 Task: Select authored in the timeline view.
Action: Mouse moved to (16, 462)
Screenshot: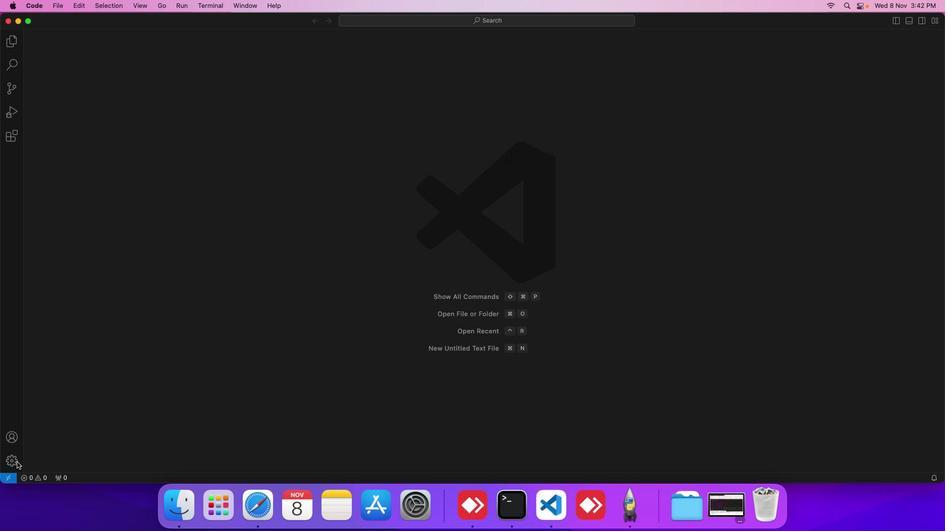 
Action: Mouse pressed left at (16, 462)
Screenshot: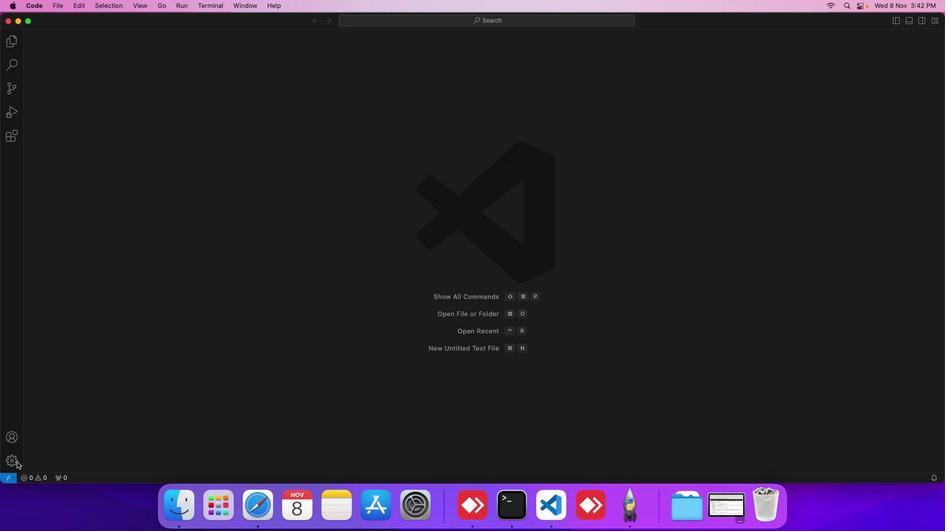 
Action: Mouse moved to (52, 387)
Screenshot: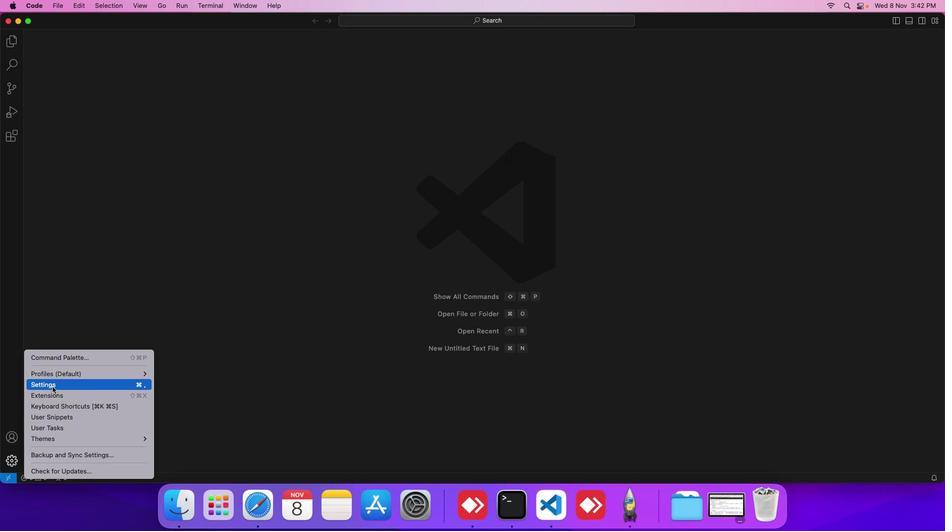 
Action: Mouse pressed left at (52, 387)
Screenshot: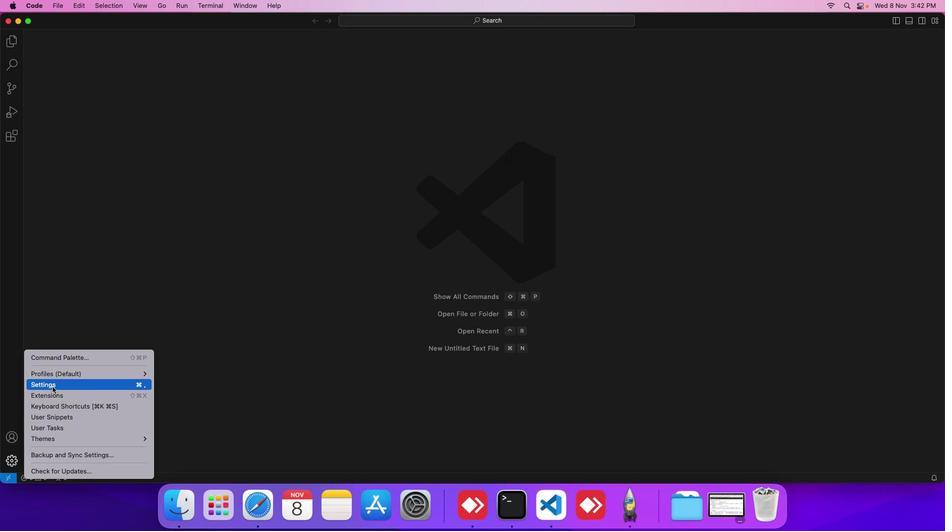 
Action: Mouse moved to (251, 179)
Screenshot: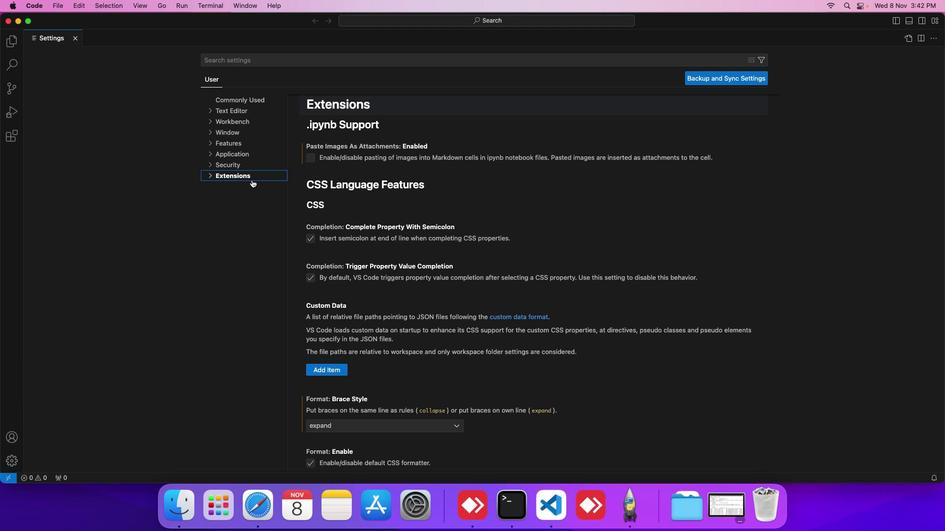 
Action: Mouse pressed left at (251, 179)
Screenshot: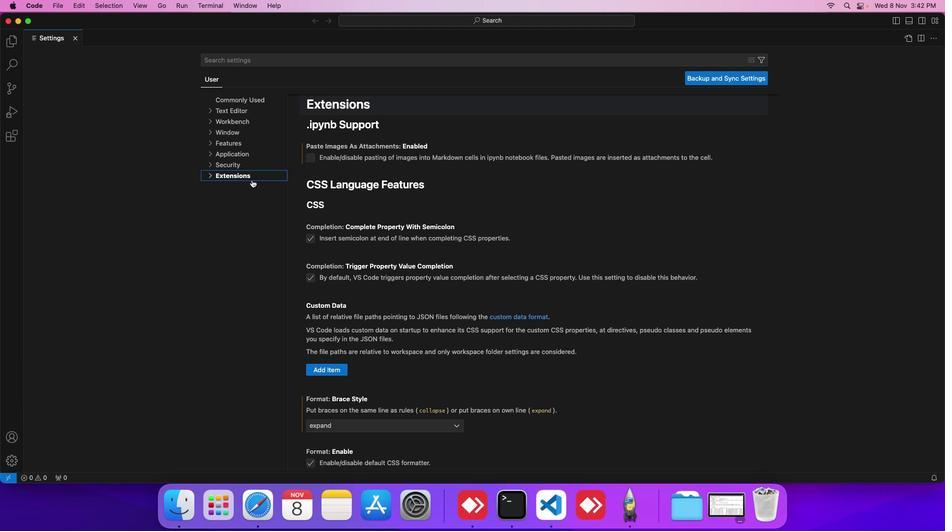 
Action: Mouse moved to (226, 220)
Screenshot: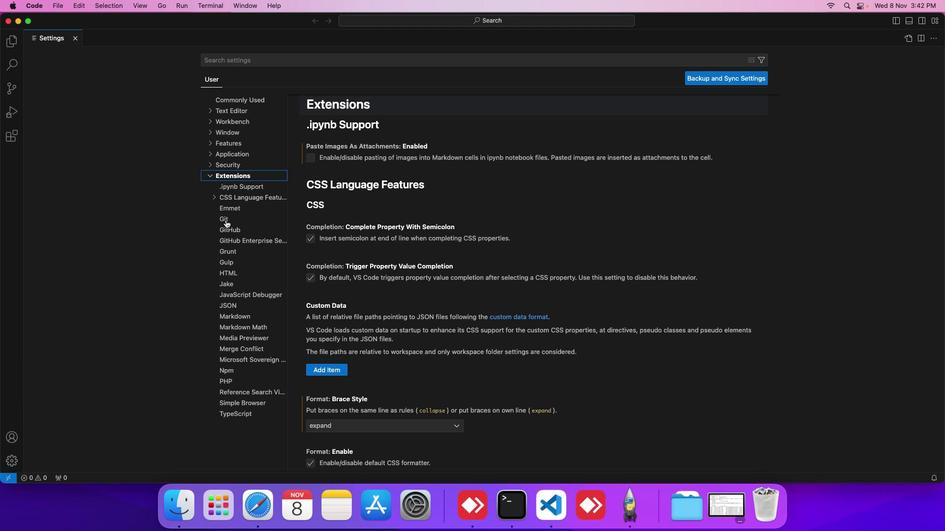 
Action: Mouse pressed left at (226, 220)
Screenshot: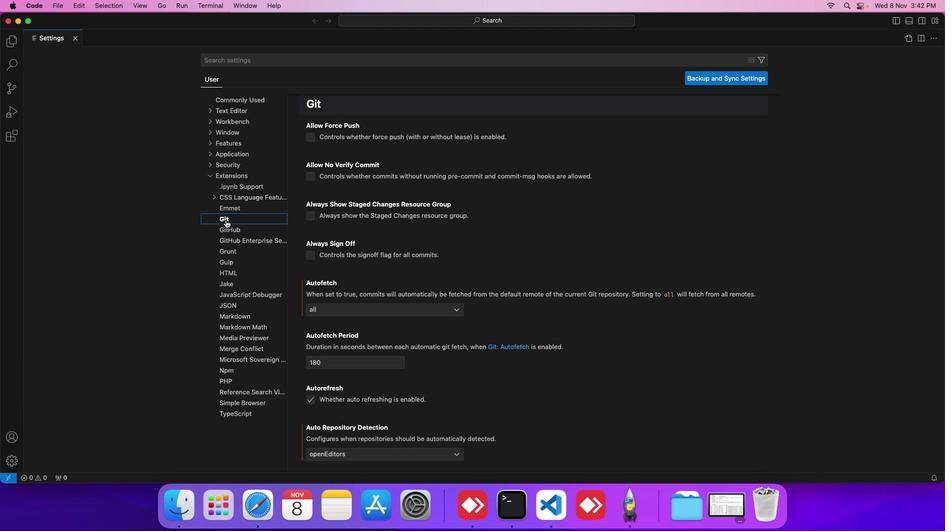 
Action: Mouse moved to (339, 331)
Screenshot: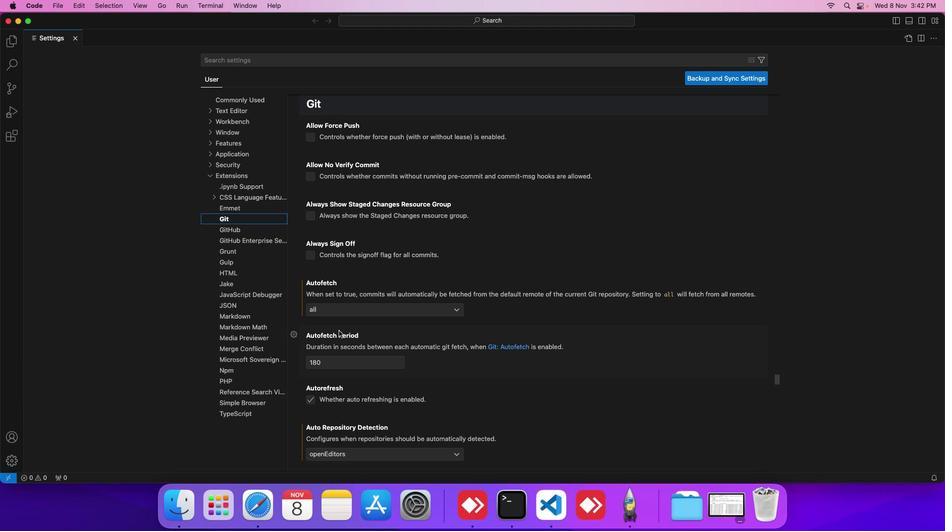 
Action: Mouse scrolled (339, 331) with delta (0, 0)
Screenshot: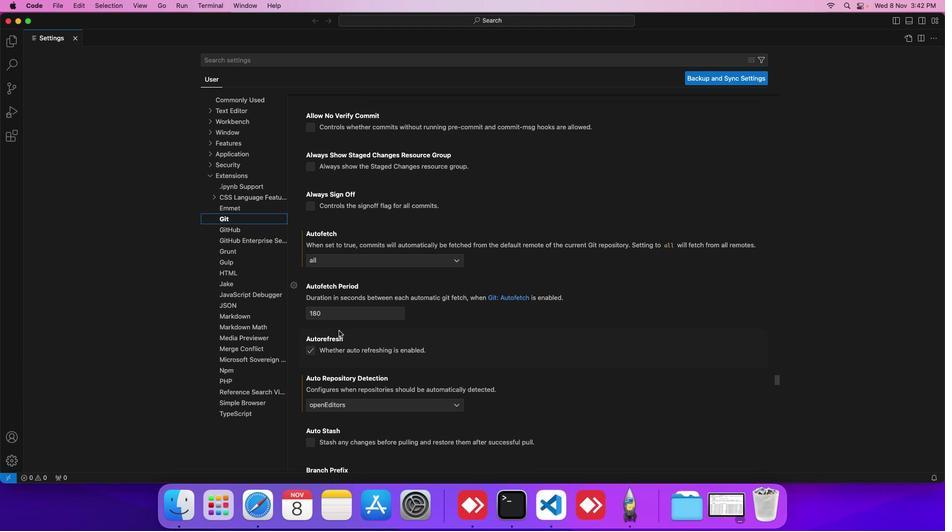 
Action: Mouse scrolled (339, 331) with delta (0, 0)
Screenshot: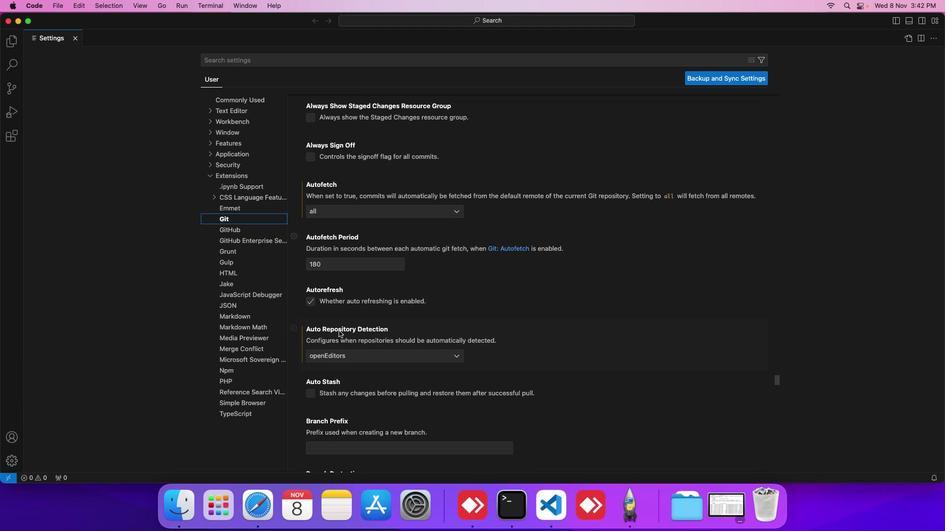 
Action: Mouse scrolled (339, 331) with delta (0, 0)
Screenshot: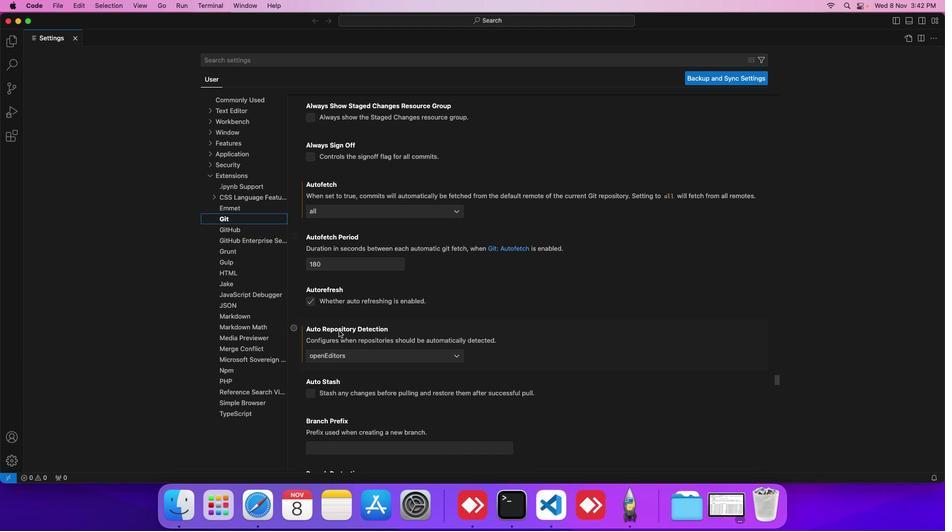 
Action: Mouse scrolled (339, 331) with delta (0, 0)
Screenshot: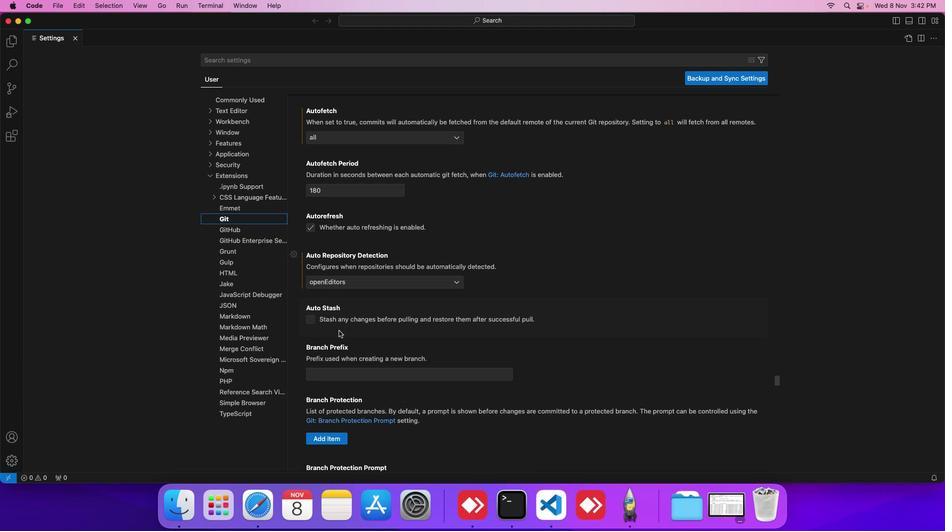
Action: Mouse scrolled (339, 331) with delta (0, 0)
Screenshot: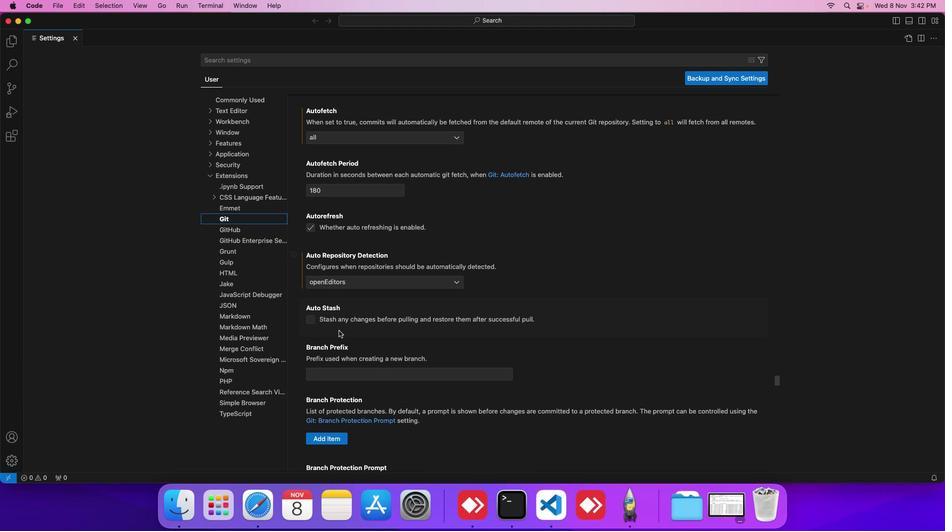 
Action: Mouse scrolled (339, 331) with delta (0, 0)
Screenshot: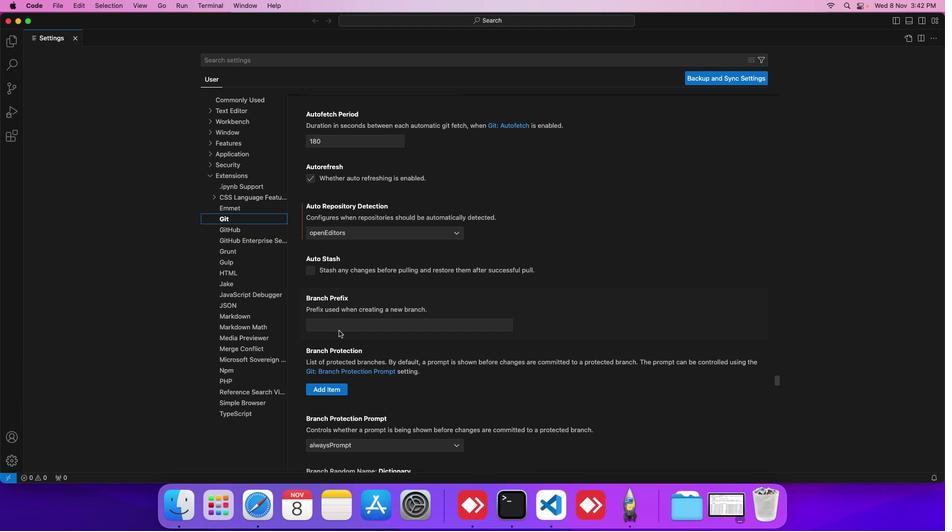 
Action: Mouse scrolled (339, 331) with delta (0, 0)
Screenshot: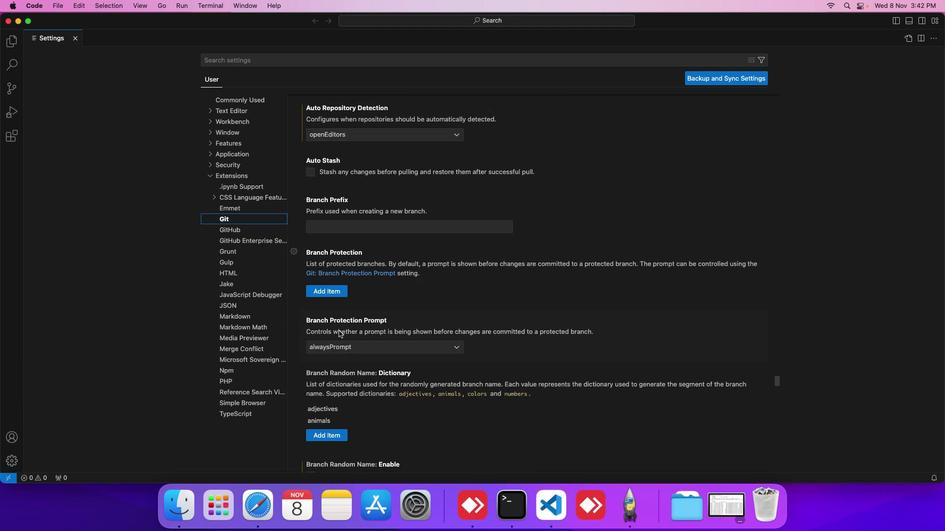 
Action: Mouse scrolled (339, 331) with delta (0, 0)
Screenshot: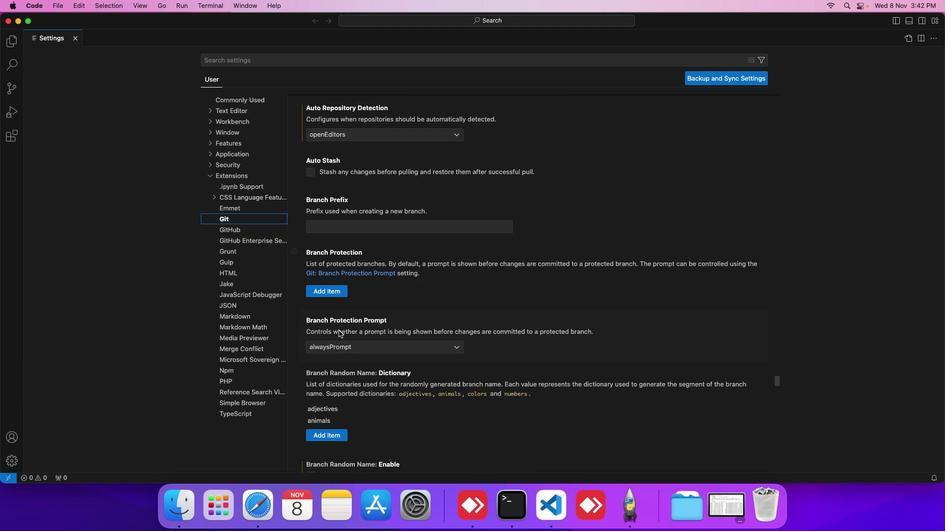 
Action: Mouse scrolled (339, 331) with delta (0, 0)
Screenshot: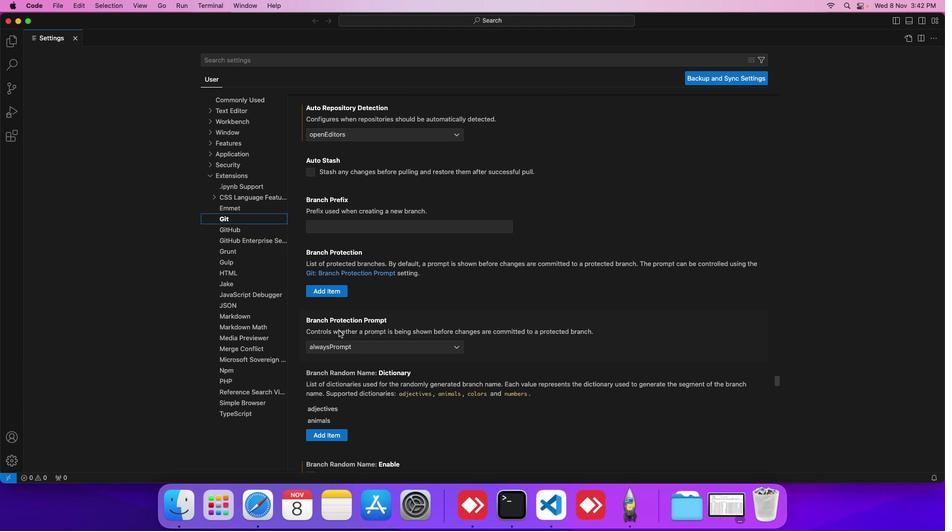 
Action: Mouse scrolled (339, 331) with delta (0, 0)
Screenshot: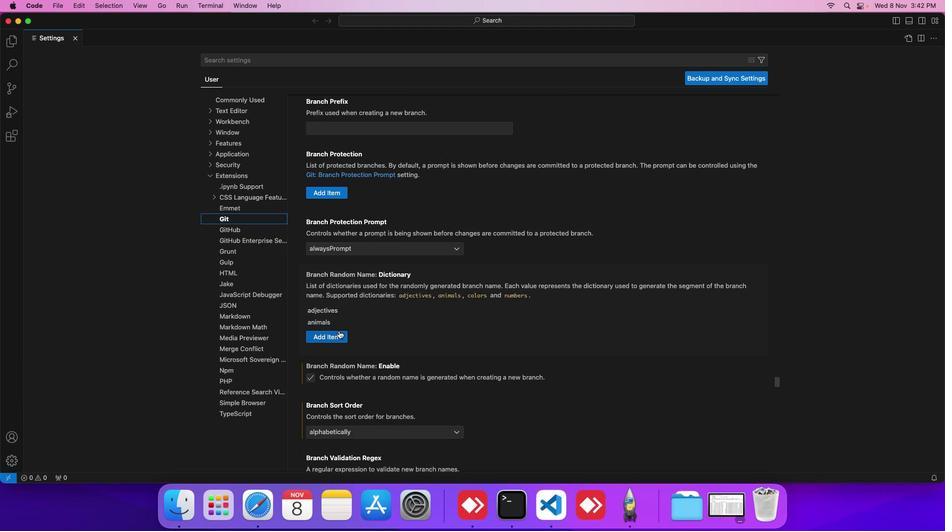 
Action: Mouse scrolled (339, 331) with delta (0, 0)
Screenshot: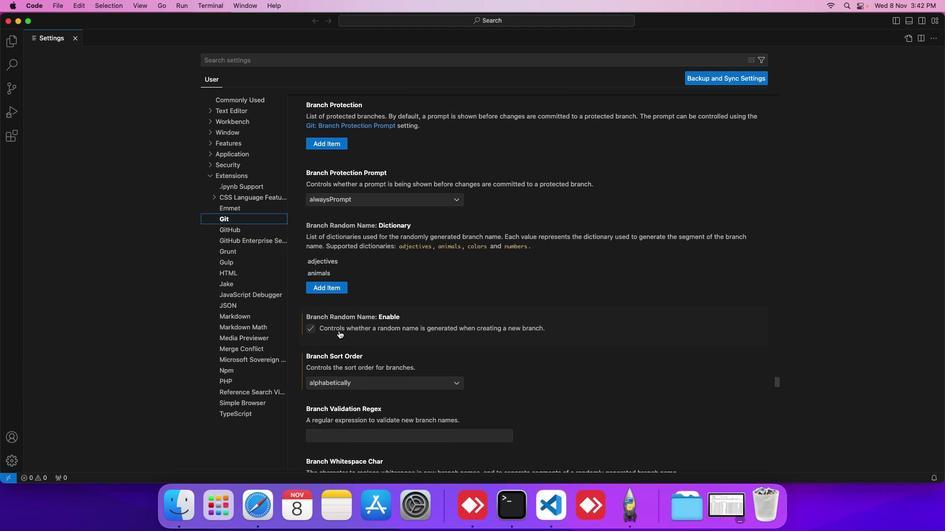 
Action: Mouse scrolled (339, 331) with delta (0, 0)
Screenshot: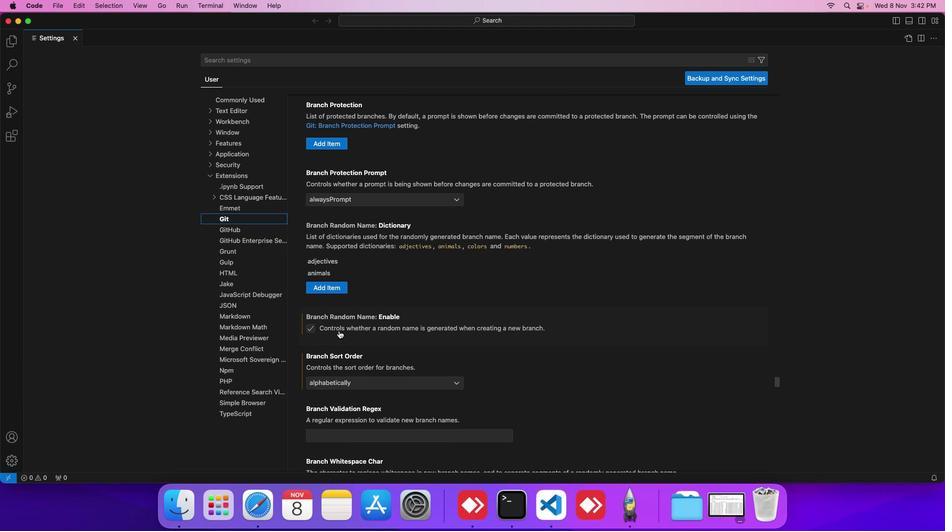 
Action: Mouse scrolled (339, 331) with delta (0, 0)
Screenshot: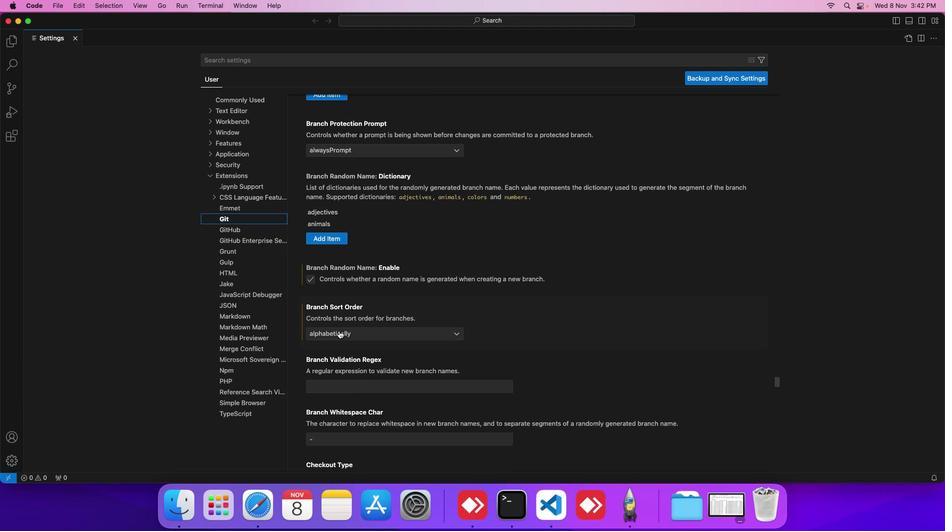 
Action: Mouse scrolled (339, 331) with delta (0, 0)
Screenshot: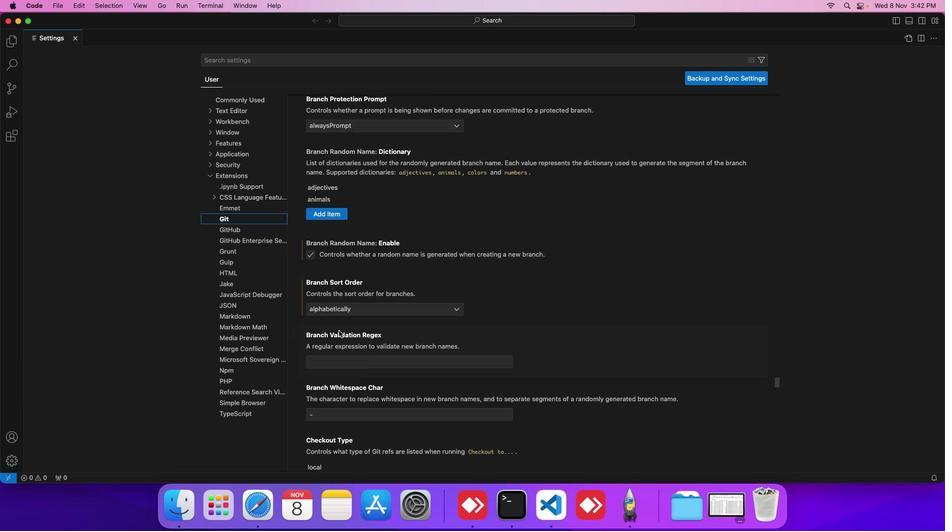 
Action: Mouse scrolled (339, 331) with delta (0, 0)
Screenshot: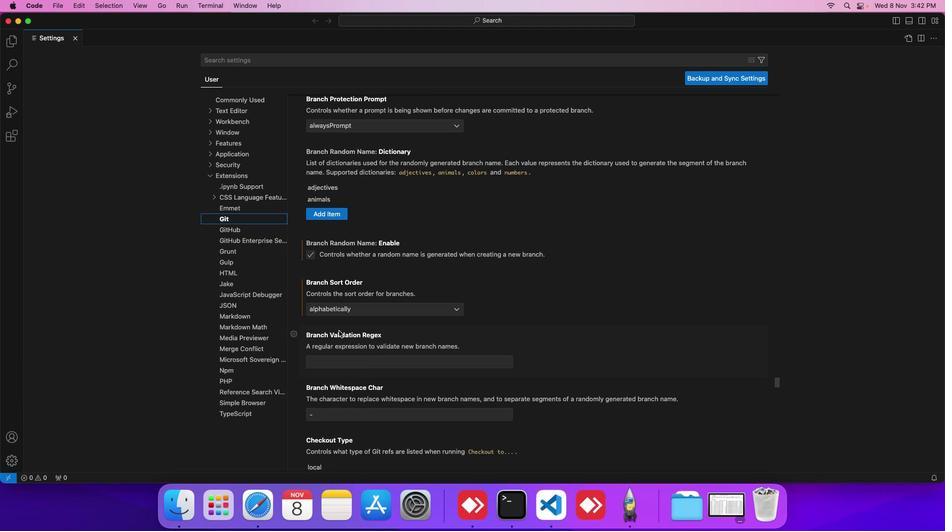 
Action: Mouse scrolled (339, 331) with delta (0, 0)
Screenshot: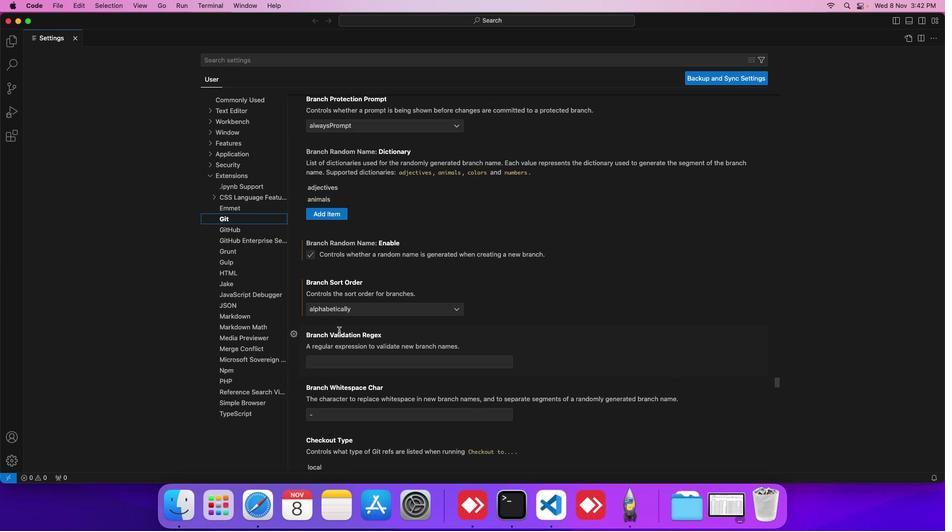 
Action: Mouse scrolled (339, 331) with delta (0, 0)
Screenshot: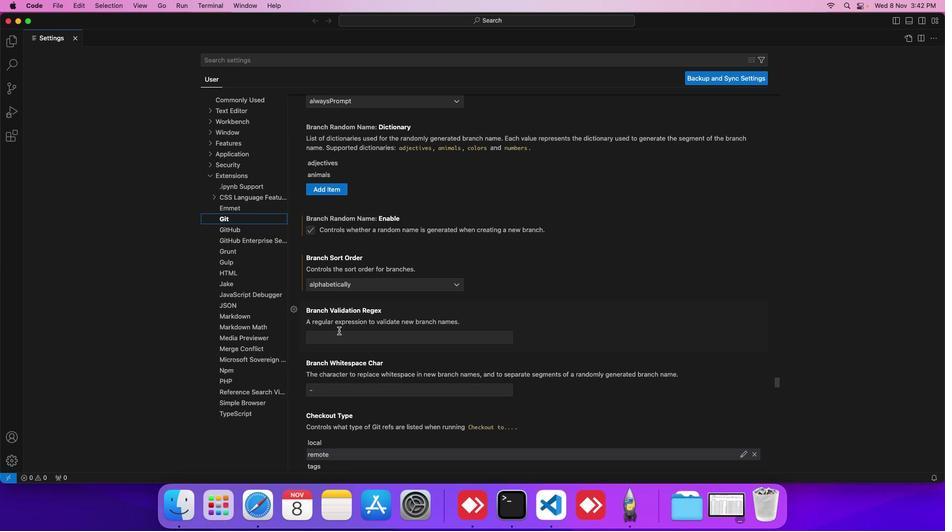 
Action: Mouse scrolled (339, 331) with delta (0, 0)
Screenshot: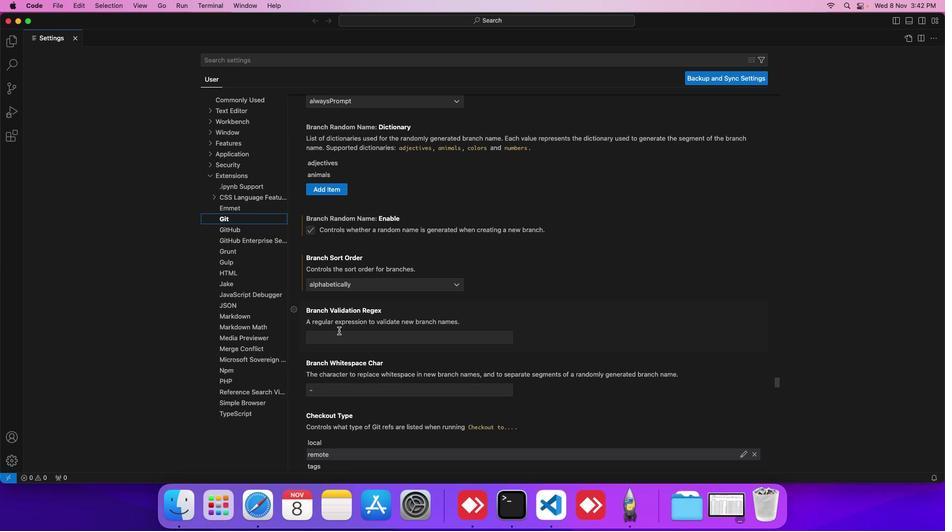 
Action: Mouse scrolled (339, 331) with delta (0, 0)
Screenshot: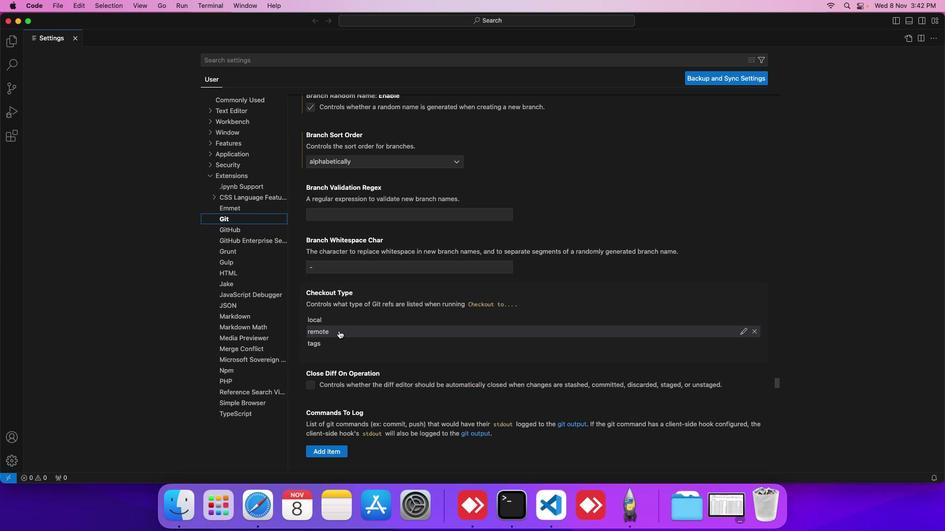 
Action: Mouse scrolled (339, 331) with delta (0, 0)
Screenshot: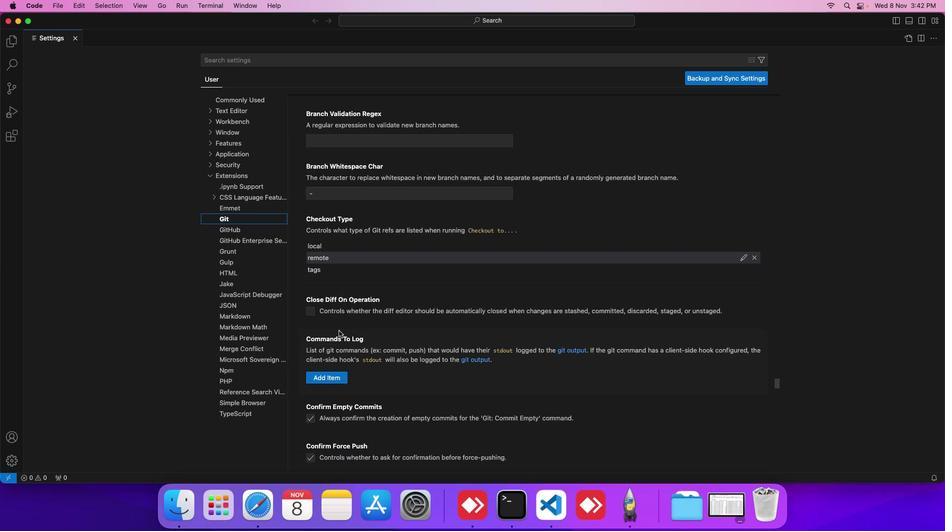 
Action: Mouse scrolled (339, 331) with delta (0, -1)
Screenshot: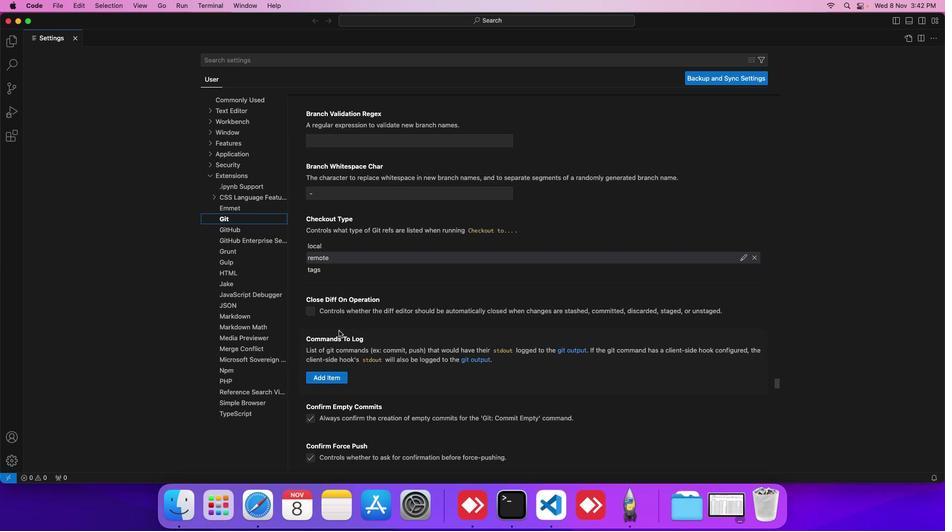 
Action: Mouse scrolled (339, 331) with delta (0, -1)
Screenshot: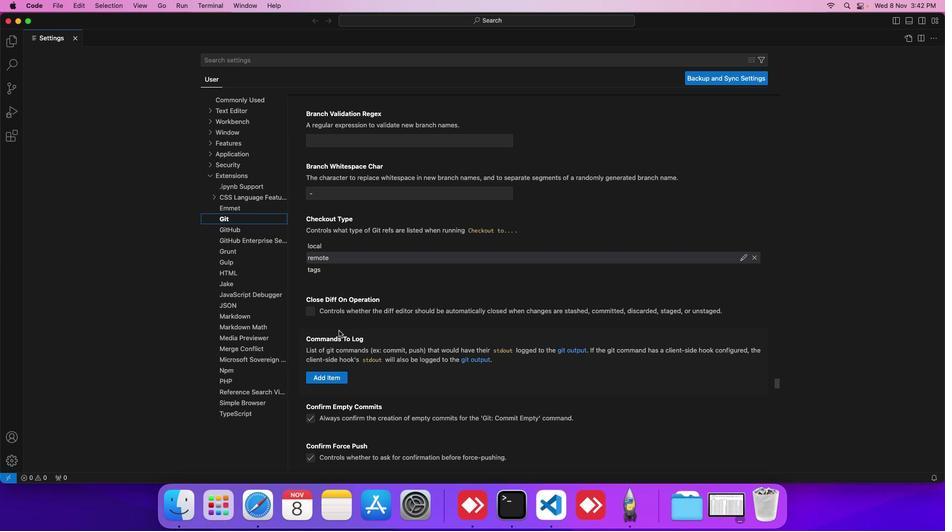 
Action: Mouse scrolled (339, 331) with delta (0, 0)
Screenshot: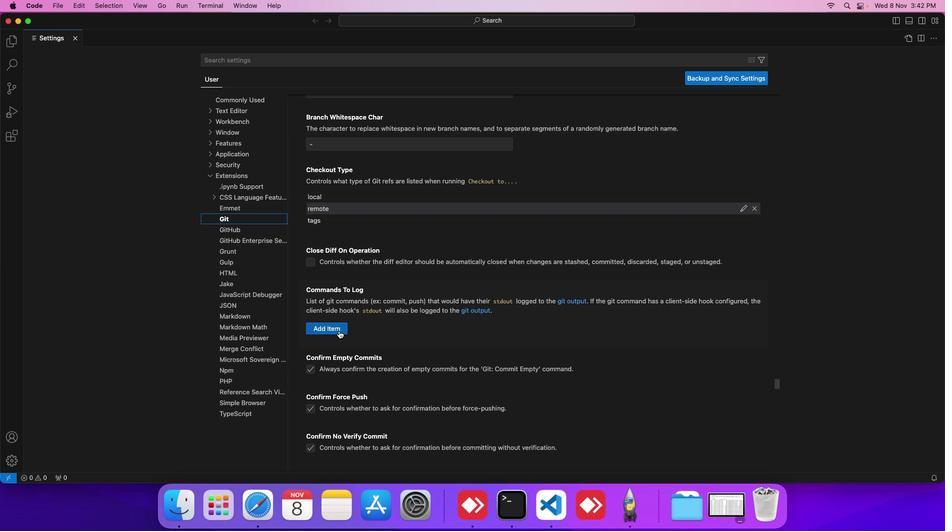 
Action: Mouse scrolled (339, 331) with delta (0, 0)
Screenshot: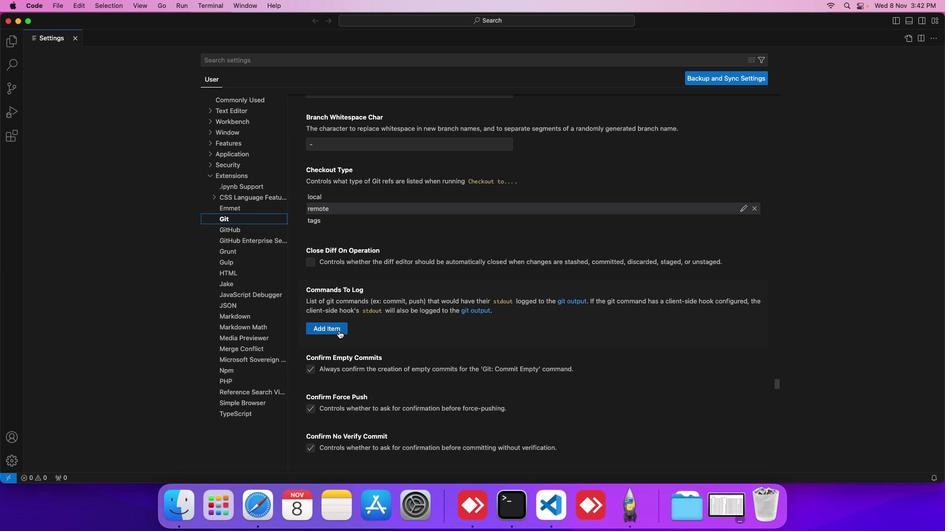 
Action: Mouse scrolled (339, 331) with delta (0, 0)
Screenshot: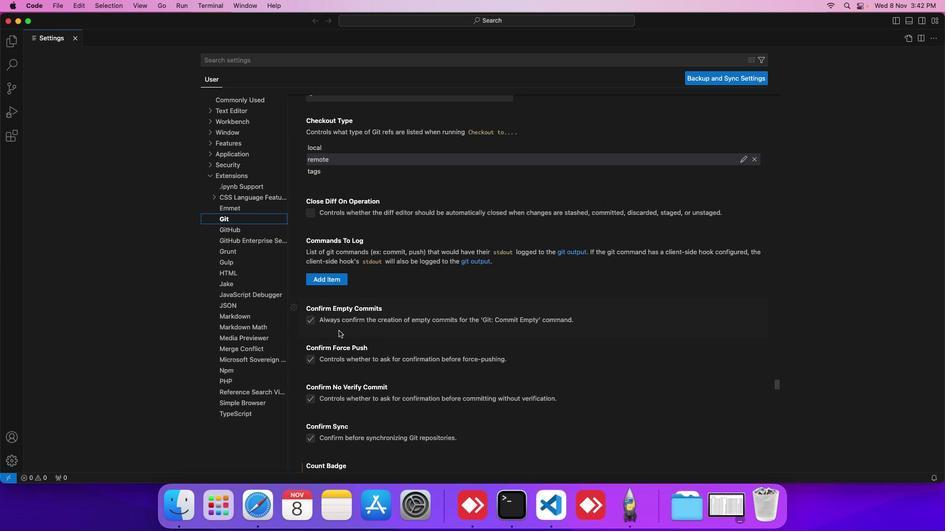
Action: Mouse scrolled (339, 331) with delta (0, 0)
Screenshot: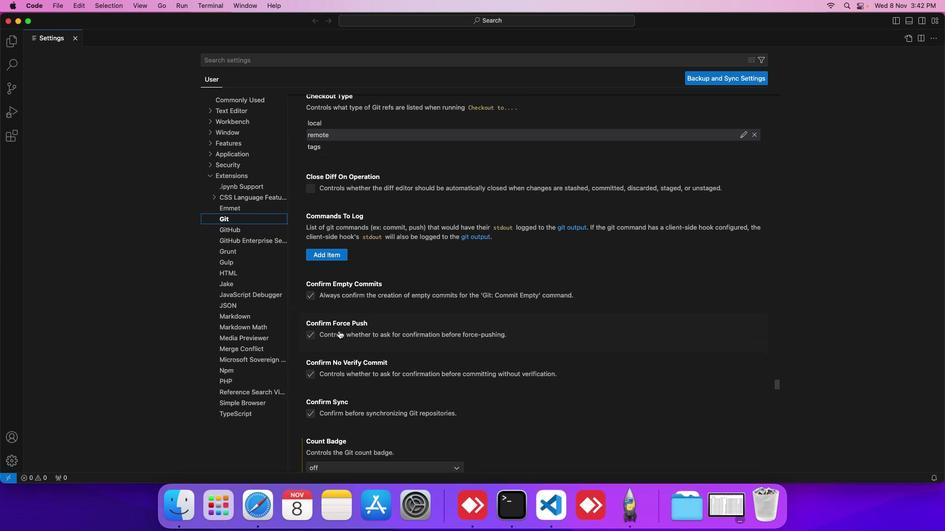 
Action: Mouse scrolled (339, 331) with delta (0, 0)
Screenshot: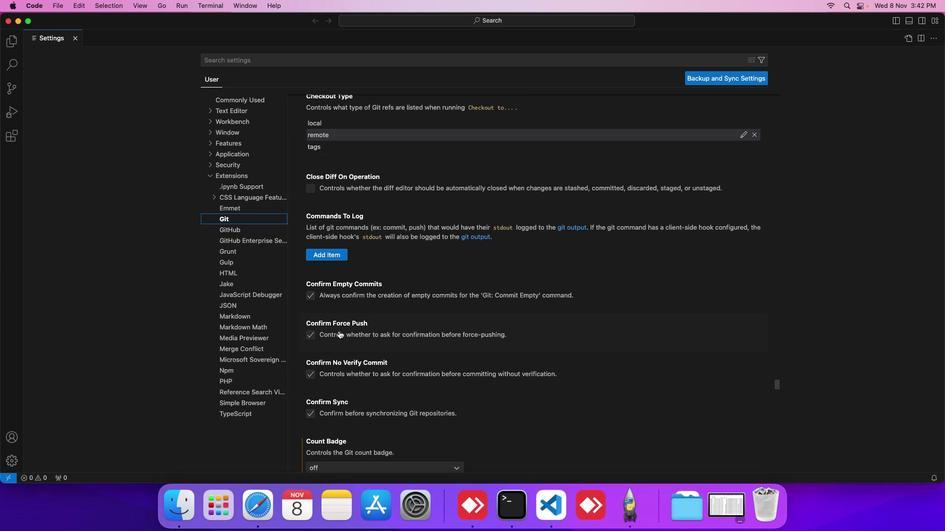 
Action: Mouse scrolled (339, 331) with delta (0, 0)
Screenshot: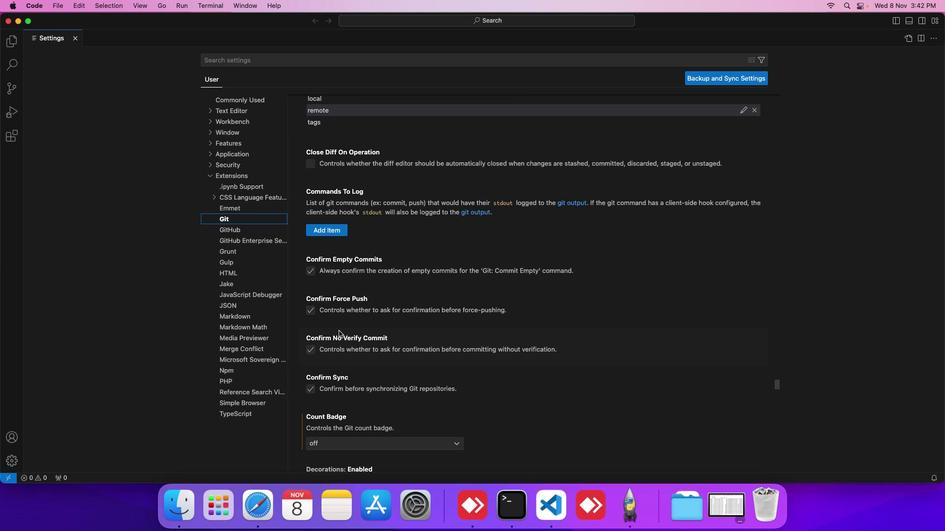 
Action: Mouse scrolled (339, 331) with delta (0, 0)
Screenshot: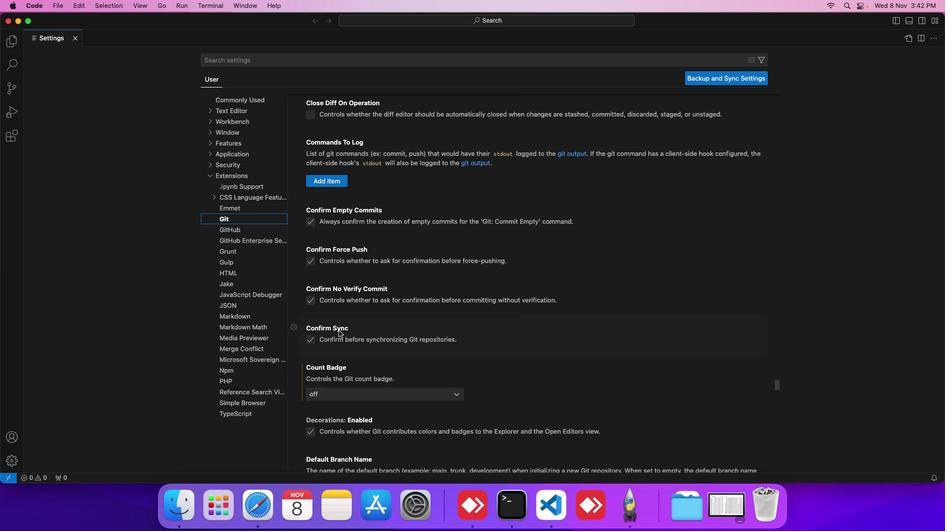 
Action: Mouse scrolled (339, 331) with delta (0, 0)
Screenshot: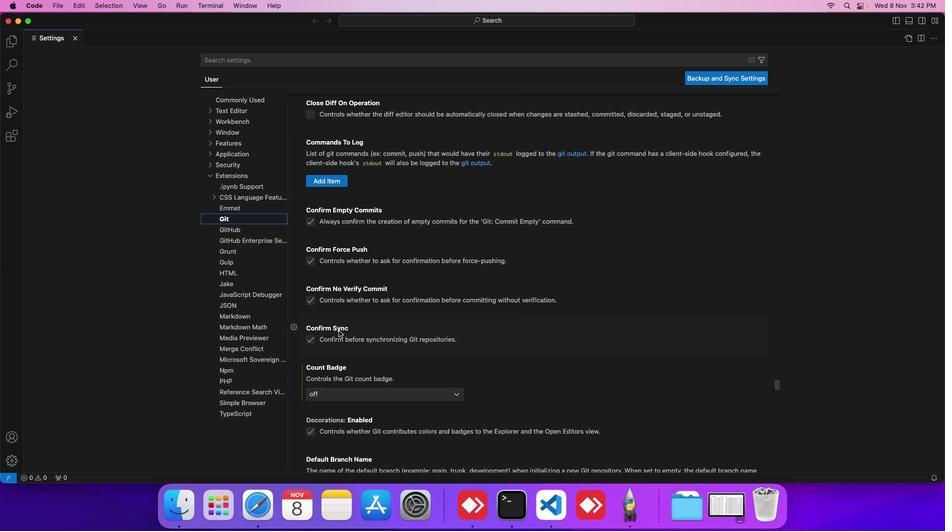 
Action: Mouse scrolled (339, 331) with delta (0, 0)
Screenshot: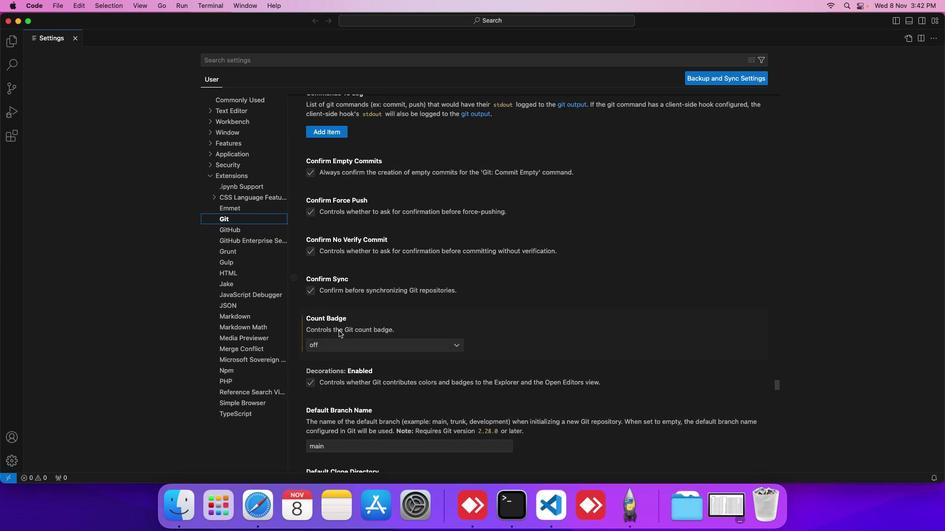 
Action: Mouse scrolled (339, 331) with delta (0, 0)
Screenshot: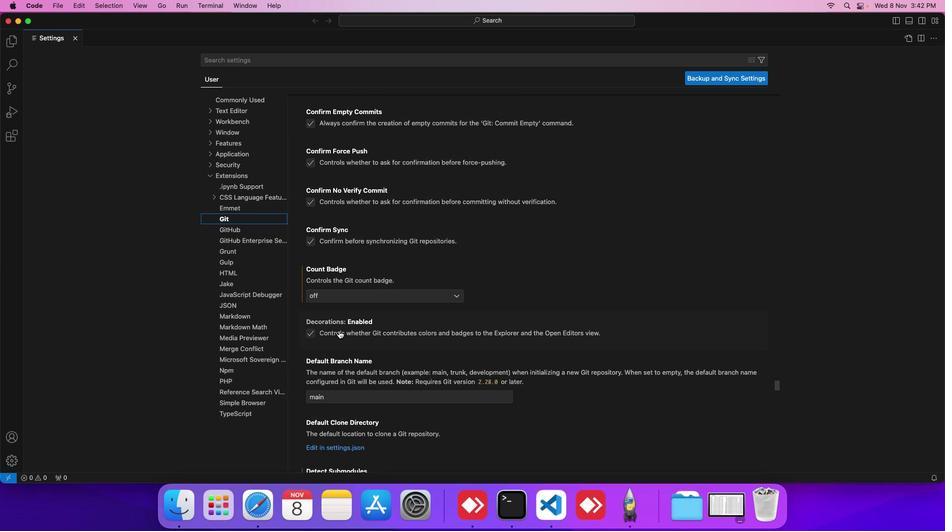 
Action: Mouse scrolled (339, 331) with delta (0, 0)
Screenshot: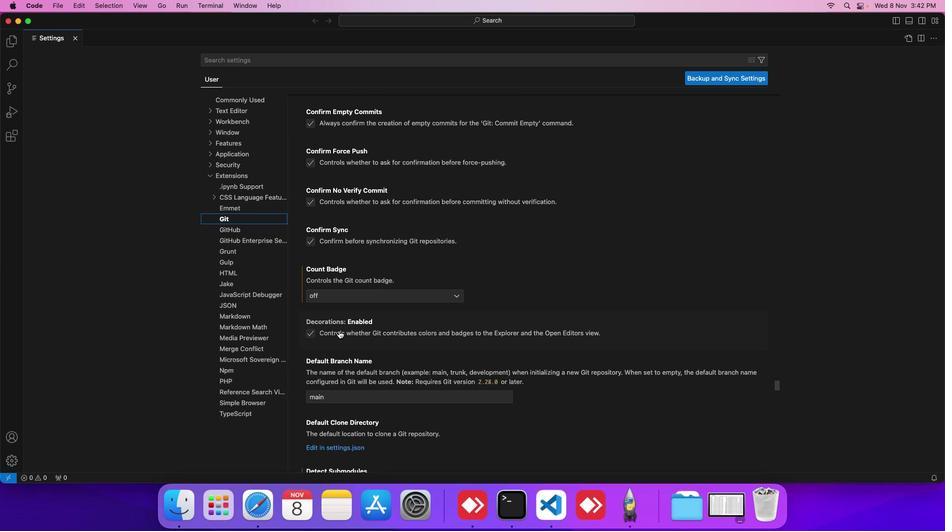 
Action: Mouse scrolled (339, 331) with delta (0, 0)
Screenshot: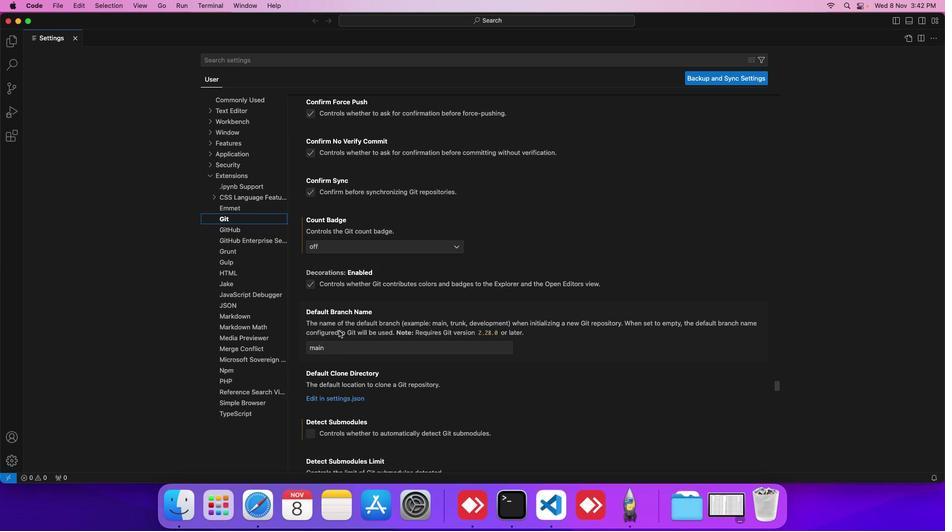 
Action: Mouse scrolled (339, 331) with delta (0, 0)
Screenshot: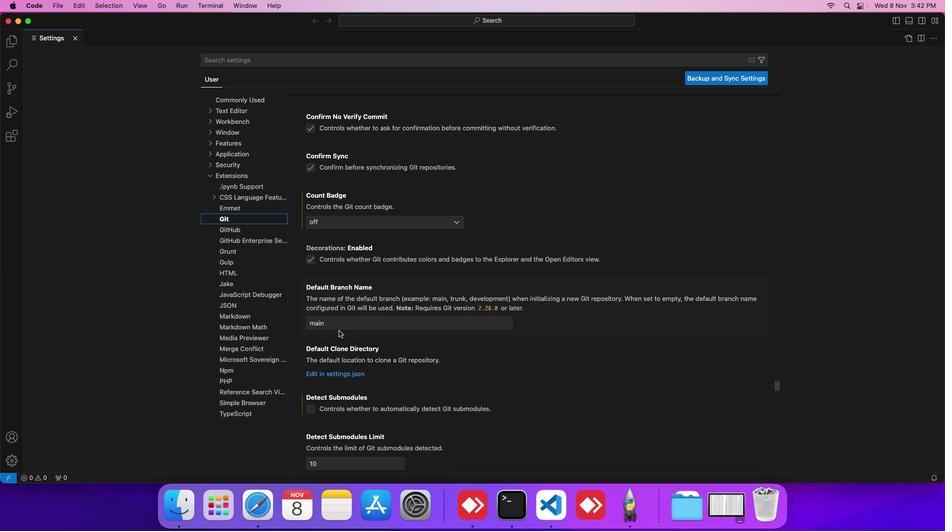 
Action: Mouse scrolled (339, 331) with delta (0, 0)
Screenshot: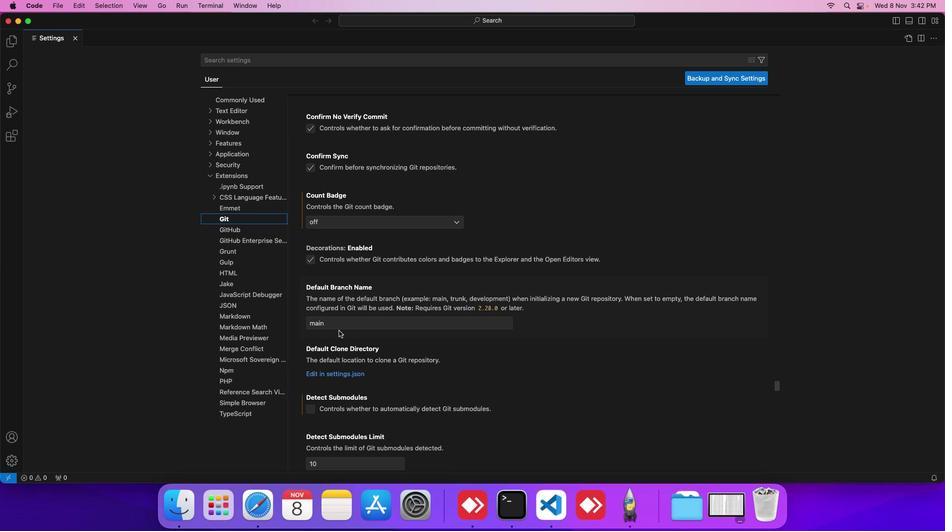 
Action: Mouse scrolled (339, 331) with delta (0, 0)
Screenshot: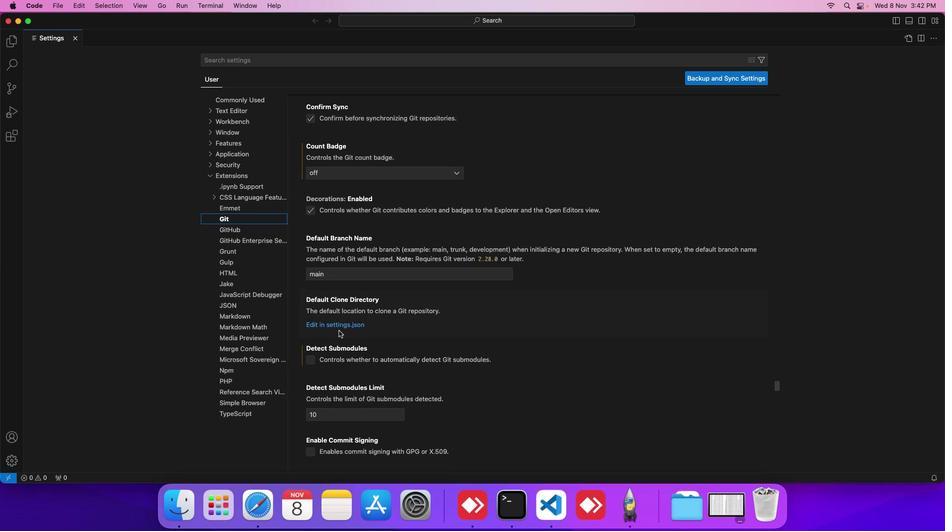 
Action: Mouse scrolled (339, 331) with delta (0, 0)
Screenshot: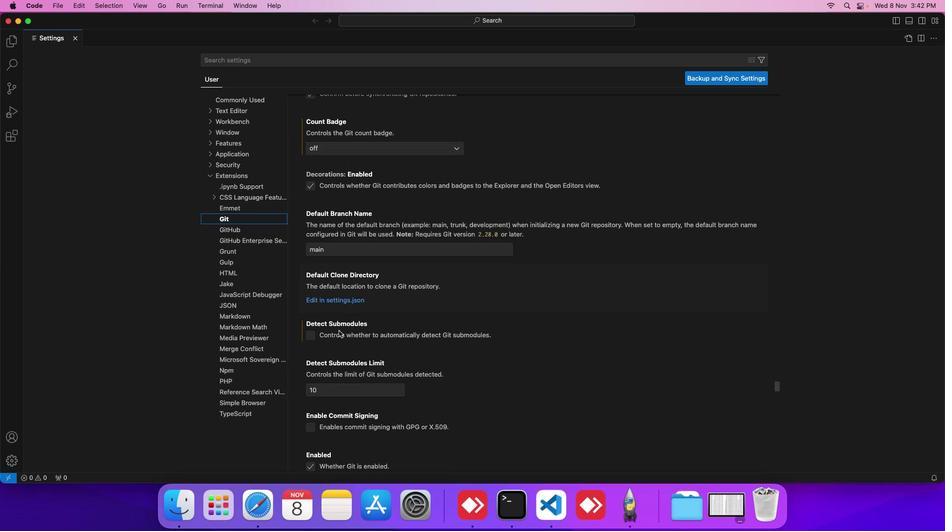 
Action: Mouse scrolled (339, 331) with delta (0, 0)
Screenshot: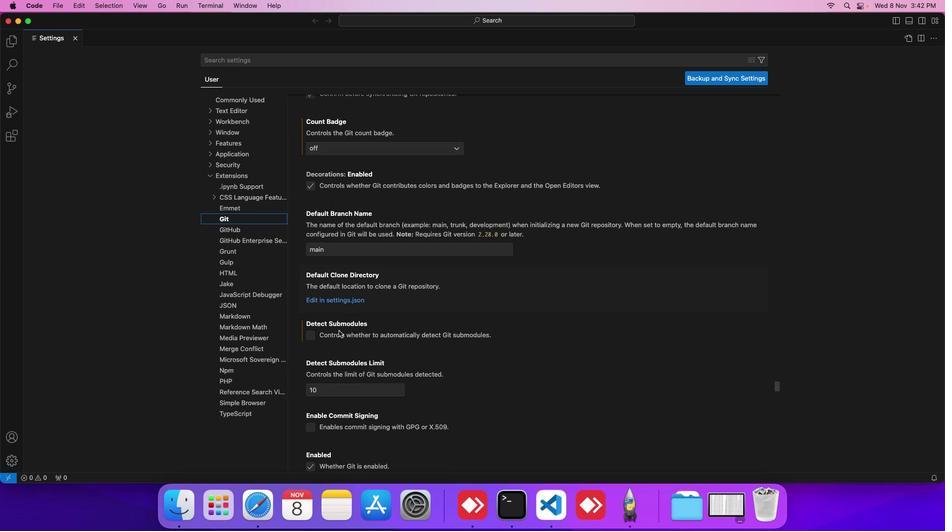 
Action: Mouse scrolled (339, 331) with delta (0, 0)
Screenshot: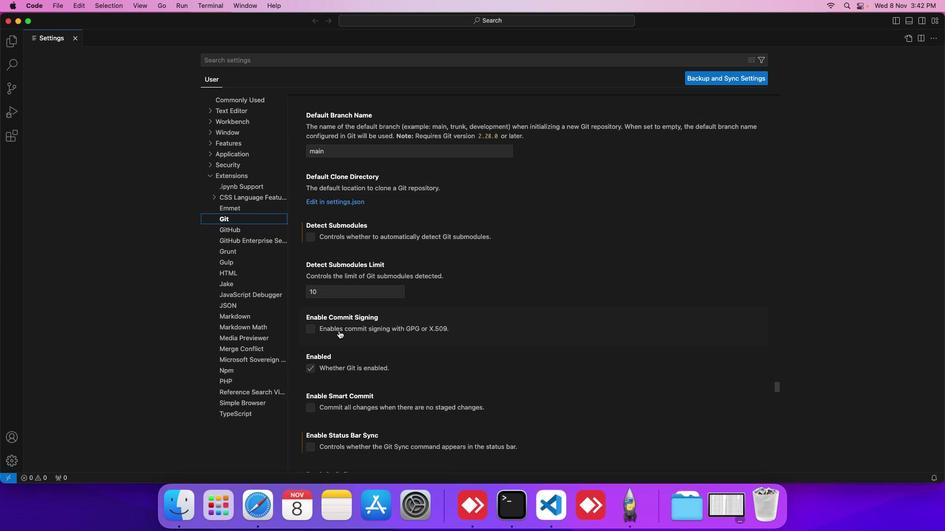 
Action: Mouse scrolled (339, 331) with delta (0, 0)
Screenshot: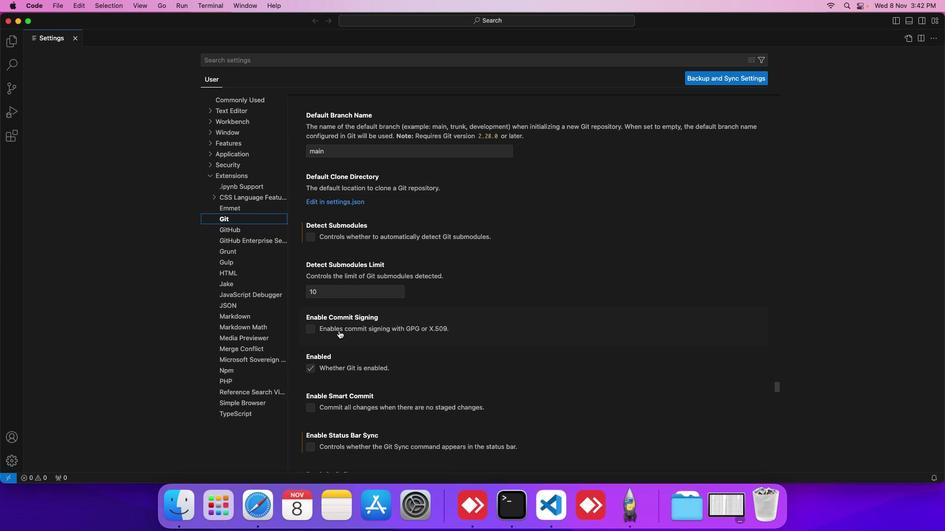 
Action: Mouse scrolled (339, 331) with delta (0, 0)
Screenshot: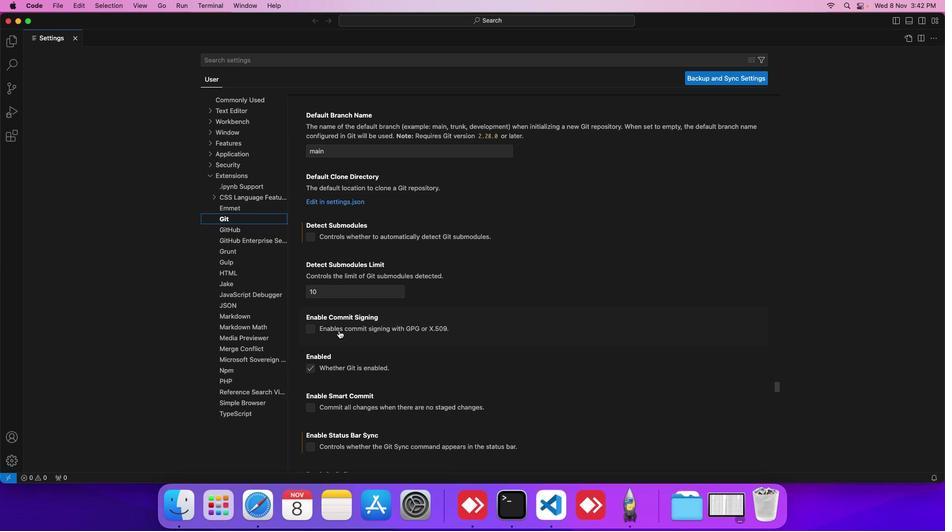 
Action: Mouse scrolled (339, 331) with delta (0, 0)
Screenshot: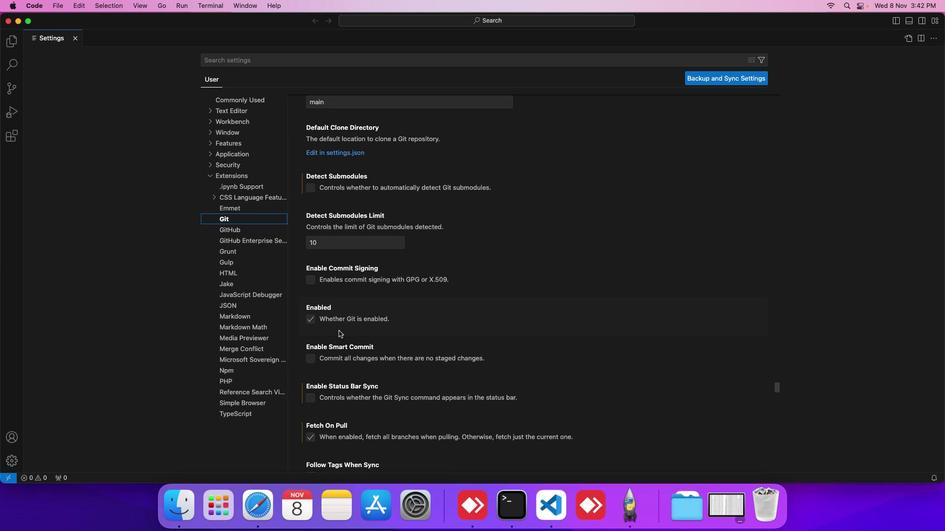 
Action: Mouse scrolled (339, 331) with delta (0, 0)
Screenshot: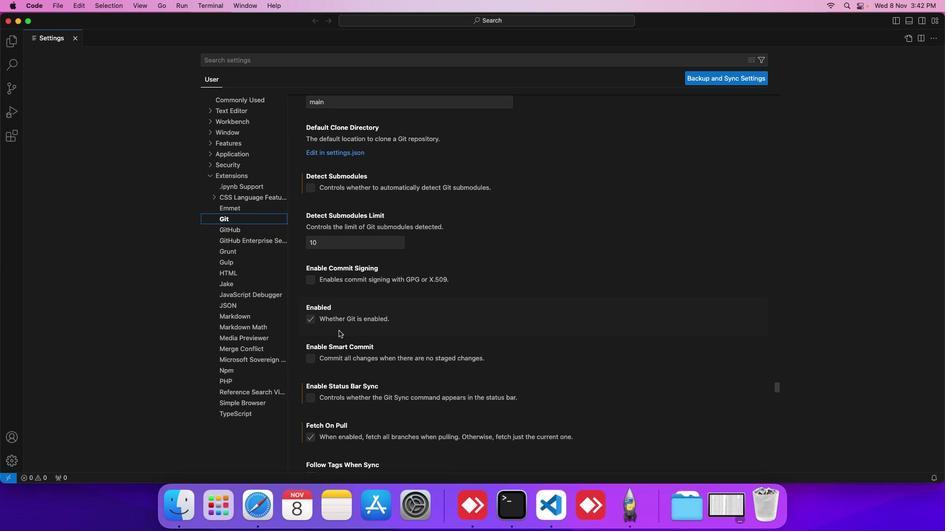 
Action: Mouse scrolled (339, 331) with delta (0, 0)
Screenshot: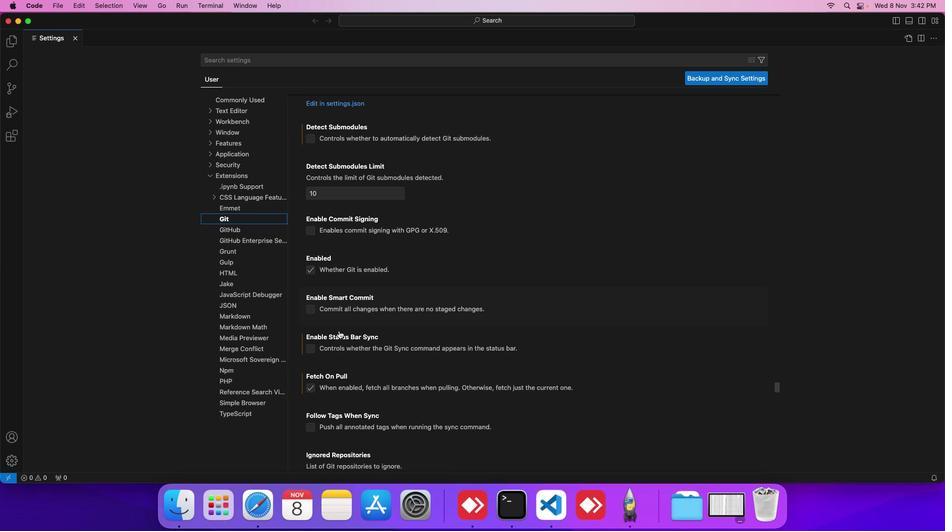 
Action: Mouse scrolled (339, 331) with delta (0, 0)
Screenshot: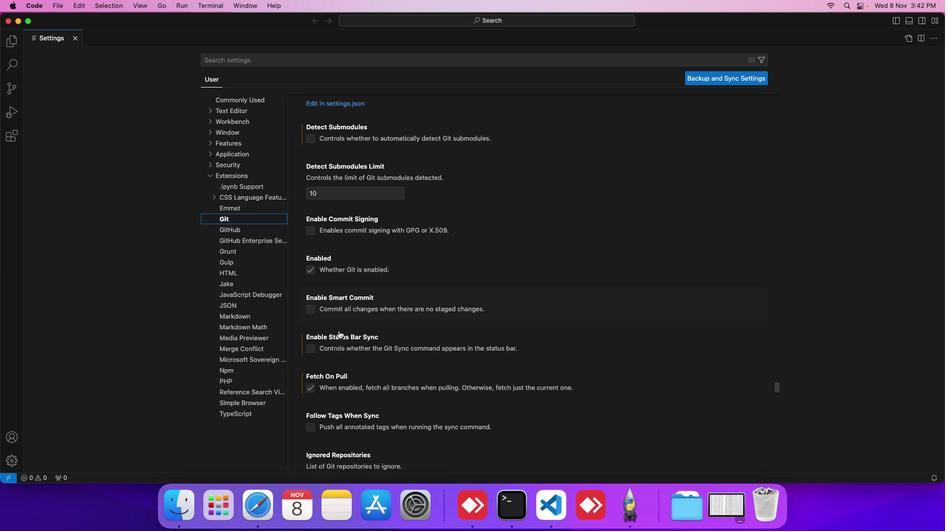 
Action: Mouse scrolled (339, 331) with delta (0, 0)
Screenshot: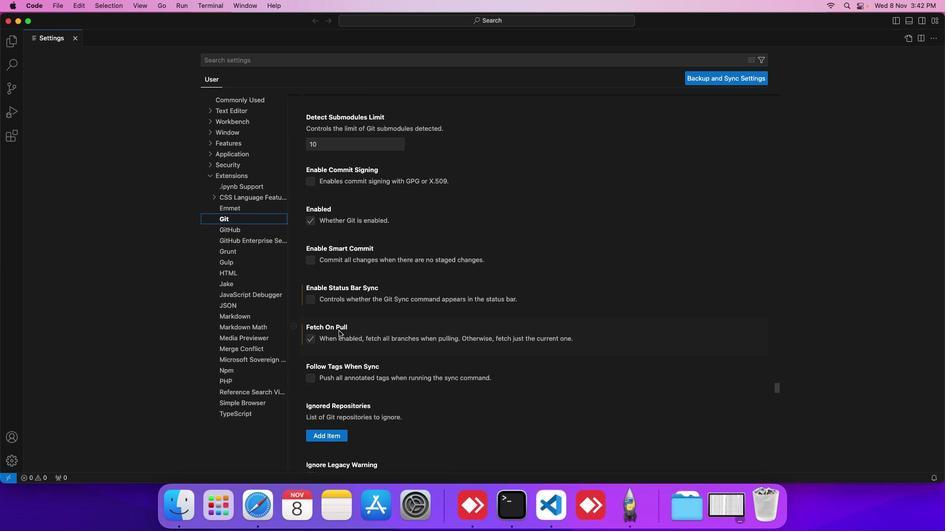
Action: Mouse scrolled (339, 331) with delta (0, 0)
Screenshot: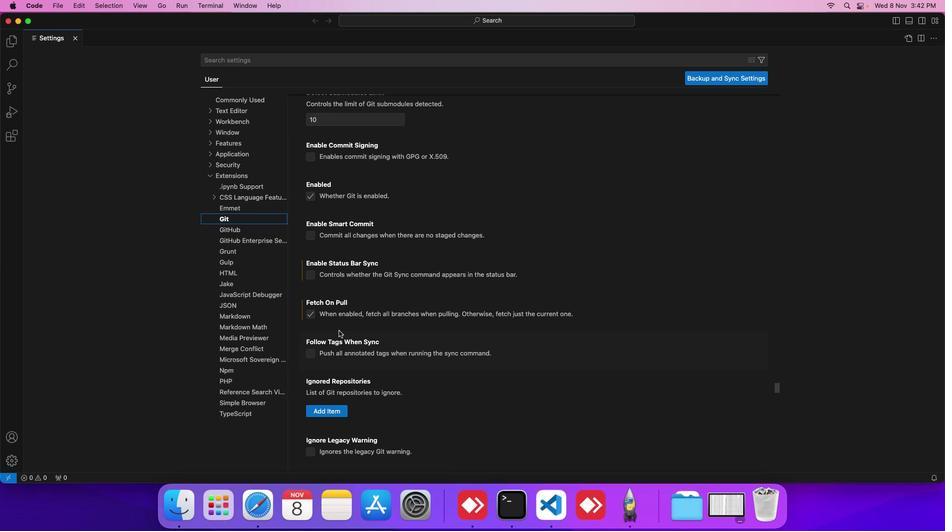 
Action: Mouse scrolled (339, 331) with delta (0, 0)
Screenshot: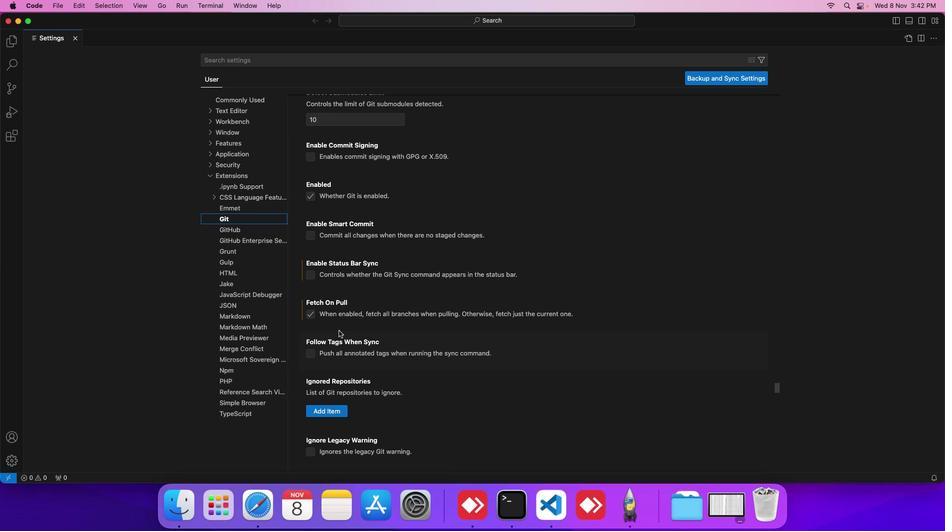 
Action: Mouse scrolled (339, 331) with delta (0, 0)
Screenshot: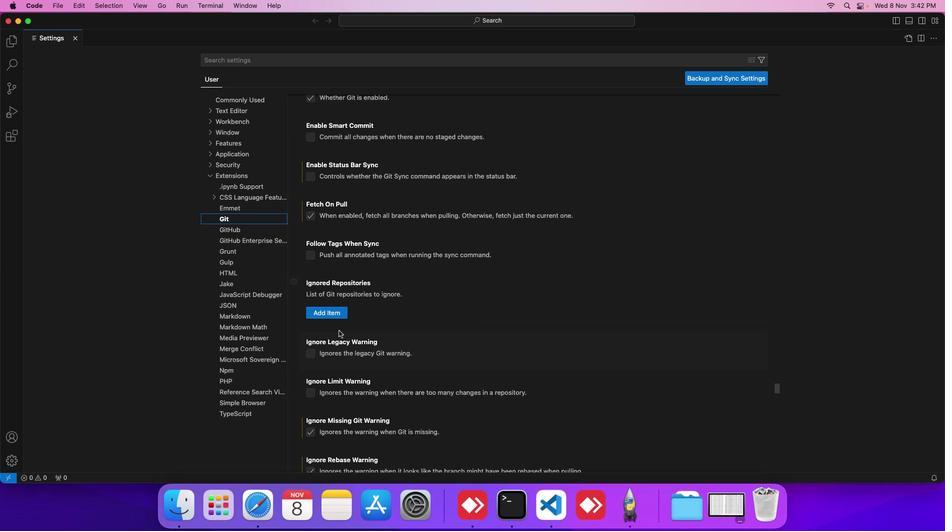 
Action: Mouse scrolled (339, 331) with delta (0, 0)
Screenshot: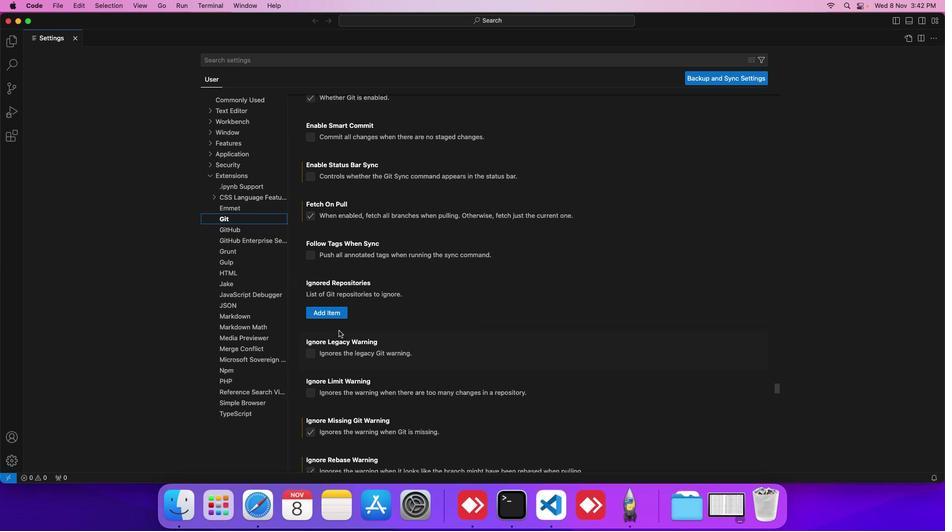 
Action: Mouse scrolled (339, 331) with delta (0, 0)
Screenshot: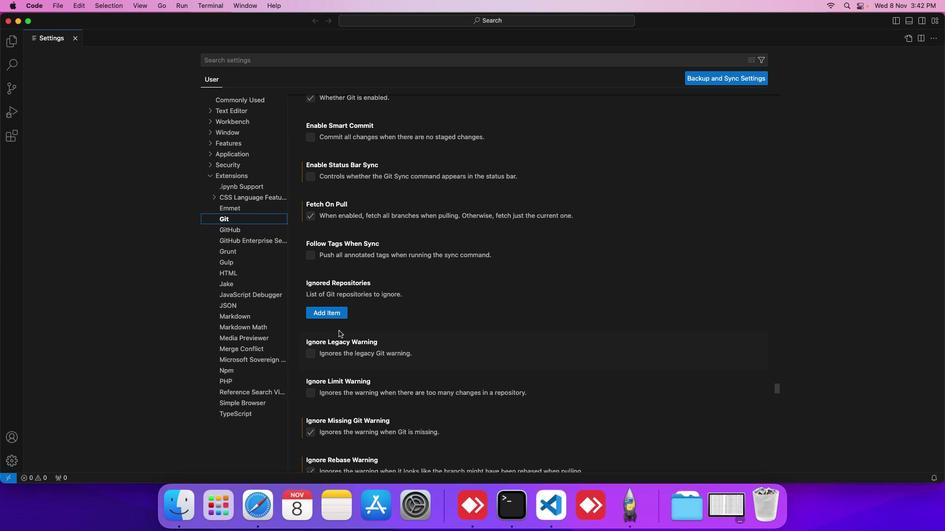 
Action: Mouse scrolled (339, 331) with delta (0, 0)
Screenshot: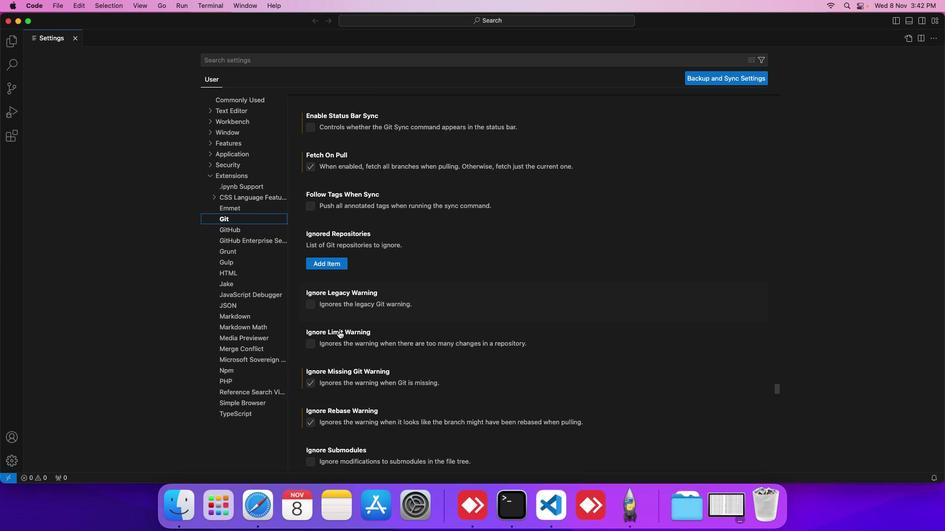 
Action: Mouse scrolled (339, 331) with delta (0, 0)
Screenshot: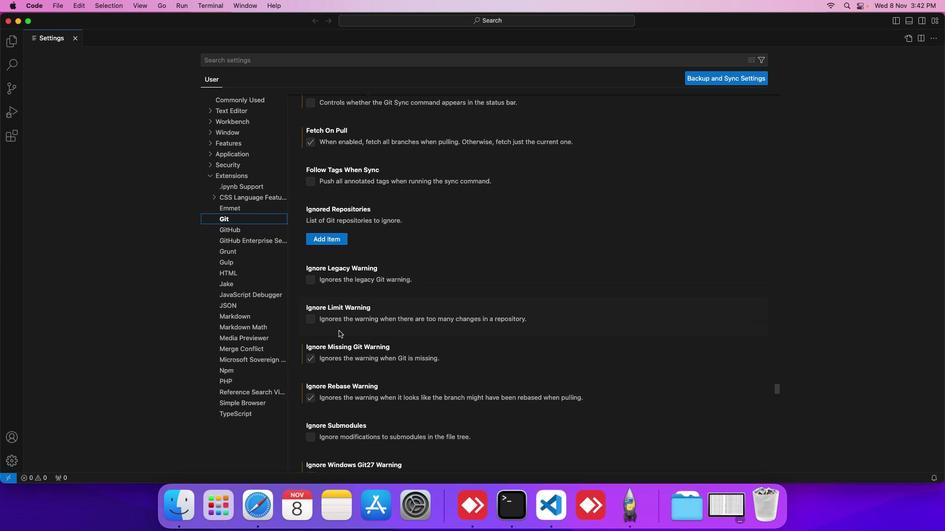 
Action: Mouse scrolled (339, 331) with delta (0, 0)
Screenshot: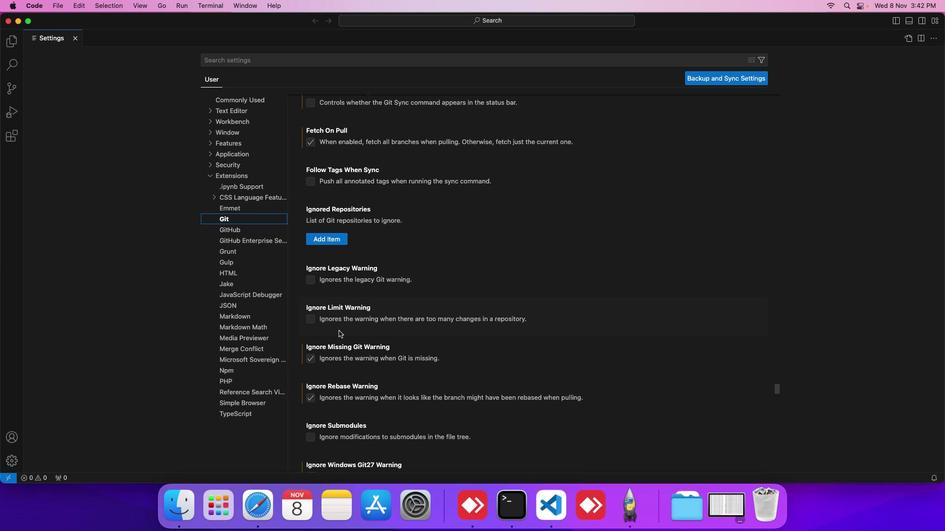 
Action: Mouse scrolled (339, 331) with delta (0, 0)
Screenshot: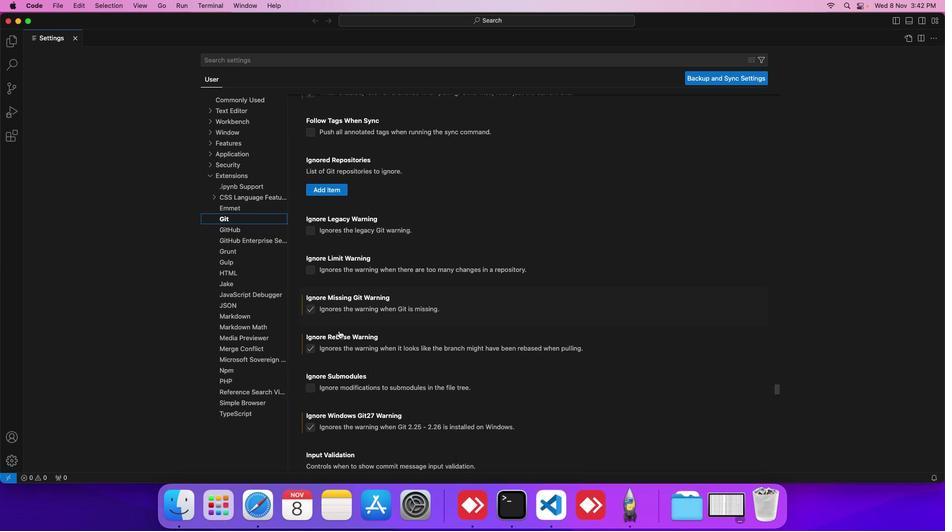 
Action: Mouse scrolled (339, 331) with delta (0, 0)
Screenshot: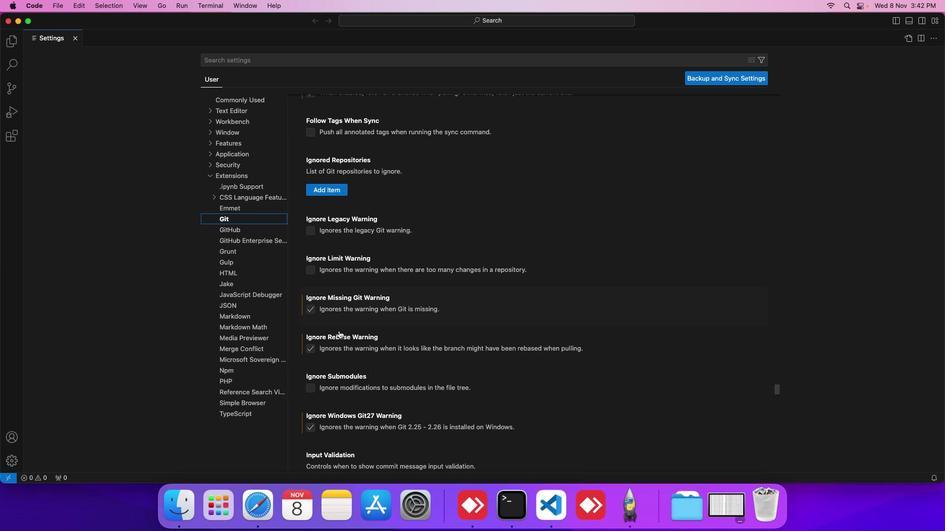 
Action: Mouse scrolled (339, 331) with delta (0, 0)
Screenshot: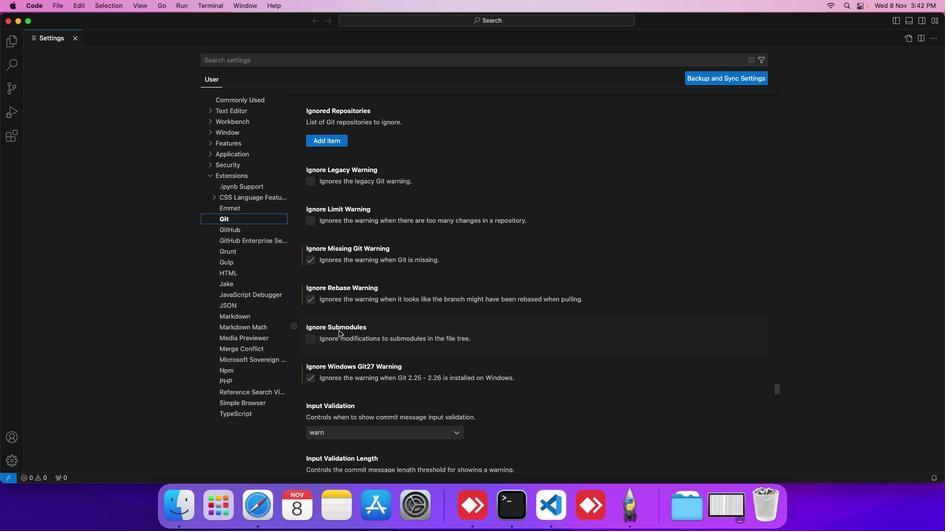 
Action: Mouse scrolled (339, 331) with delta (0, 0)
Screenshot: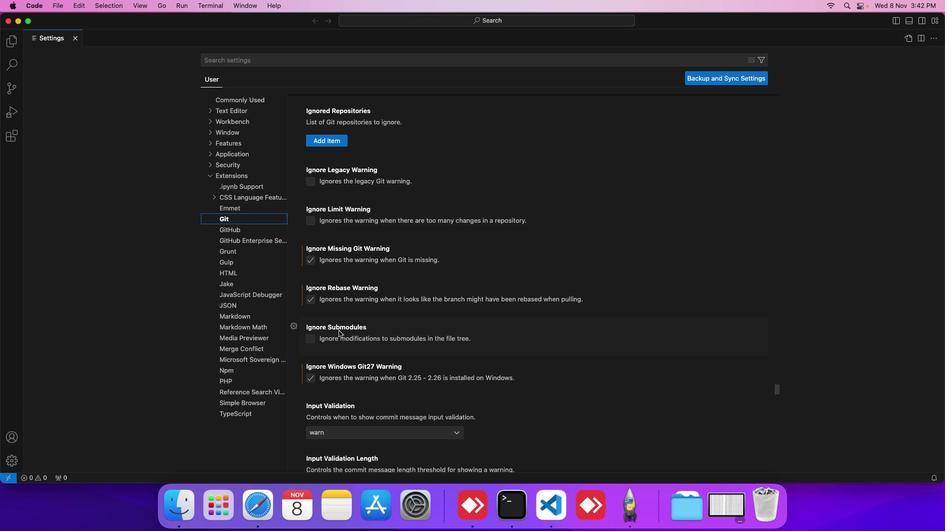 
Action: Mouse scrolled (339, 331) with delta (0, 0)
Screenshot: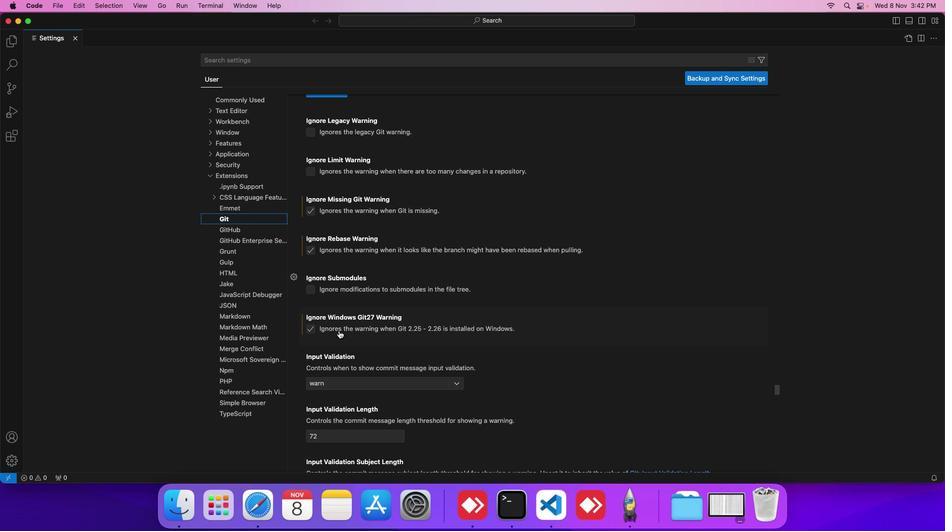 
Action: Mouse scrolled (339, 331) with delta (0, 0)
Screenshot: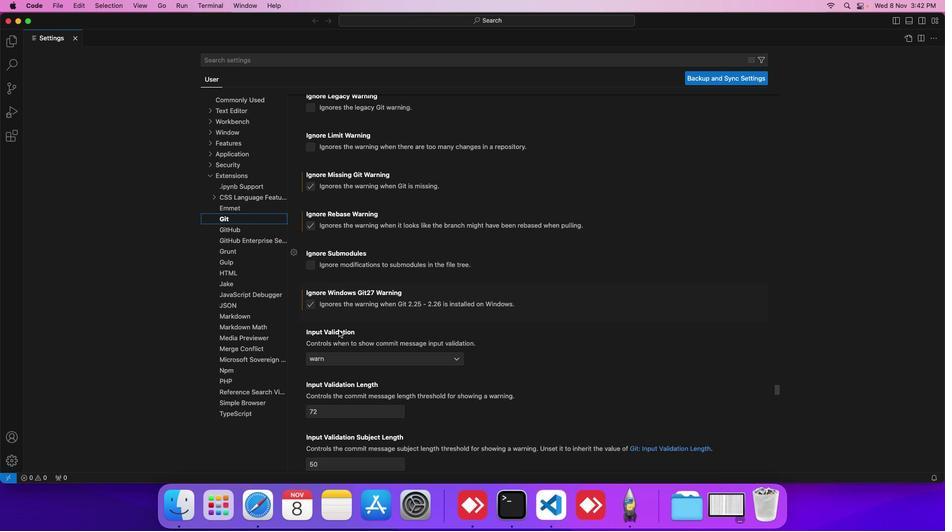 
Action: Mouse scrolled (339, 331) with delta (0, 0)
Screenshot: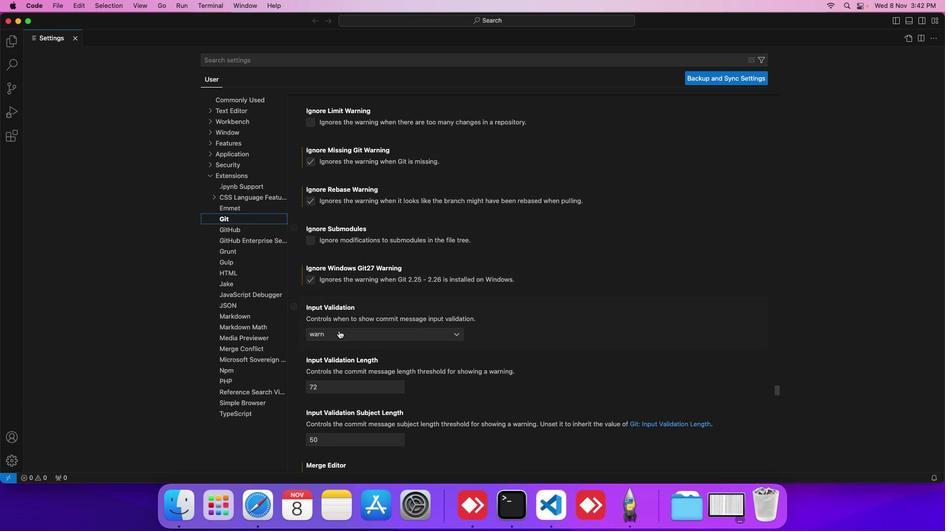 
Action: Mouse scrolled (339, 331) with delta (0, 0)
Screenshot: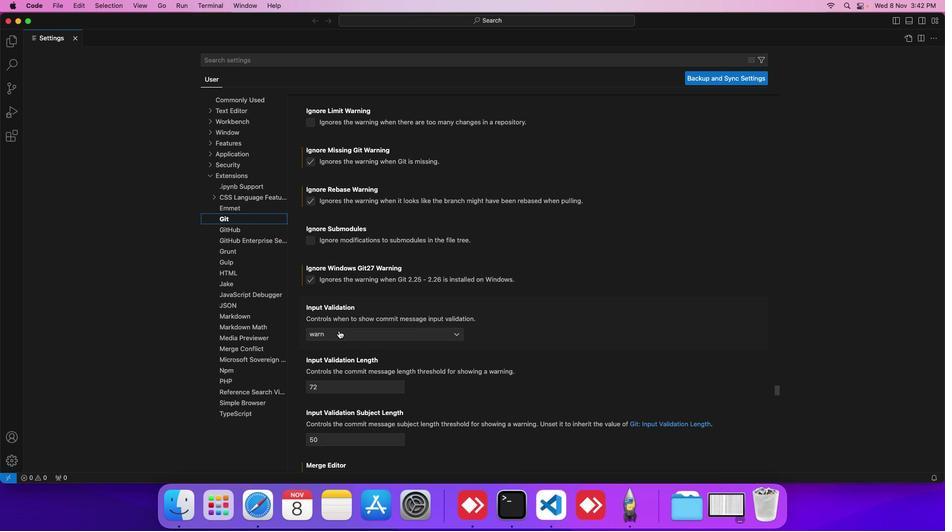 
Action: Mouse scrolled (339, 331) with delta (0, 0)
Screenshot: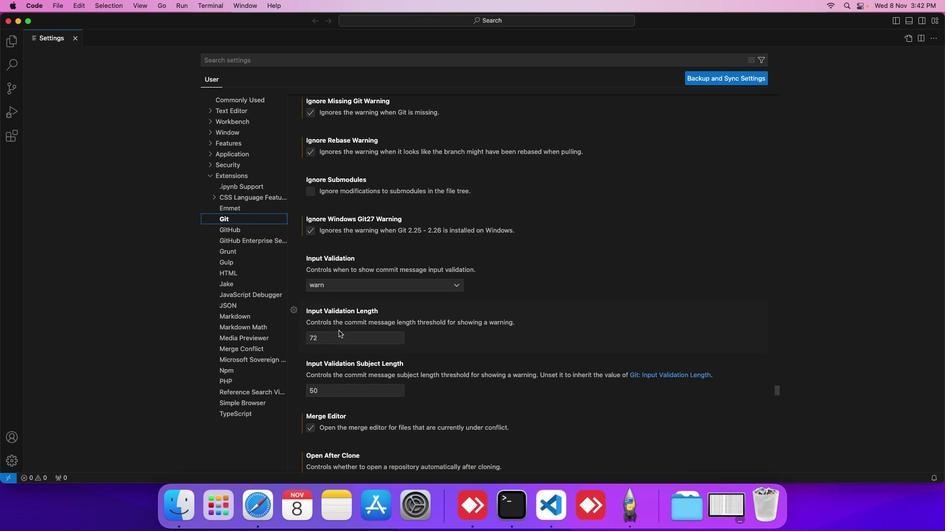 
Action: Mouse scrolled (339, 331) with delta (0, 0)
Screenshot: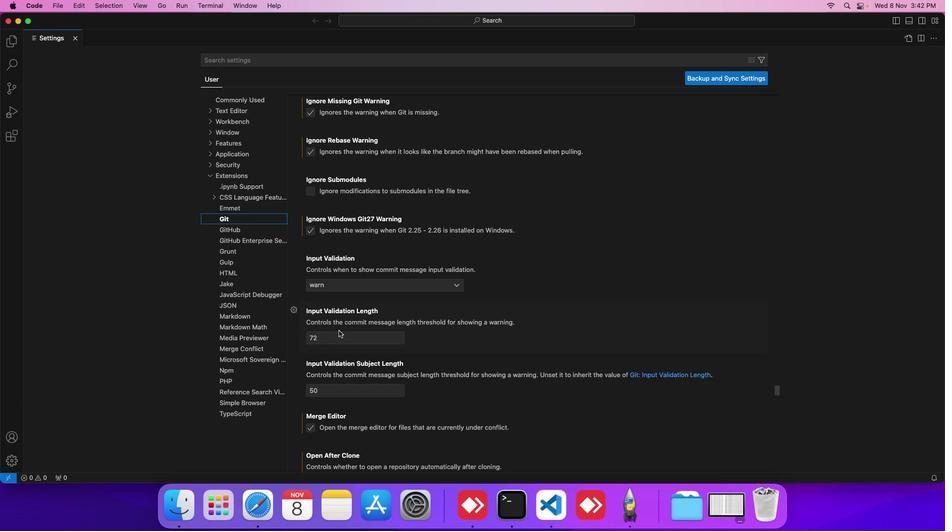 
Action: Mouse scrolled (339, 331) with delta (0, 0)
Screenshot: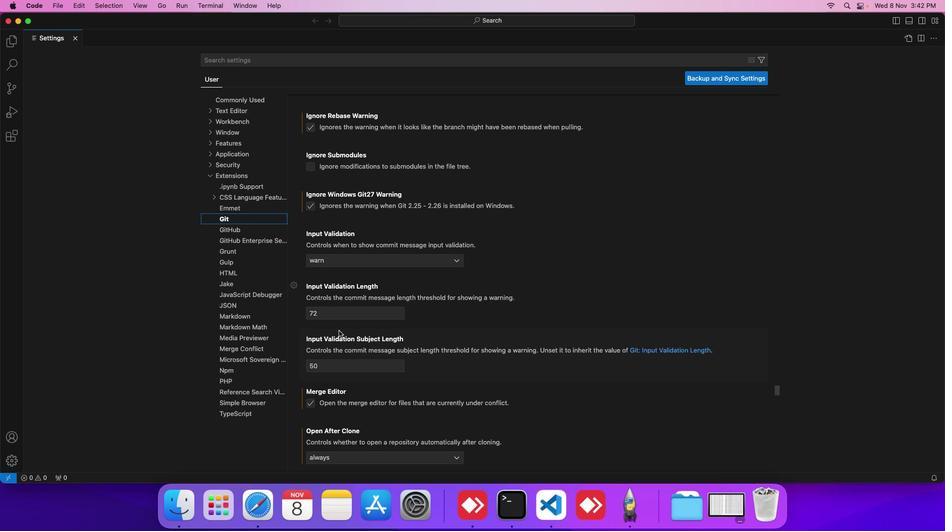 
Action: Mouse scrolled (339, 331) with delta (0, 0)
Screenshot: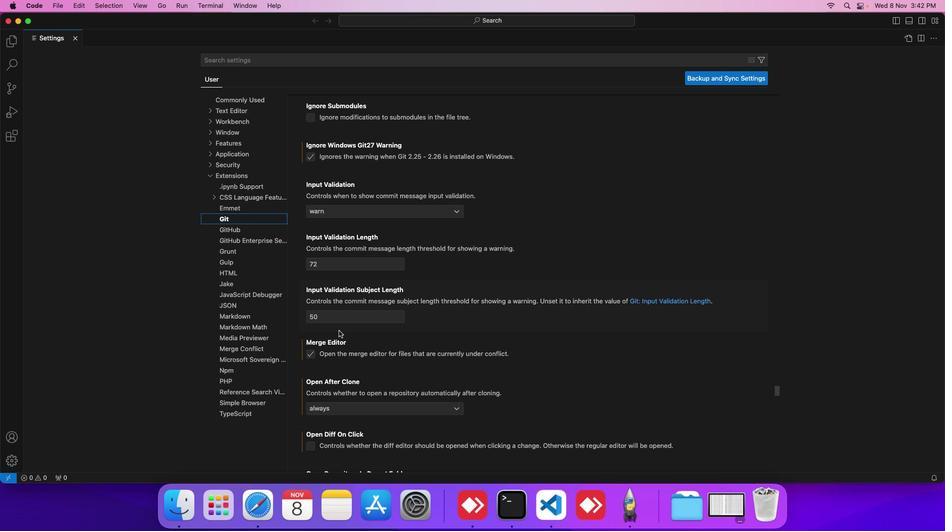 
Action: Mouse scrolled (339, 331) with delta (0, 0)
Screenshot: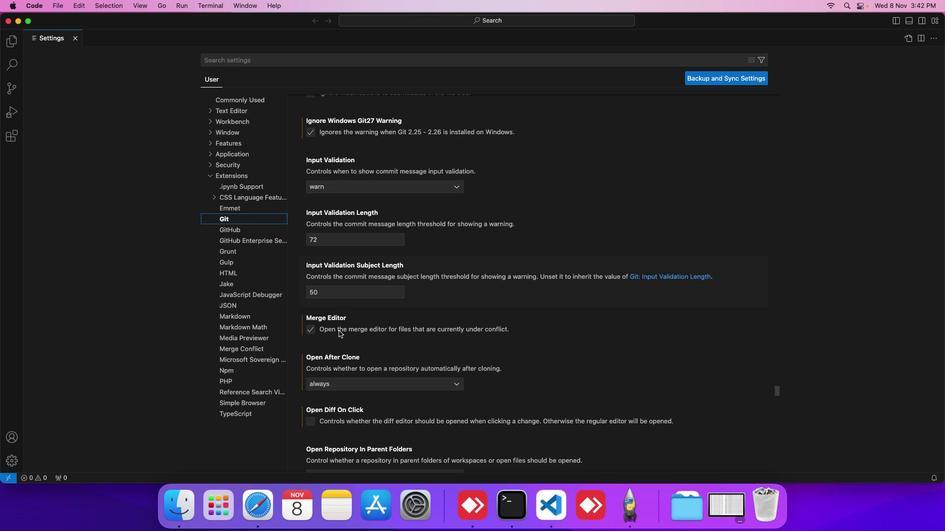 
Action: Mouse scrolled (339, 331) with delta (0, 0)
Screenshot: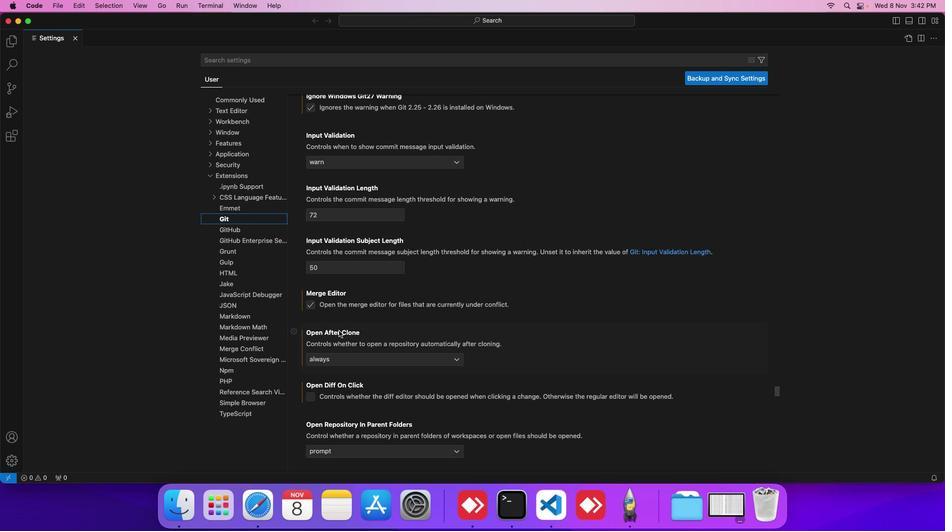 
Action: Mouse scrolled (339, 331) with delta (0, 0)
Screenshot: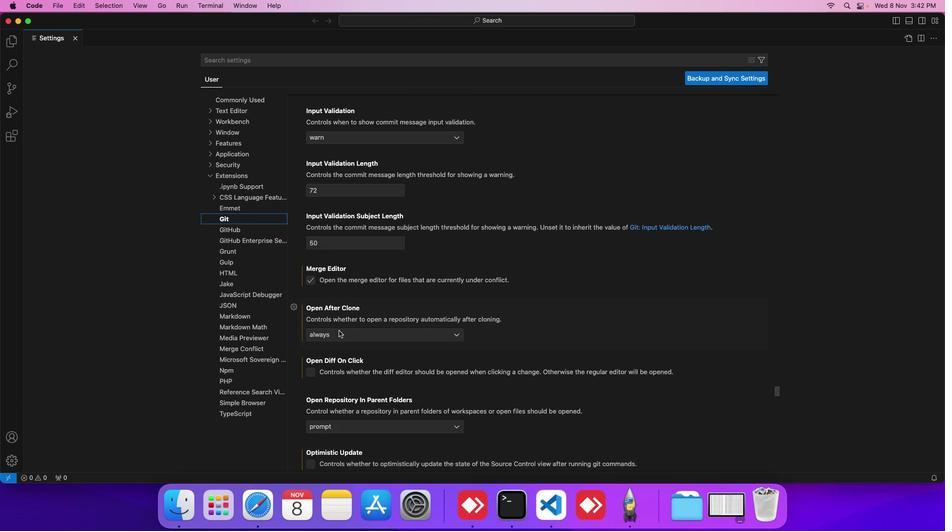 
Action: Mouse scrolled (339, 331) with delta (0, 0)
Screenshot: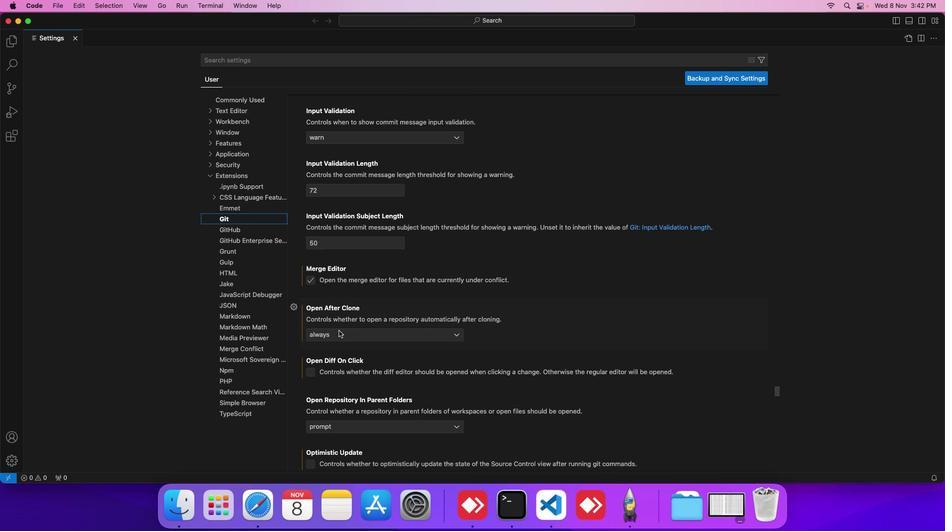 
Action: Mouse scrolled (339, 331) with delta (0, 0)
Screenshot: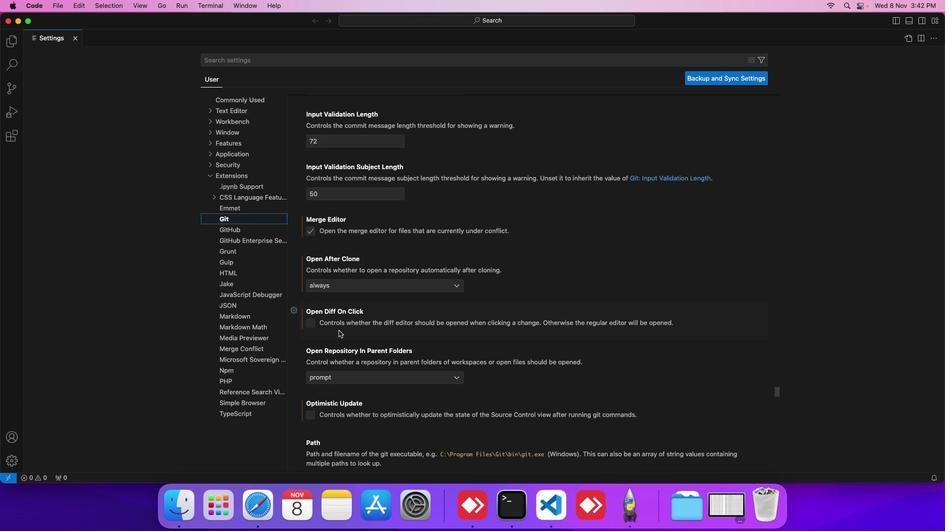
Action: Mouse scrolled (339, 331) with delta (0, 0)
Screenshot: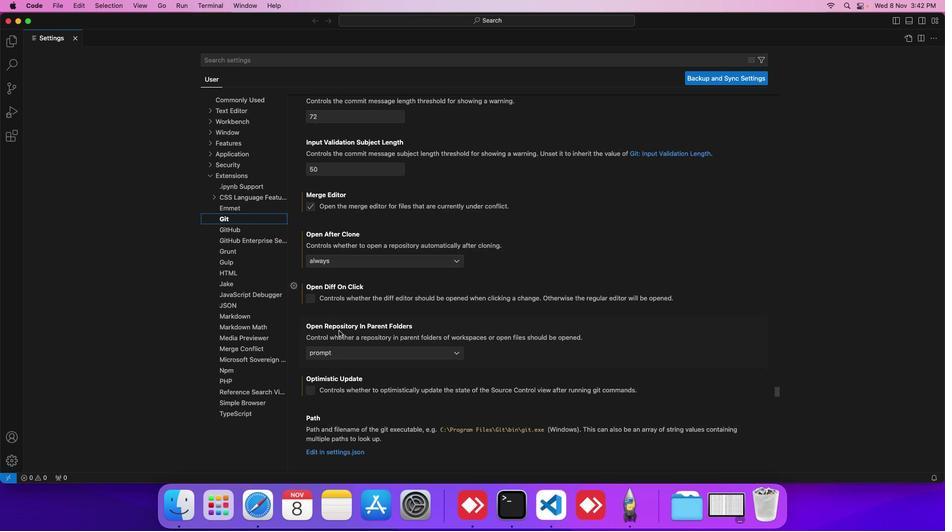 
Action: Mouse scrolled (339, 331) with delta (0, 0)
Screenshot: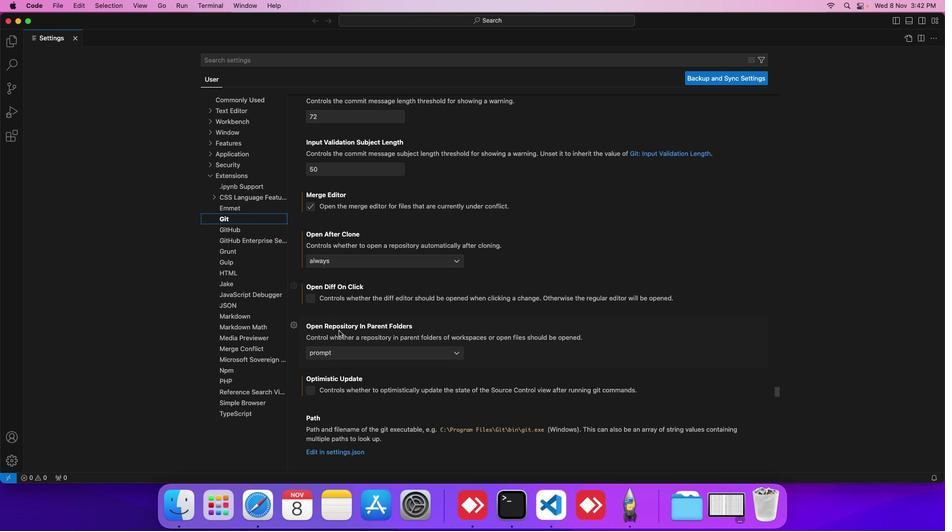 
Action: Mouse scrolled (339, 331) with delta (0, 0)
Screenshot: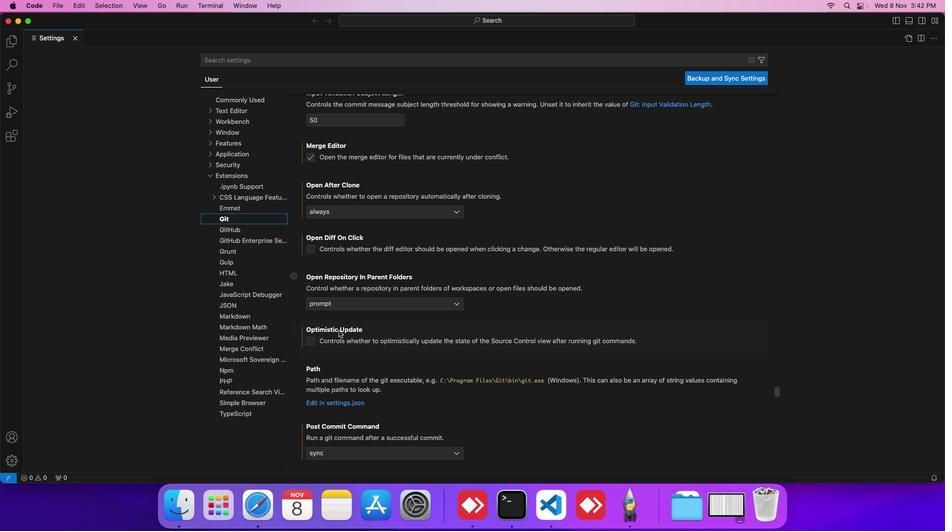 
Action: Mouse scrolled (339, 331) with delta (0, 0)
Screenshot: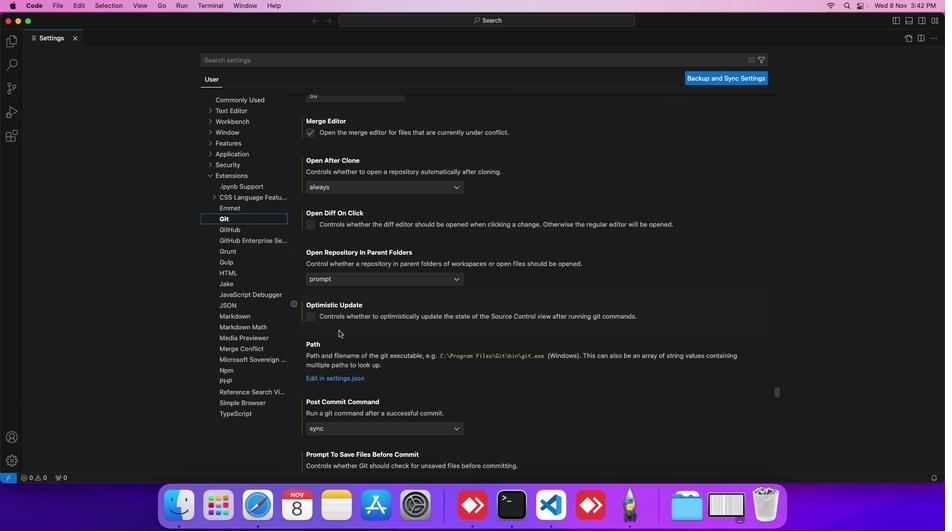 
Action: Mouse scrolled (339, 331) with delta (0, 0)
Screenshot: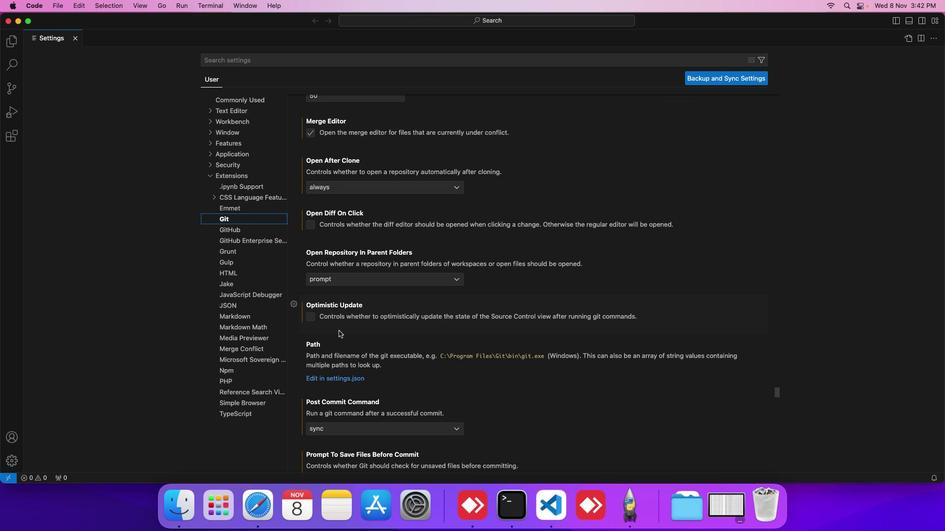 
Action: Mouse scrolled (339, 331) with delta (0, 0)
Screenshot: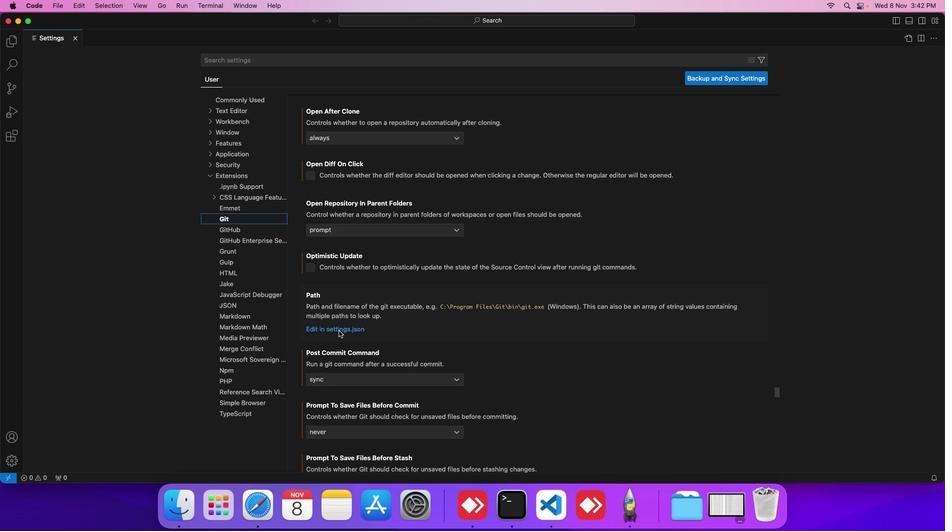 
Action: Mouse scrolled (339, 331) with delta (0, 0)
Screenshot: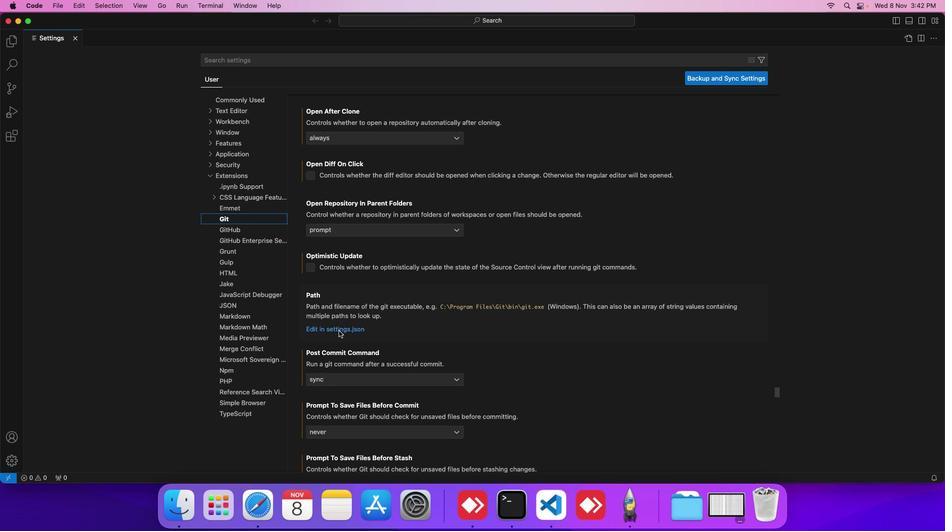 
Action: Mouse scrolled (339, 331) with delta (0, 0)
Screenshot: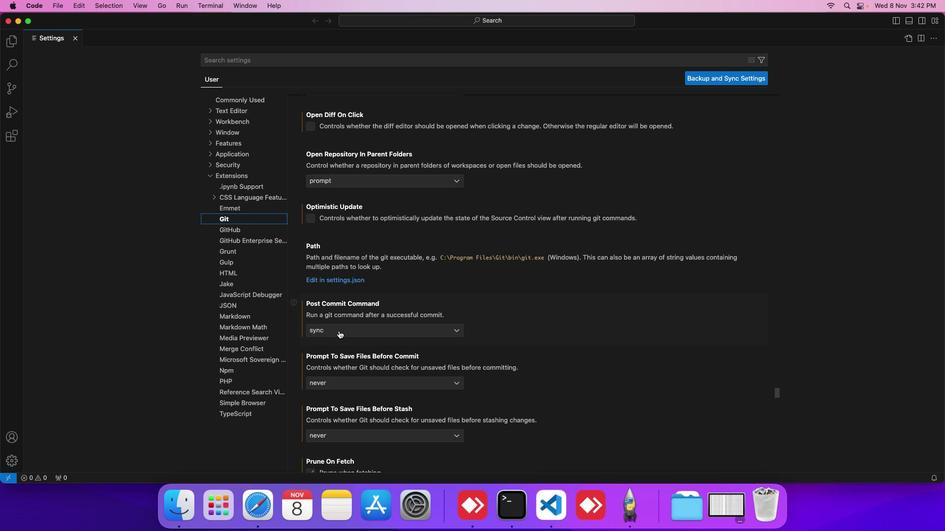 
Action: Mouse scrolled (339, 331) with delta (0, 0)
Screenshot: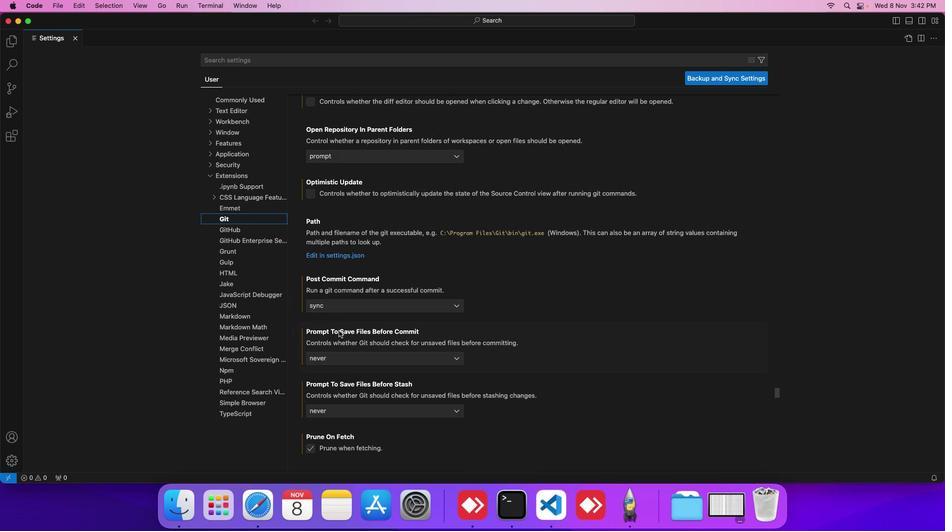 
Action: Mouse scrolled (339, 331) with delta (0, 0)
Screenshot: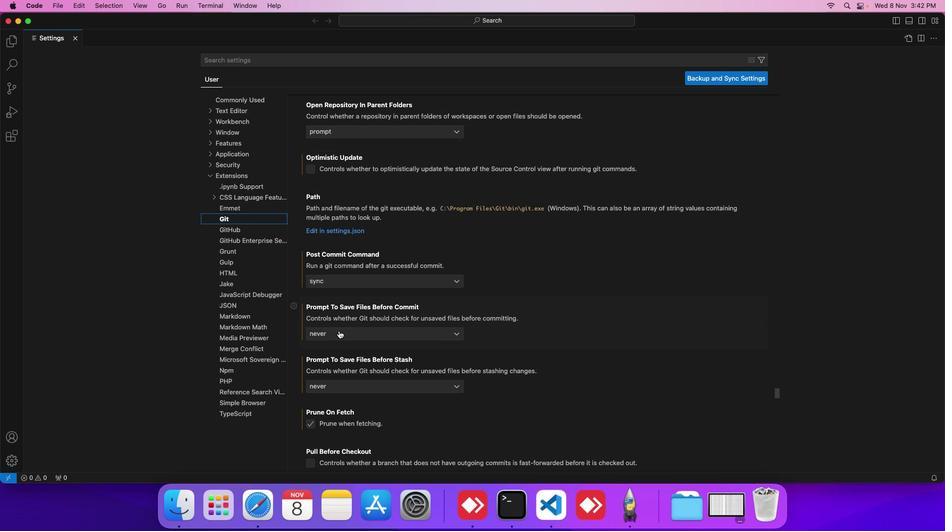 
Action: Mouse scrolled (339, 331) with delta (0, 0)
Screenshot: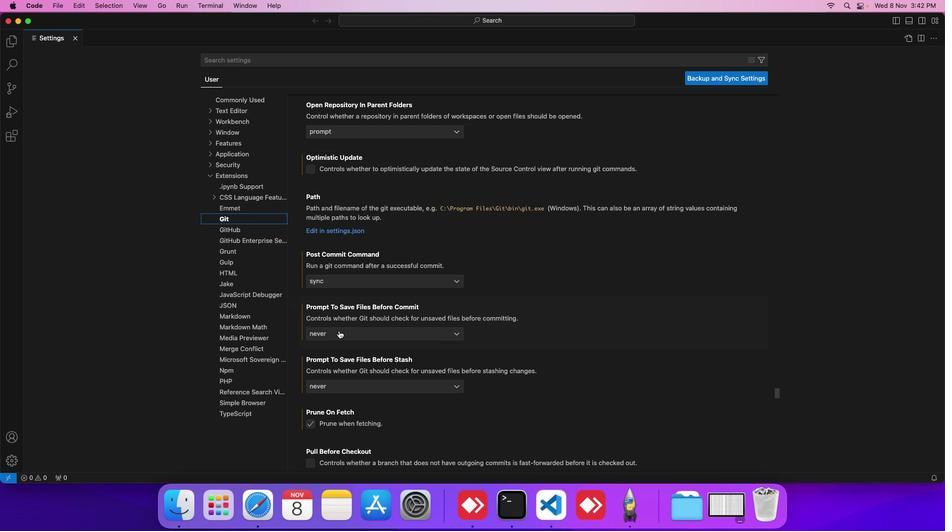
Action: Mouse scrolled (339, 331) with delta (0, 0)
Screenshot: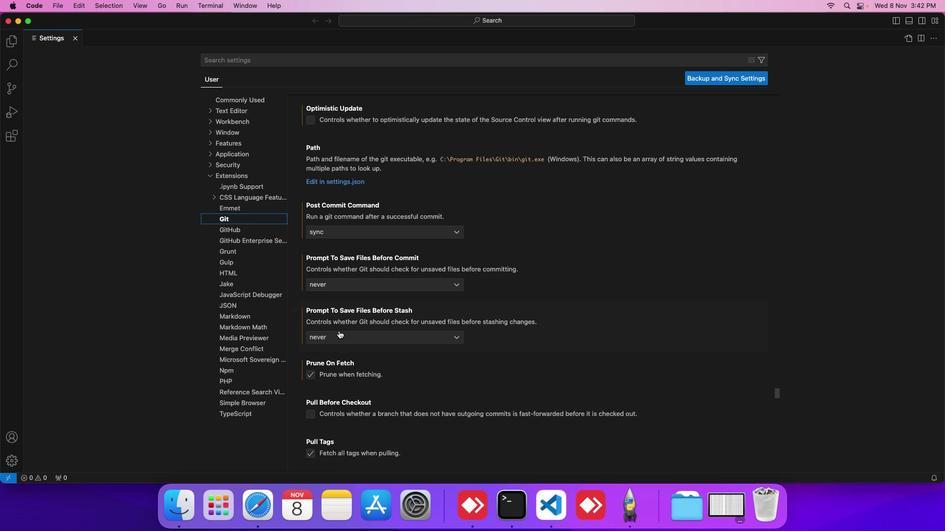 
Action: Mouse scrolled (339, 331) with delta (0, 0)
Screenshot: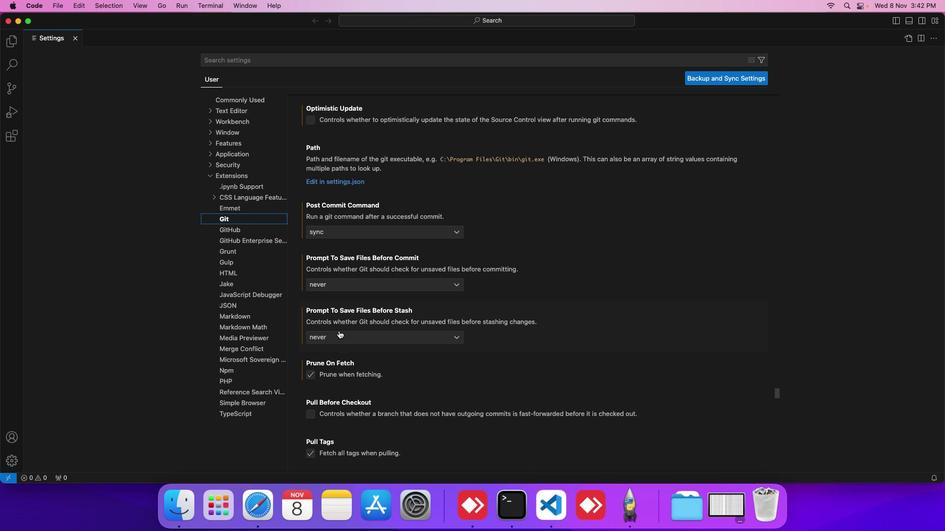 
Action: Mouse scrolled (339, 331) with delta (0, 0)
Screenshot: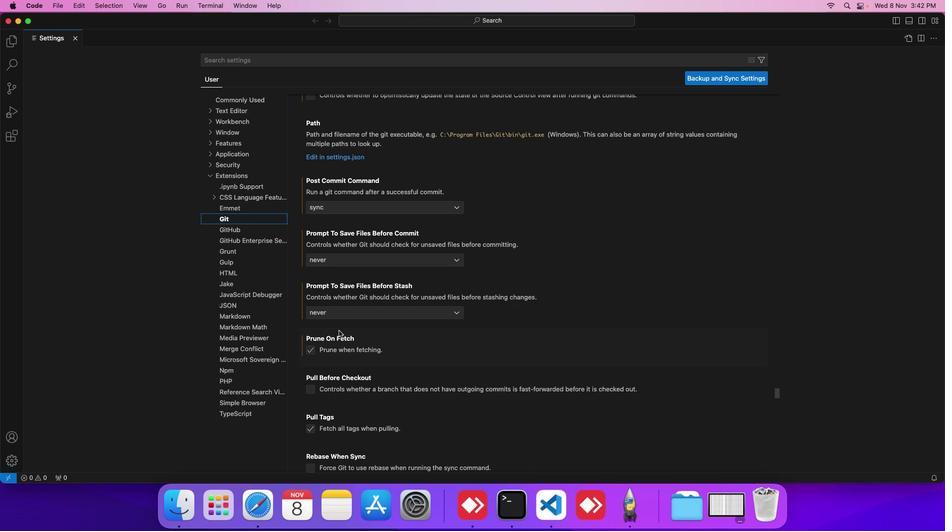 
Action: Mouse scrolled (339, 331) with delta (0, 0)
Screenshot: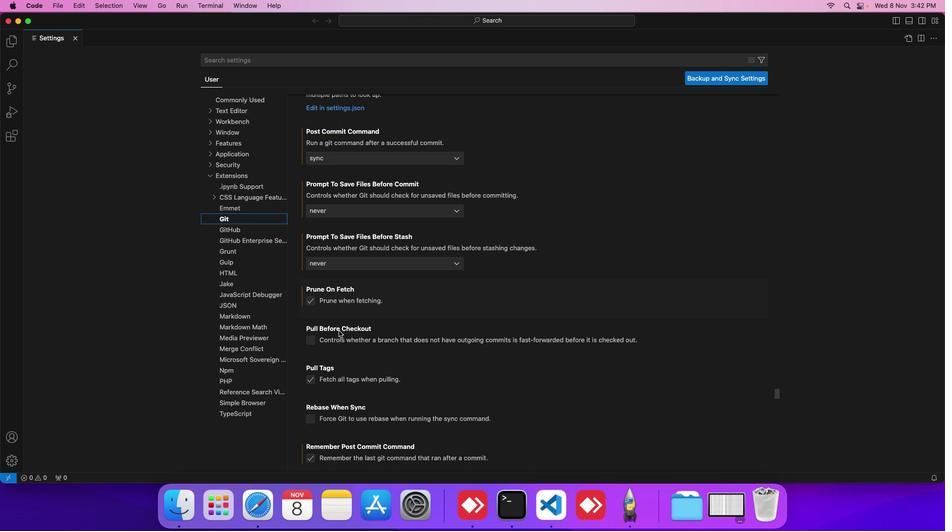 
Action: Mouse scrolled (339, 331) with delta (0, 0)
Screenshot: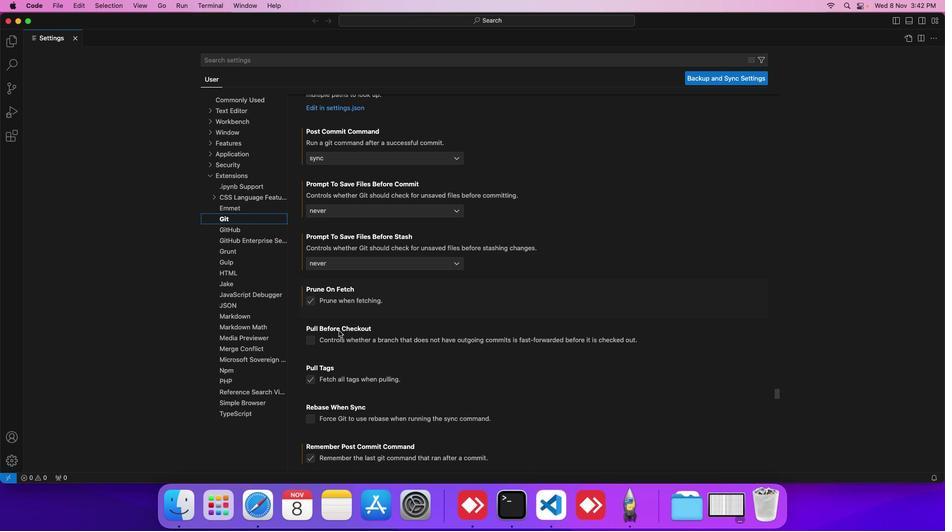 
Action: Mouse scrolled (339, 331) with delta (0, 0)
Screenshot: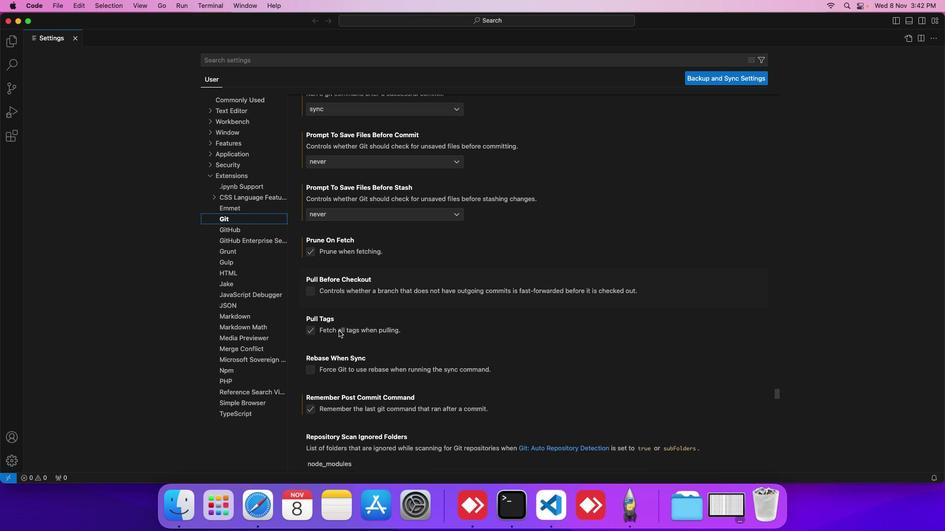 
Action: Mouse scrolled (339, 331) with delta (0, 0)
Screenshot: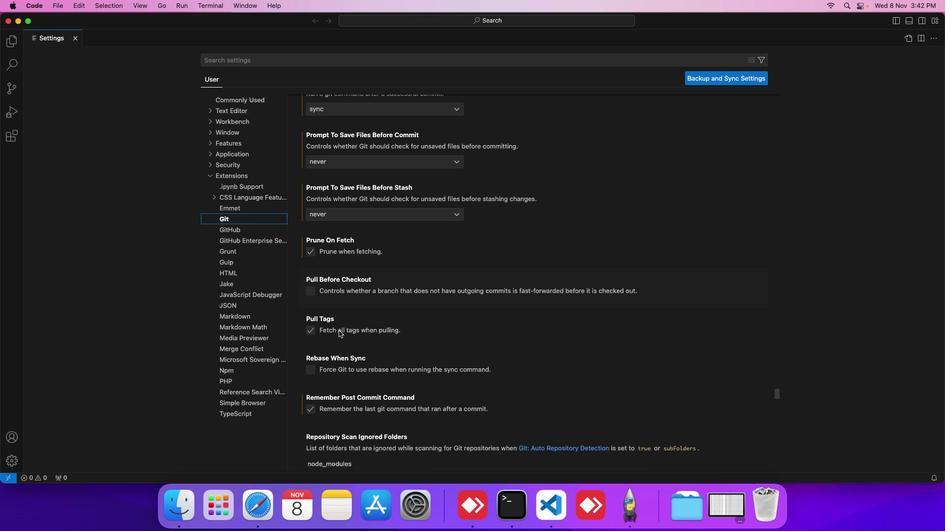 
Action: Mouse scrolled (339, 331) with delta (0, 0)
Screenshot: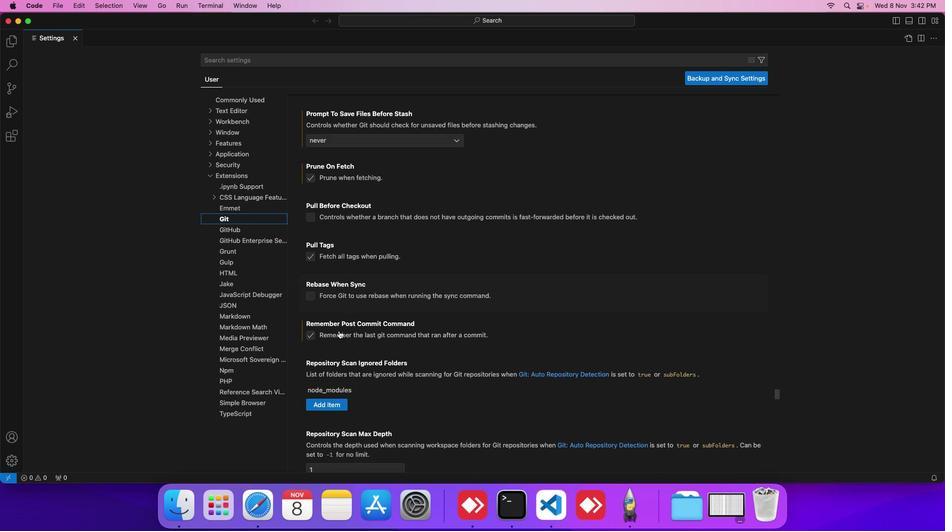 
Action: Mouse scrolled (339, 331) with delta (0, 0)
Screenshot: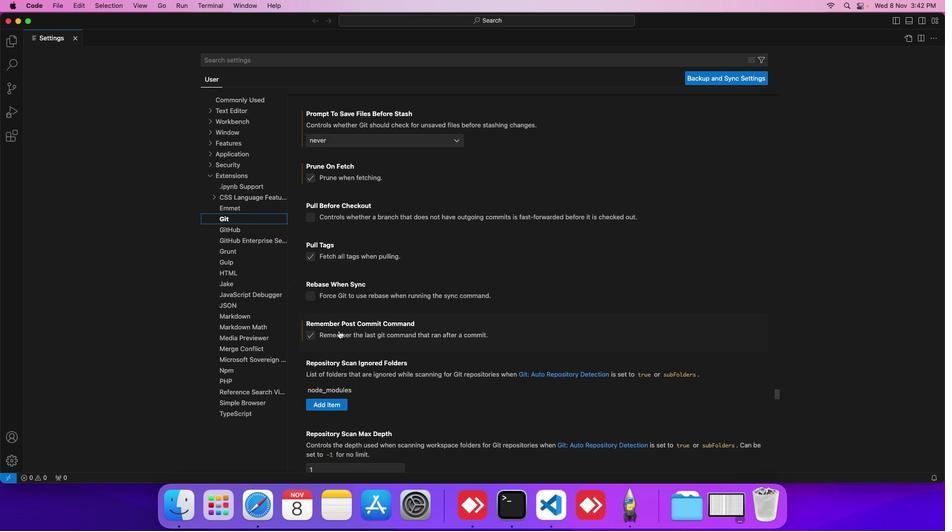 
Action: Mouse scrolled (339, 331) with delta (0, 0)
Screenshot: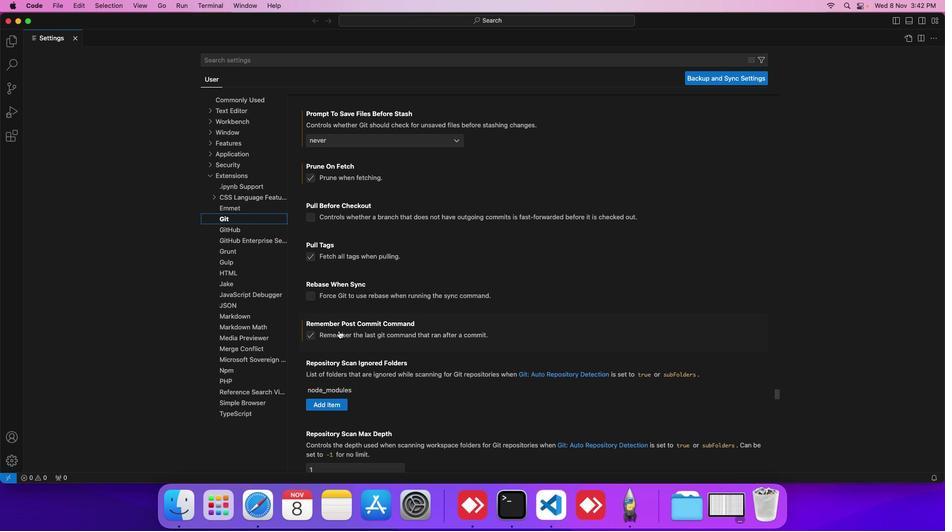 
Action: Mouse scrolled (339, 331) with delta (0, 0)
Screenshot: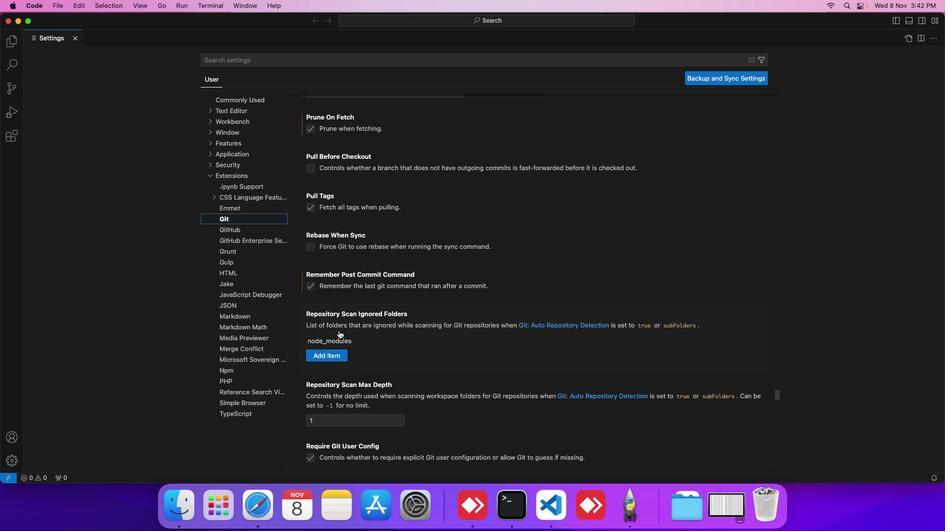 
Action: Mouse scrolled (339, 331) with delta (0, 0)
Screenshot: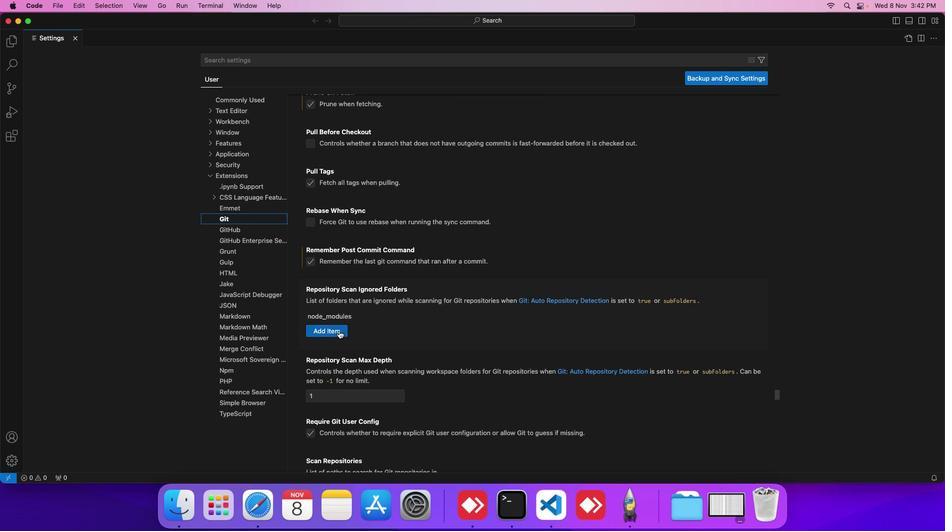 
Action: Mouse scrolled (339, 331) with delta (0, 0)
Screenshot: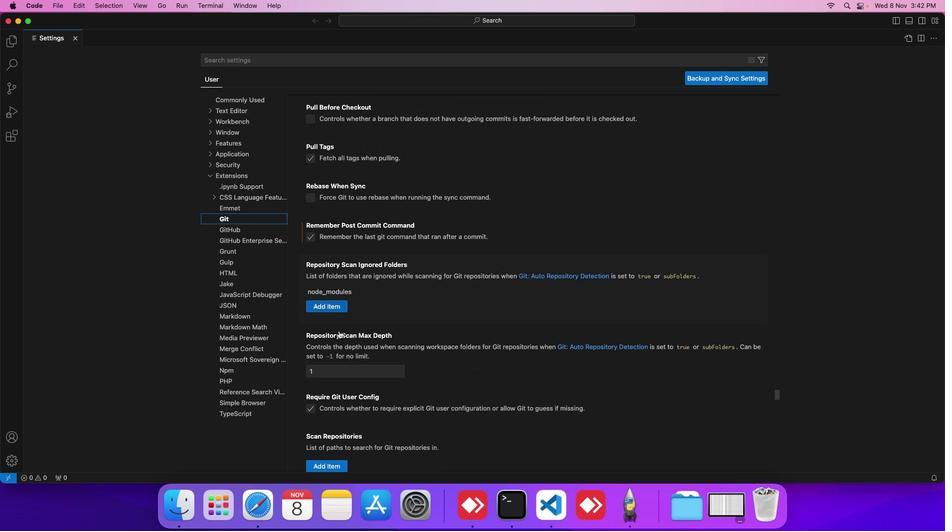 
Action: Mouse scrolled (339, 331) with delta (0, 0)
Screenshot: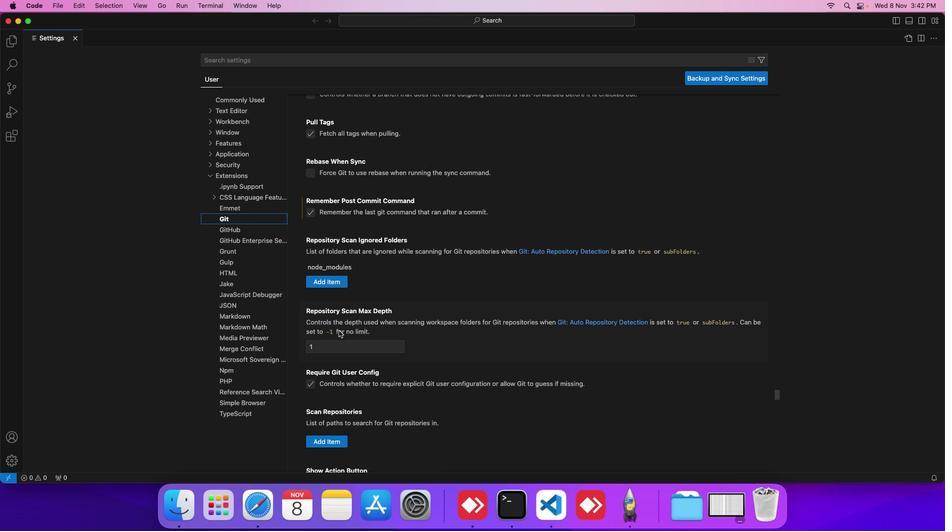 
Action: Mouse scrolled (339, 331) with delta (0, 0)
Screenshot: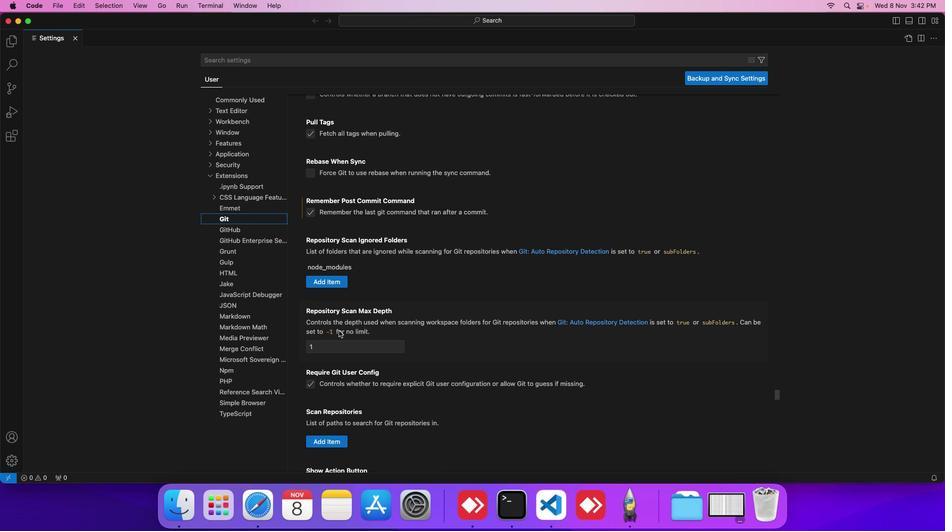 
Action: Mouse scrolled (339, 331) with delta (0, 0)
Screenshot: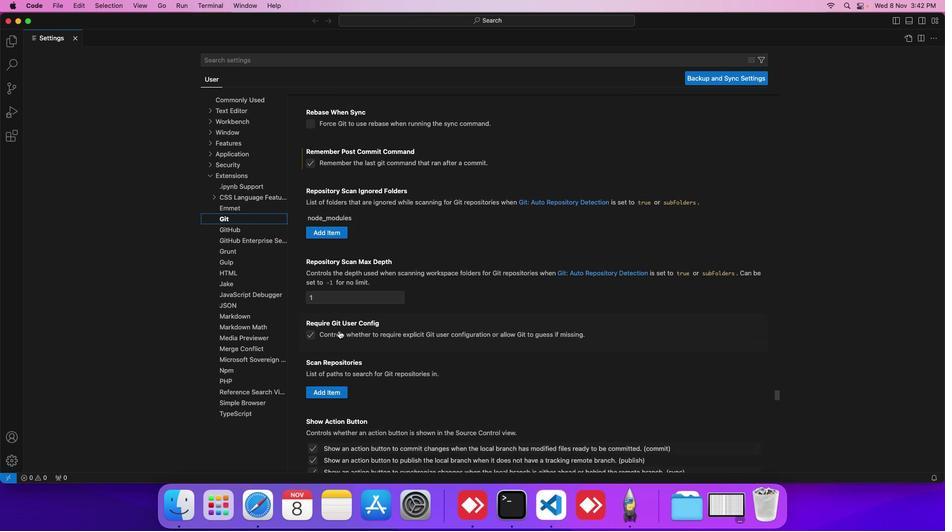 
Action: Mouse scrolled (339, 331) with delta (0, 0)
Screenshot: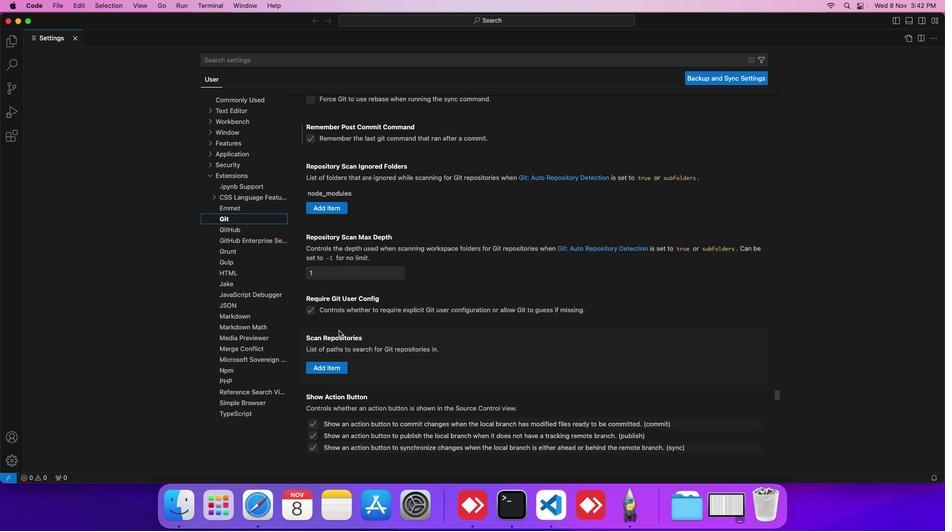 
Action: Mouse scrolled (339, 331) with delta (0, 0)
Screenshot: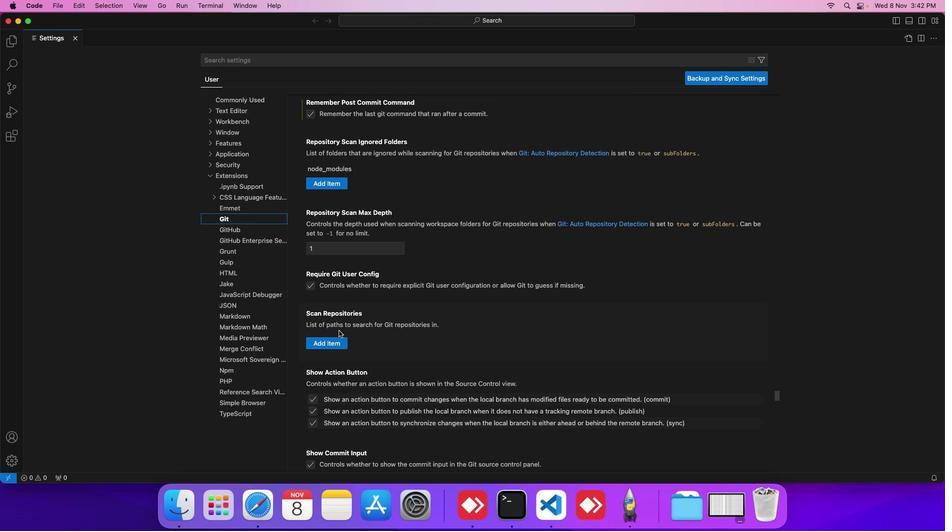 
Action: Mouse scrolled (339, 331) with delta (0, 0)
Screenshot: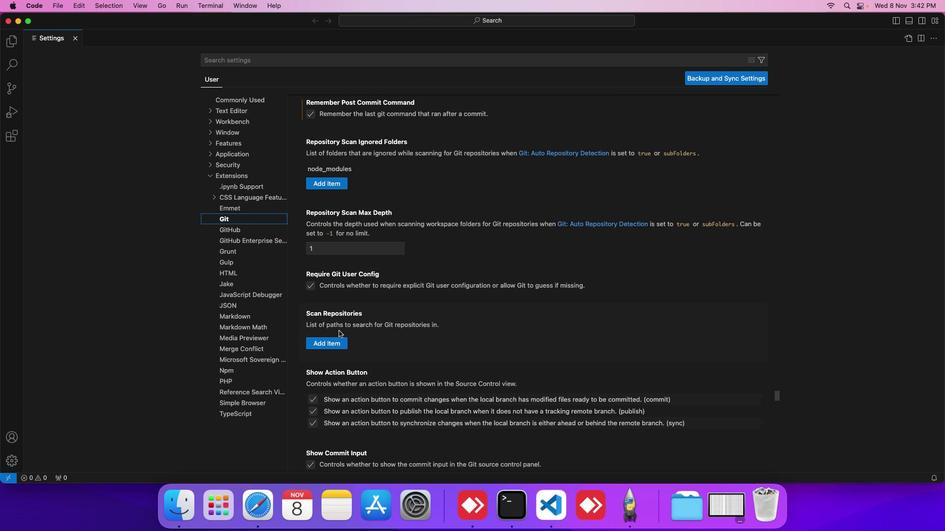 
Action: Mouse scrolled (339, 331) with delta (0, 0)
Screenshot: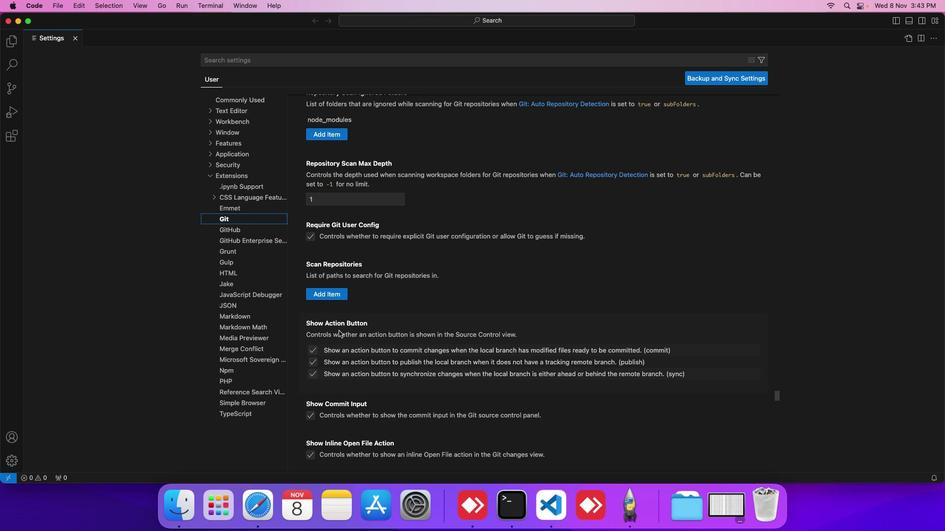 
Action: Mouse scrolled (339, 331) with delta (0, 0)
Screenshot: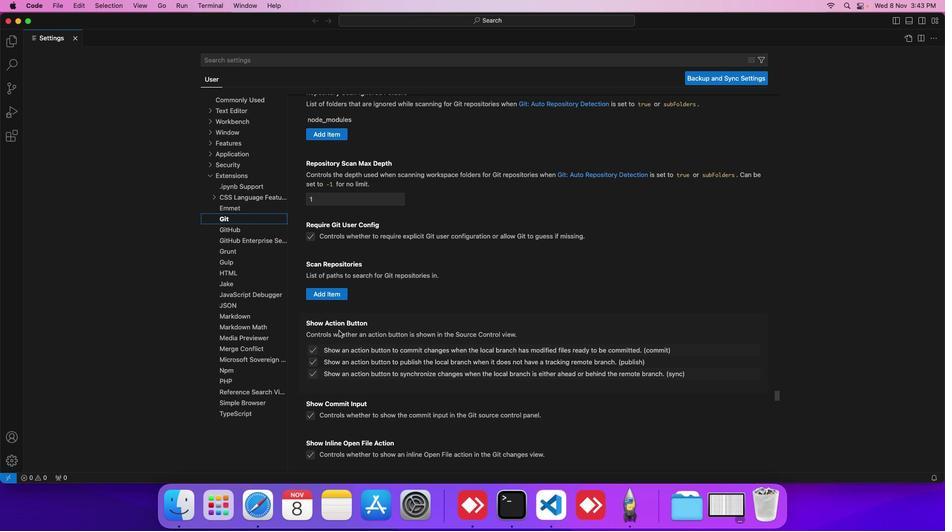 
Action: Mouse scrolled (339, 331) with delta (0, 0)
Screenshot: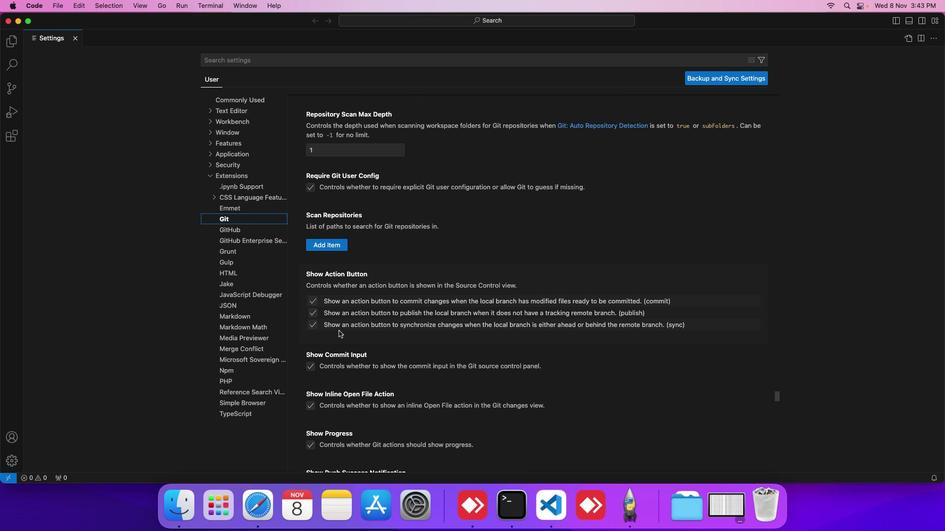 
Action: Mouse scrolled (339, 331) with delta (0, 0)
Screenshot: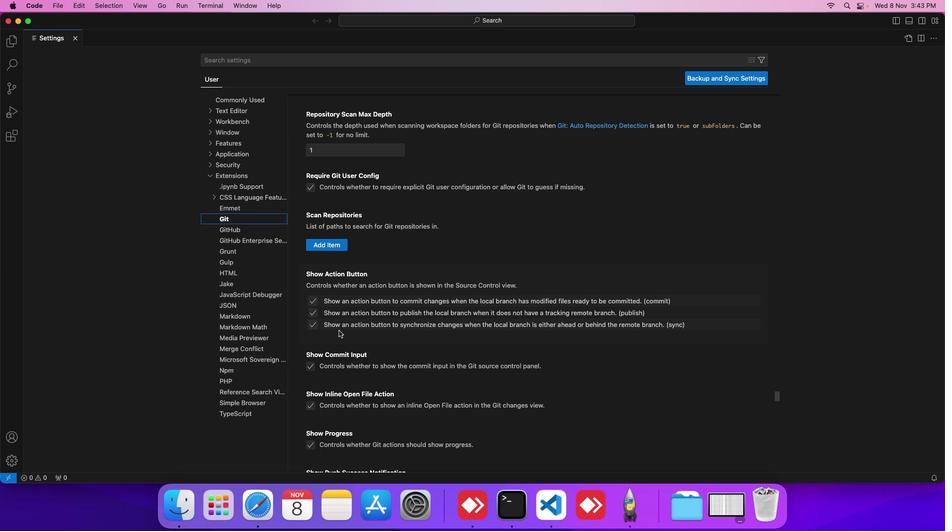 
Action: Mouse scrolled (339, 331) with delta (0, 0)
Screenshot: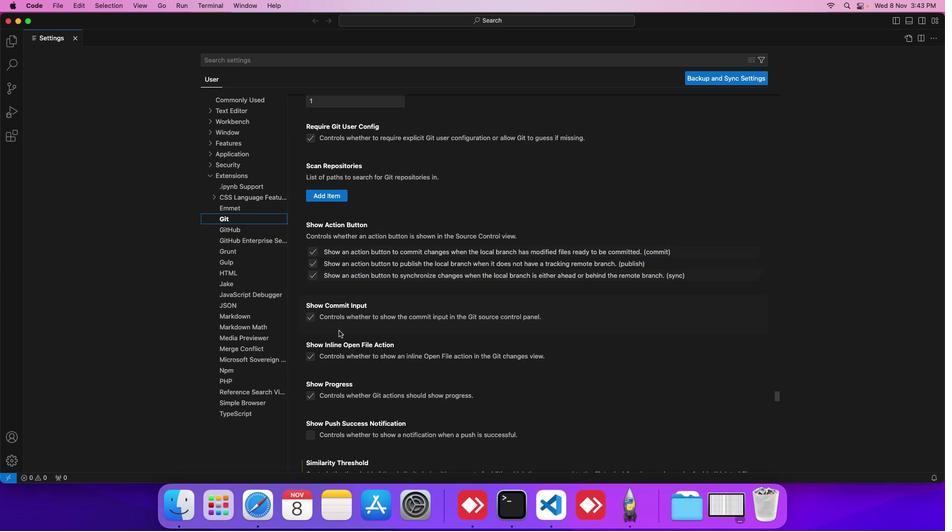 
Action: Mouse scrolled (339, 331) with delta (0, 0)
Screenshot: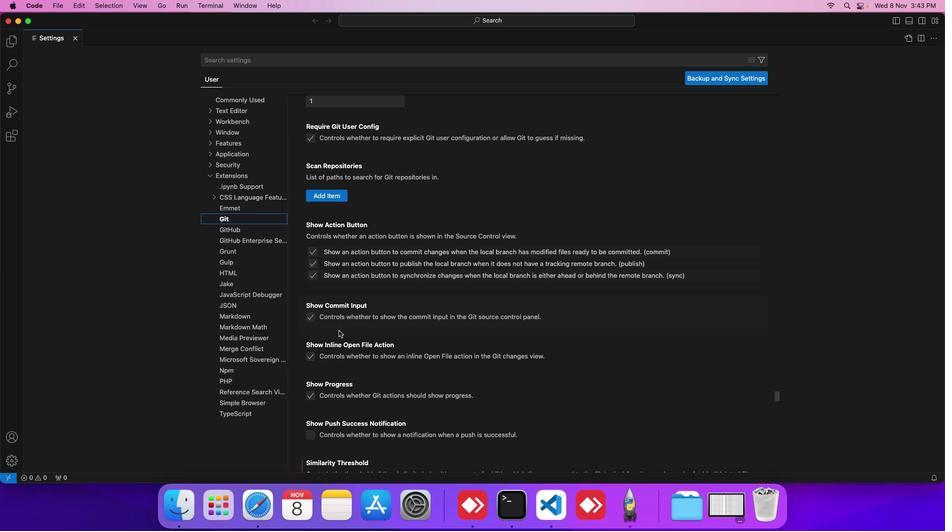 
Action: Mouse scrolled (339, 331) with delta (0, 0)
Screenshot: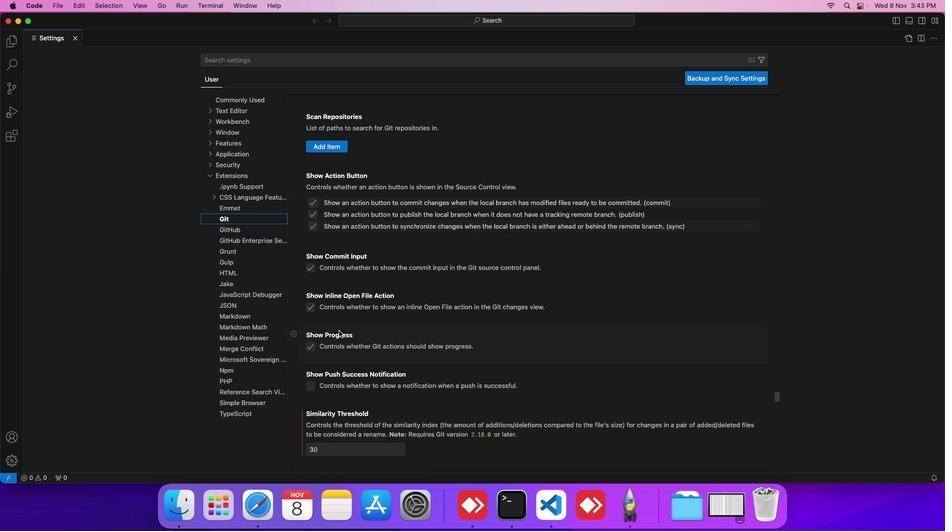 
Action: Mouse scrolled (339, 331) with delta (0, 0)
Screenshot: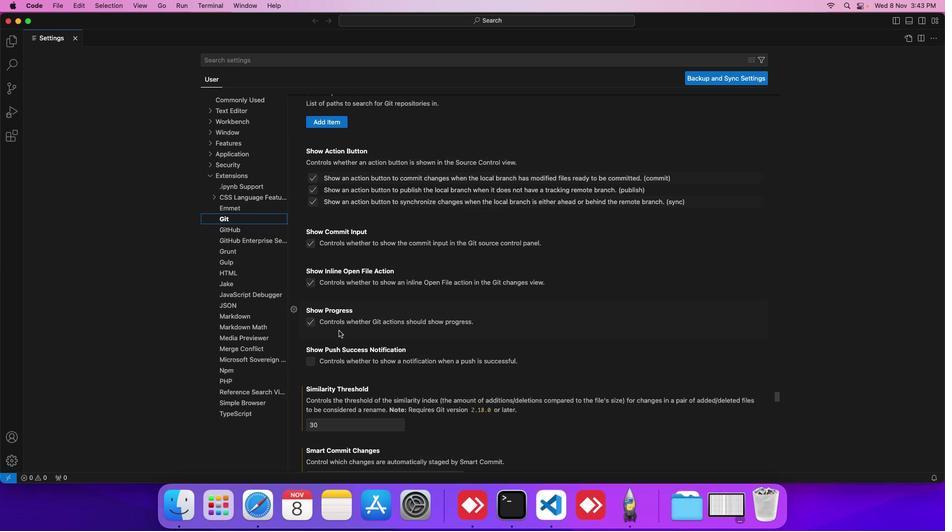 
Action: Mouse scrolled (339, 331) with delta (0, 0)
Screenshot: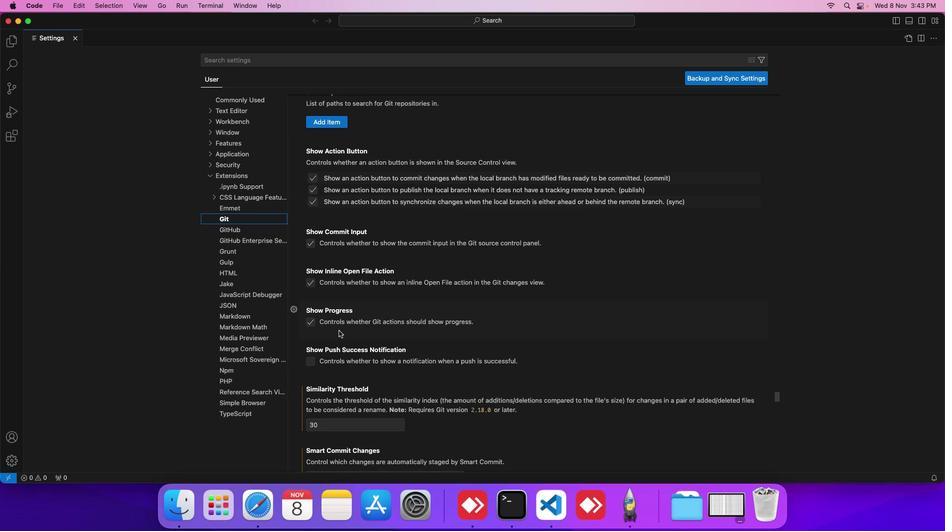 
Action: Mouse scrolled (339, 331) with delta (0, 0)
Screenshot: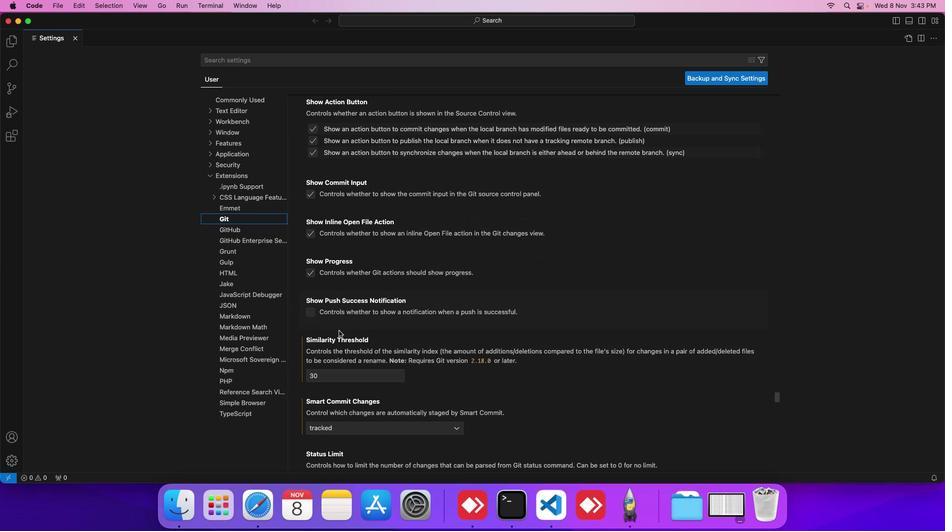 
Action: Mouse scrolled (339, 331) with delta (0, 0)
Screenshot: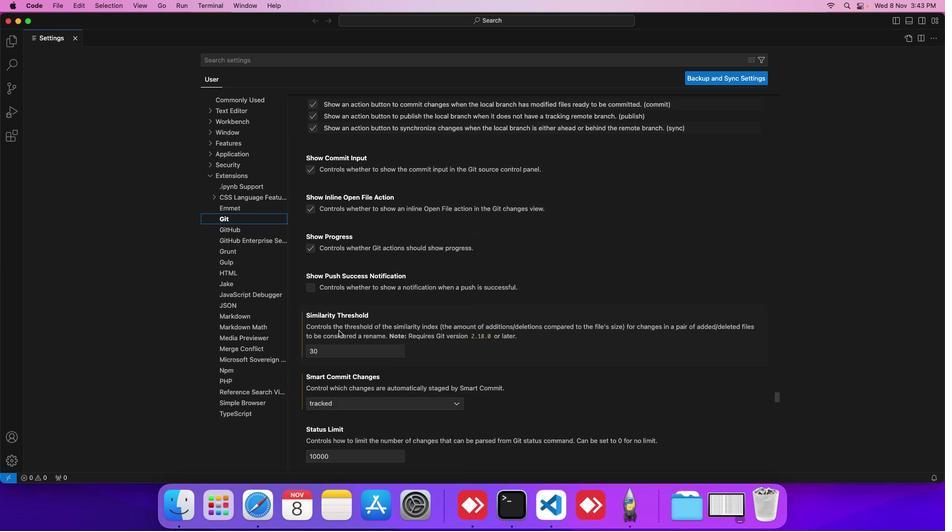 
Action: Mouse scrolled (339, 331) with delta (0, 0)
Screenshot: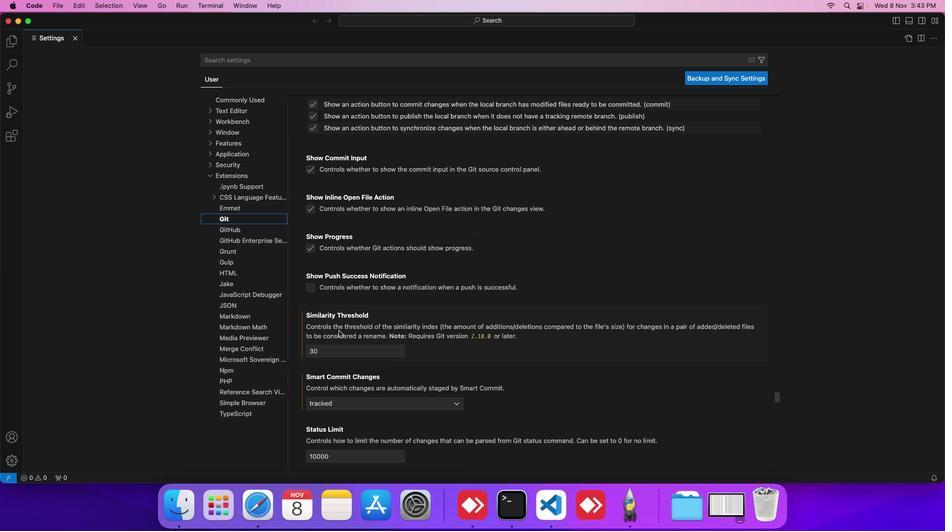 
Action: Mouse scrolled (339, 331) with delta (0, 0)
Screenshot: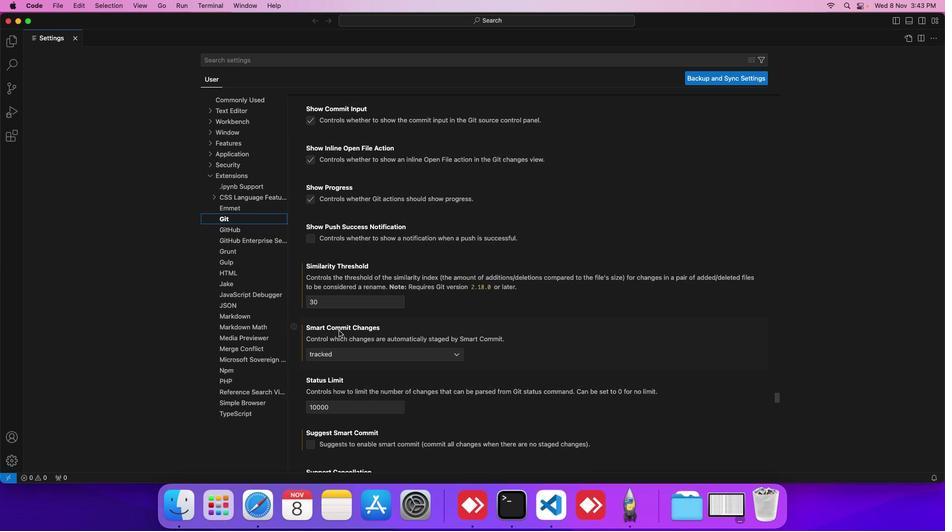 
Action: Mouse scrolled (339, 331) with delta (0, 0)
Screenshot: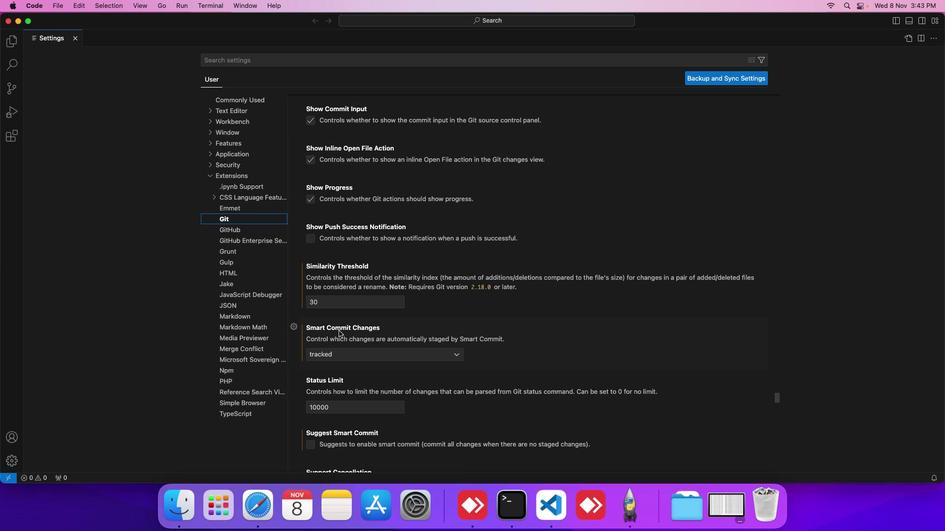 
Action: Mouse scrolled (339, 331) with delta (0, 0)
Screenshot: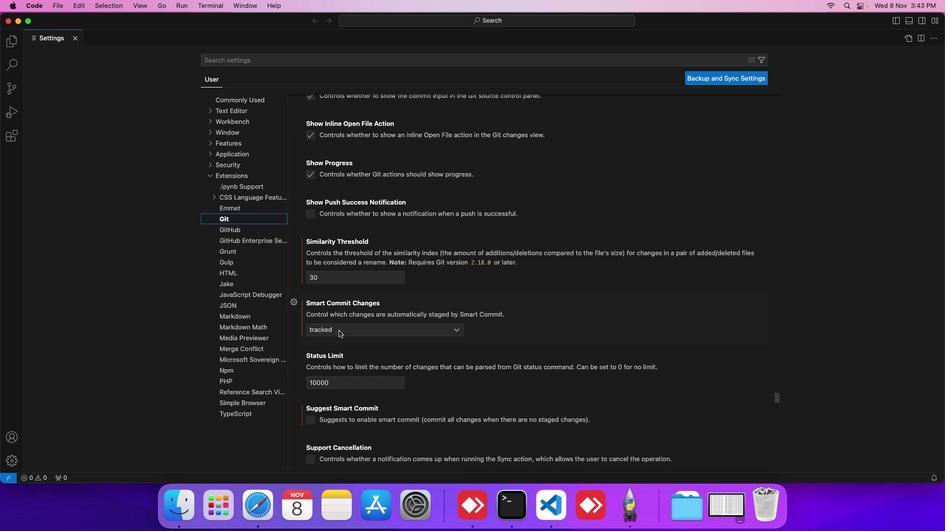 
Action: Mouse scrolled (339, 331) with delta (0, 0)
Screenshot: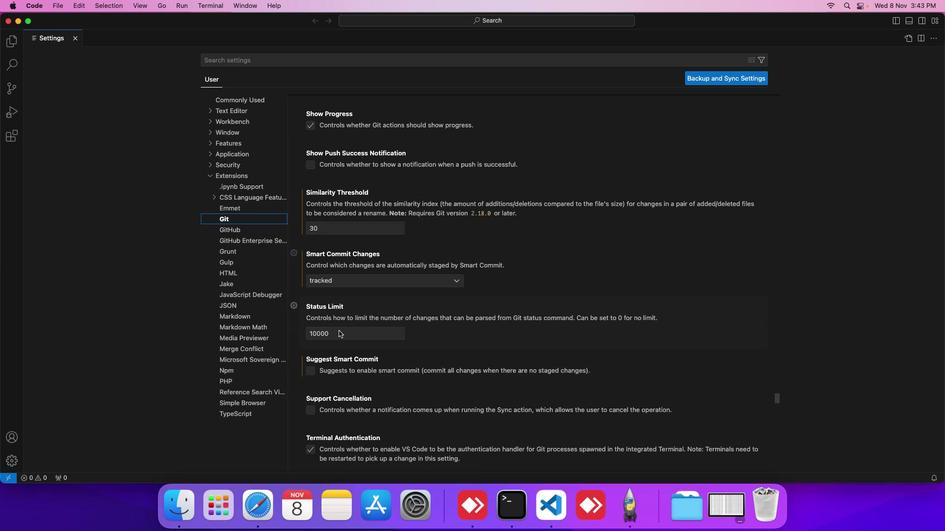 
Action: Mouse scrolled (339, 331) with delta (0, 0)
Screenshot: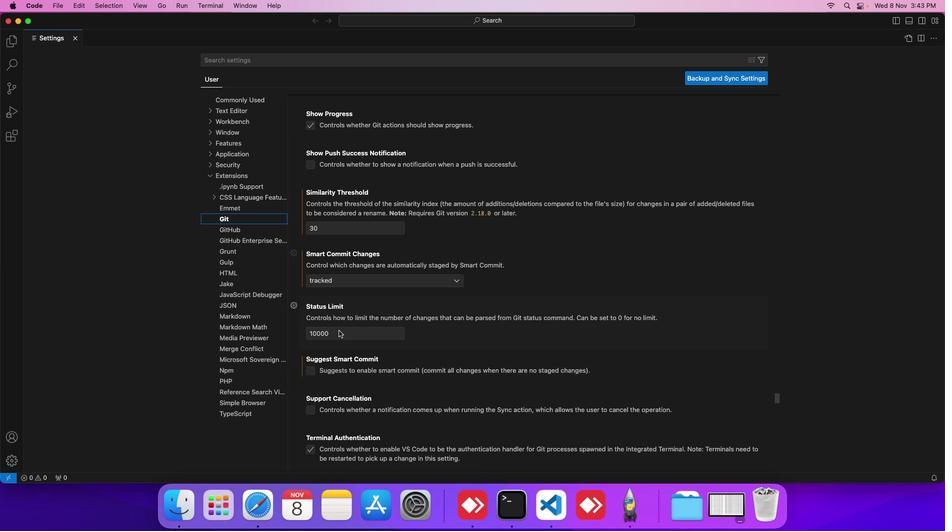 
Action: Mouse scrolled (339, 331) with delta (0, 0)
Screenshot: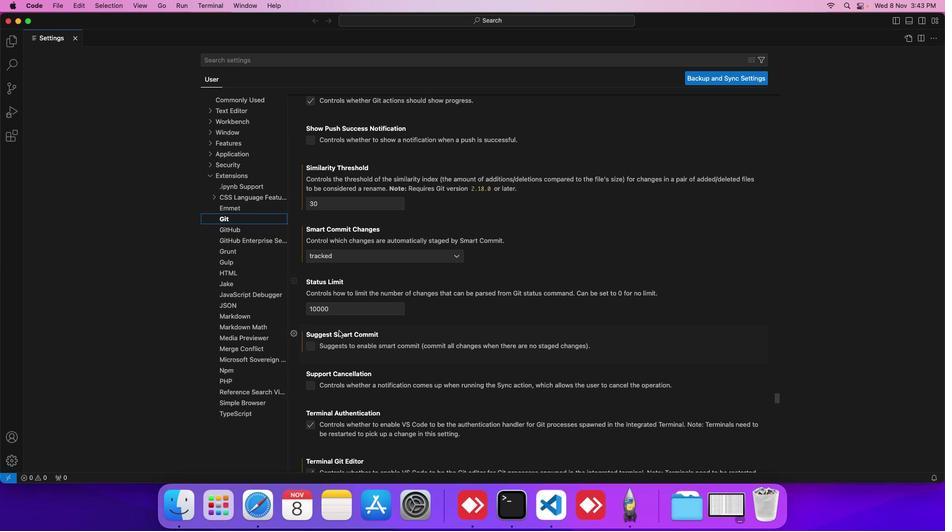 
Action: Mouse scrolled (339, 331) with delta (0, 0)
Screenshot: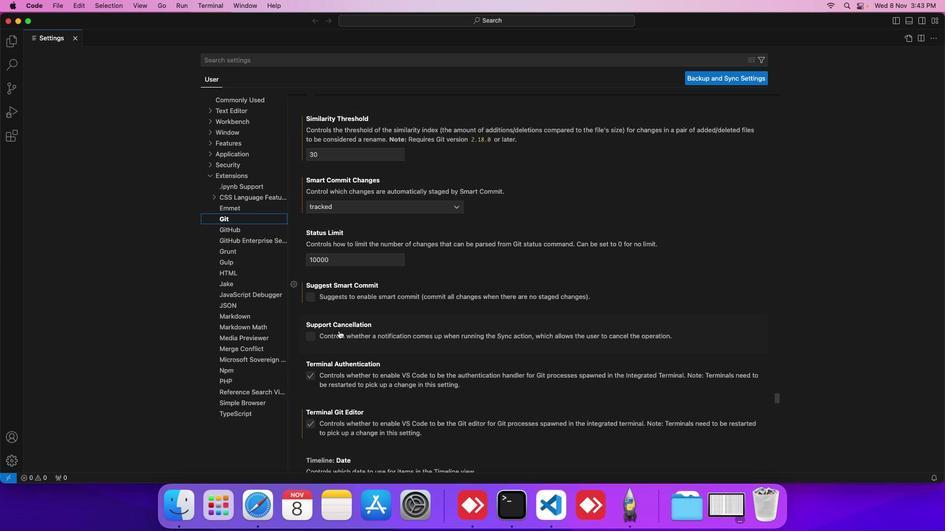 
Action: Mouse scrolled (339, 331) with delta (0, 0)
Screenshot: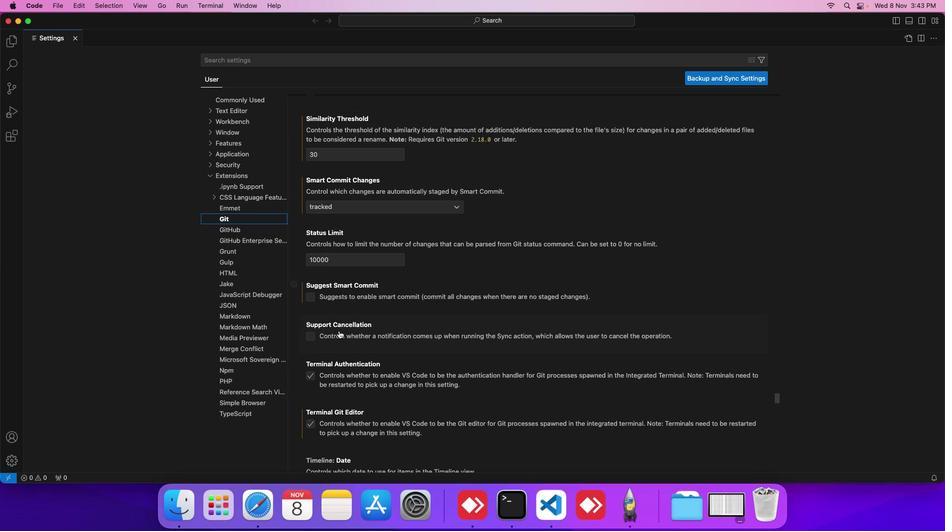 
Action: Mouse scrolled (339, 331) with delta (0, 0)
Screenshot: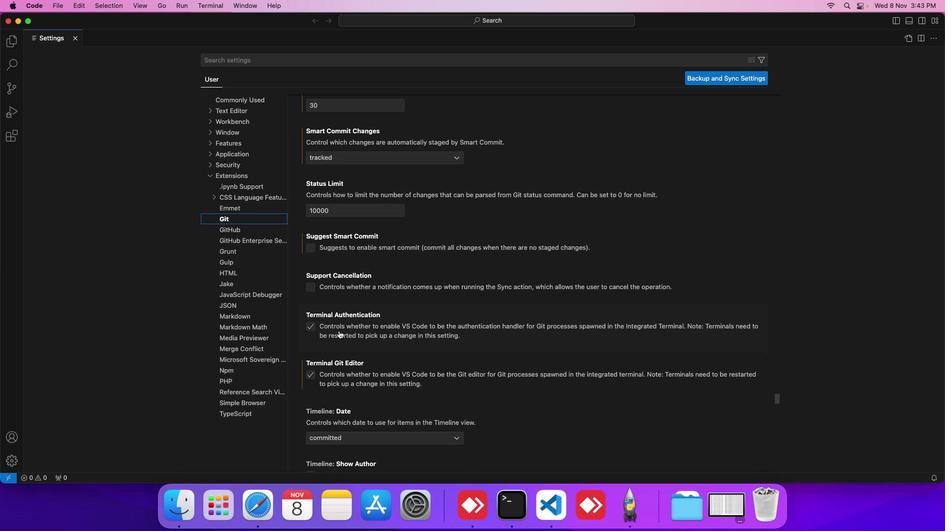 
Action: Mouse scrolled (339, 331) with delta (0, 0)
Screenshot: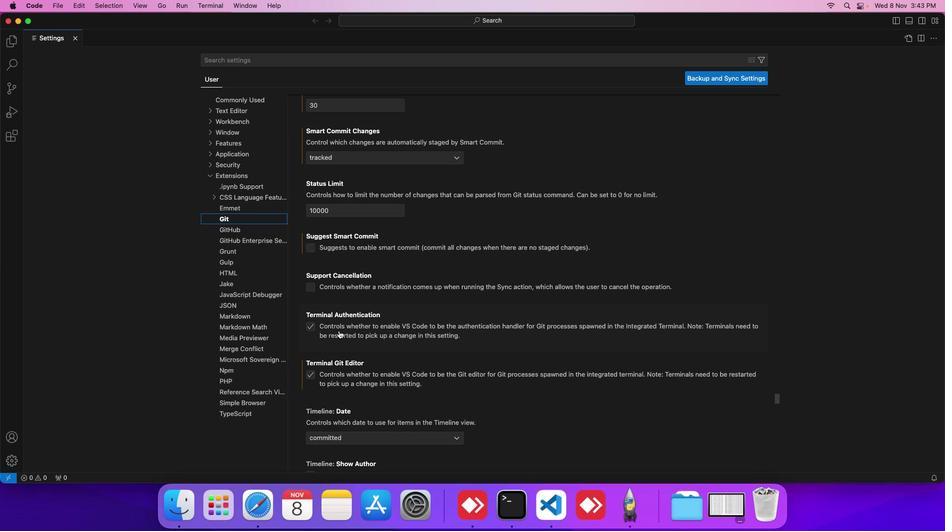 
Action: Mouse scrolled (339, 331) with delta (0, 0)
Screenshot: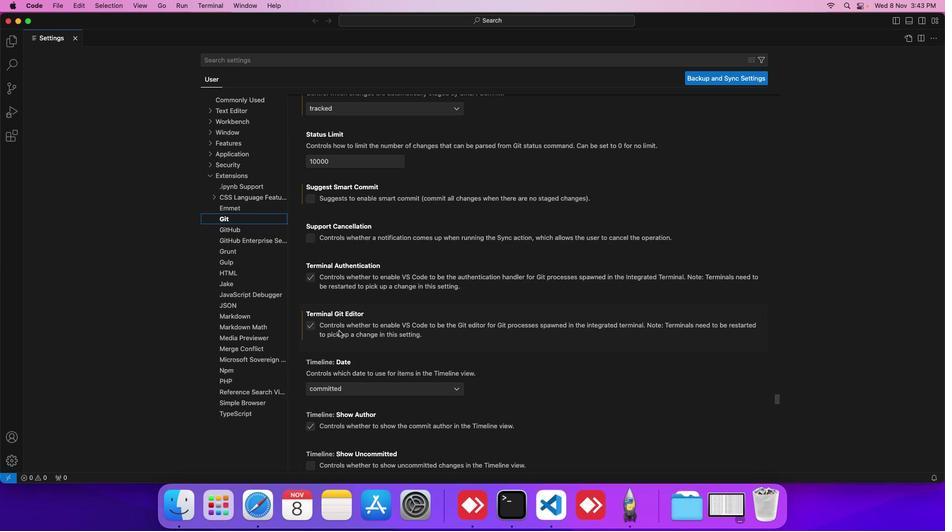 
Action: Mouse scrolled (339, 331) with delta (0, 0)
Screenshot: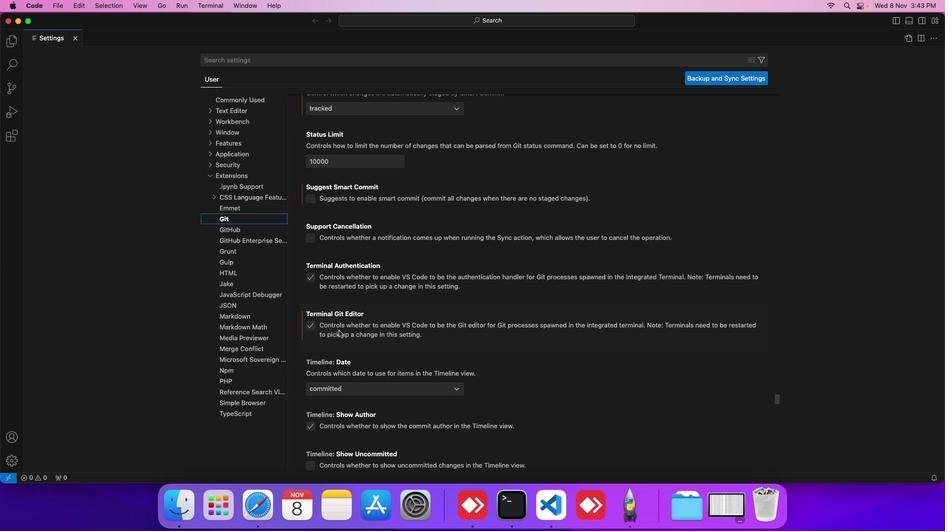 
Action: Mouse scrolled (339, 331) with delta (0, 0)
Screenshot: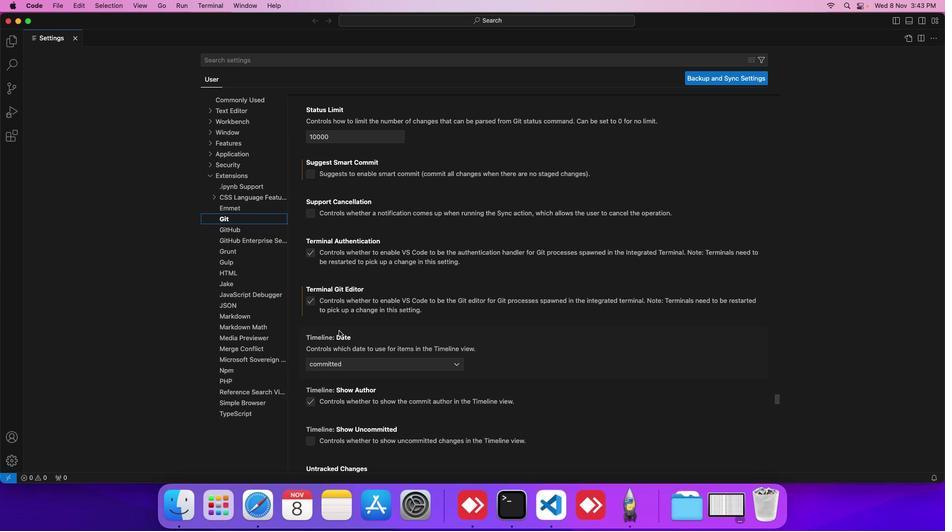 
Action: Mouse scrolled (339, 331) with delta (0, 0)
Screenshot: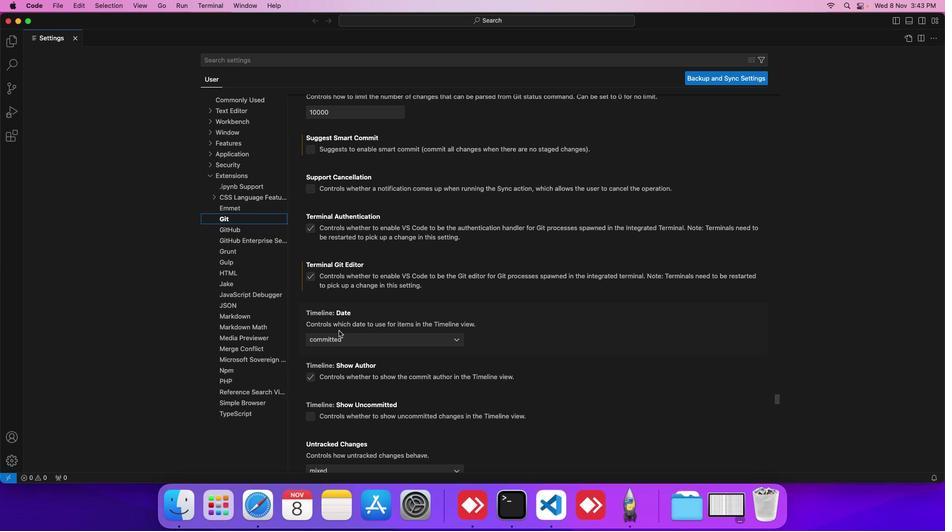 
Action: Mouse moved to (349, 342)
Screenshot: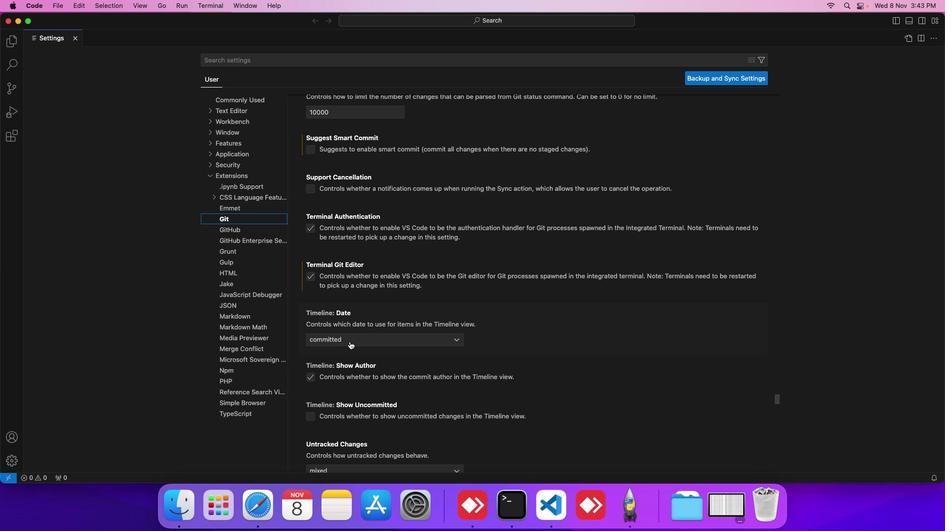 
Action: Mouse pressed left at (349, 342)
Screenshot: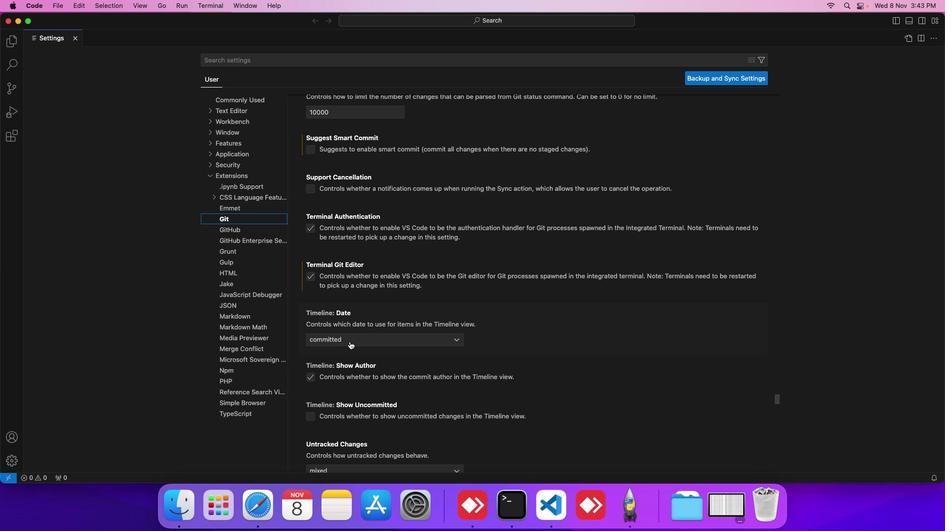 
Action: Mouse moved to (342, 361)
Screenshot: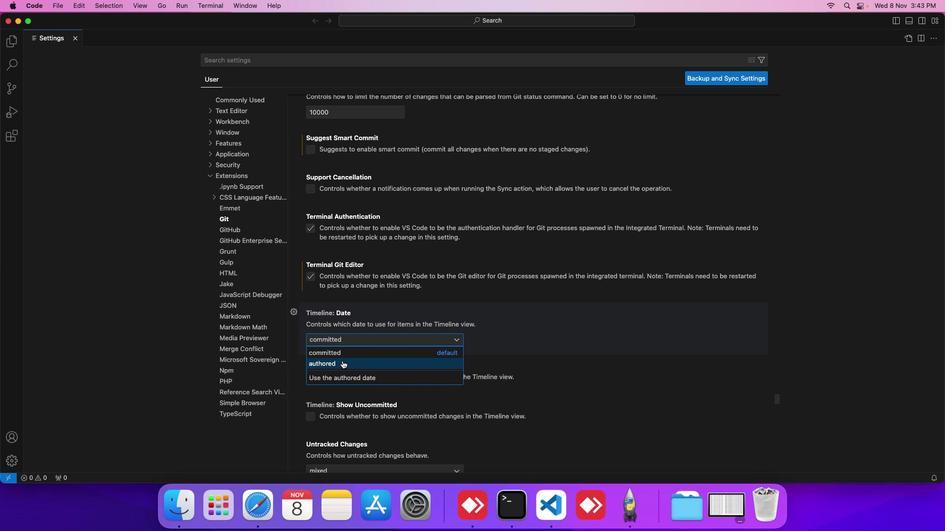 
Action: Mouse pressed left at (342, 361)
Screenshot: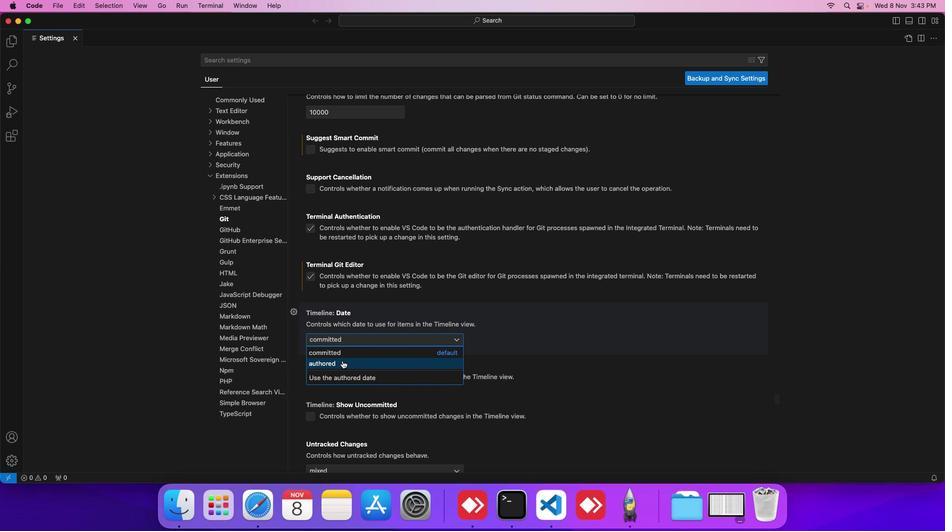 
Action: Mouse moved to (366, 350)
Screenshot: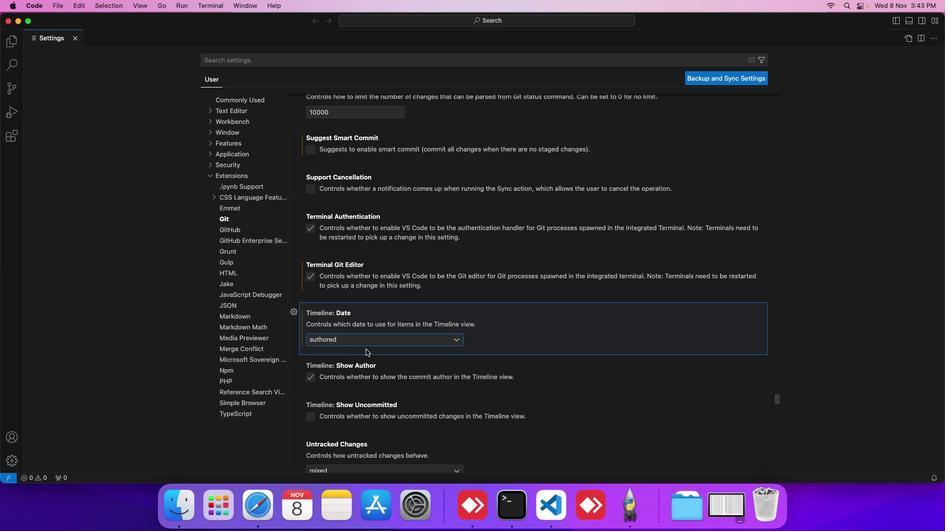 
